 Task: Open Card Competitive Analysis Research in Board Idea Generation to Workspace Content Creation and add a team member Softage.1@softage.net, a label Purple, a checklist Customer Feedback, an attachment from your google drive, a color Purple and finally, add a card description 'Review and approve expense reports' and a comment 'This item presents an opportunity to showcase our skills and expertise, so let us make the most of it.'. Add a start date 'Jan 01, 1900' with a due date 'Jan 08, 1900'. Open Card Social Media Campaign Planning in Board Brand Recognition Strategies to Workspace Content Creation and add a team member Softage.1@softage.net, a label Yellow, a checklist Predictive Analytics, an attachment from your google drive, a color Yellow and finally, add a card description 'Update website copy for new product launch' and a comment 'Let us make sure we have a clear understanding of the resources and budget available for this task, ensuring that we can execute it effectively.'. Add a start date 'Jan 02, 1900' with a due date 'Jan 09, 1900'. Open Card Brand Awareness Review in Board Public Speaking Coaching to Workspace Content Creation and add a team member Softage.2@softage.net, a label Yellow, a checklist Architecture, an attachment from your google drive, a color Yellow and finally, add a card description 'Brainstorm new marketing campaign ideas' and a comment 'Let us approach this task with a focus on continuous learning and improvement, seeking to iterate and refine our approach over time.'. Add a start date 'Jan 03, 1900' with a due date 'Jan 10, 1900'
Action: Mouse moved to (53, 283)
Screenshot: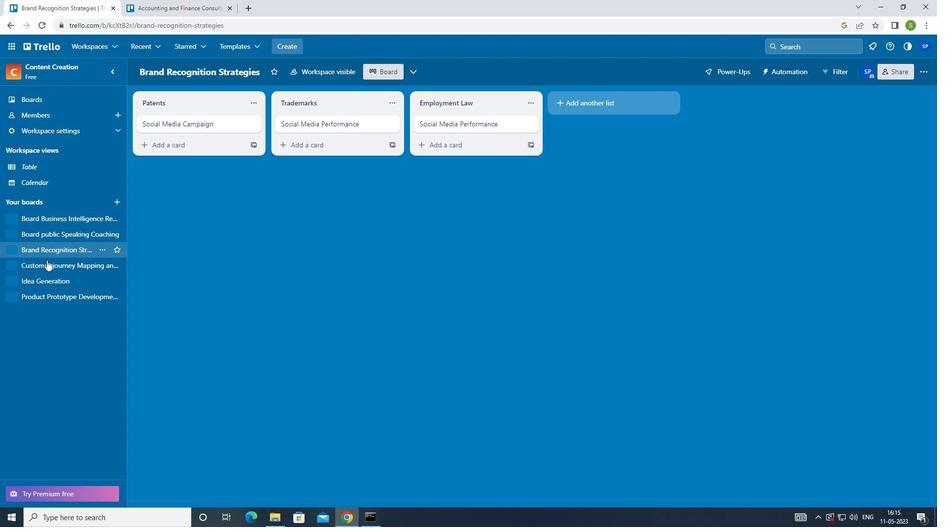 
Action: Mouse pressed left at (53, 283)
Screenshot: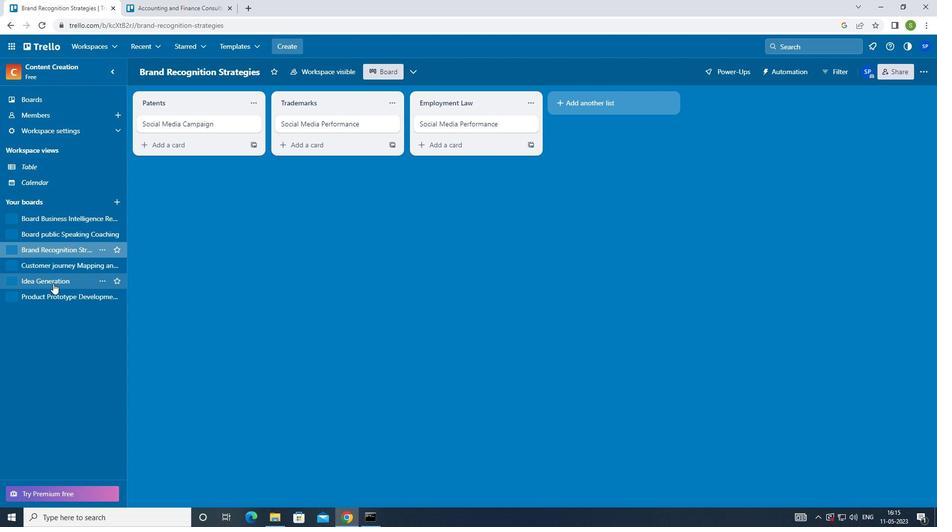
Action: Mouse moved to (203, 124)
Screenshot: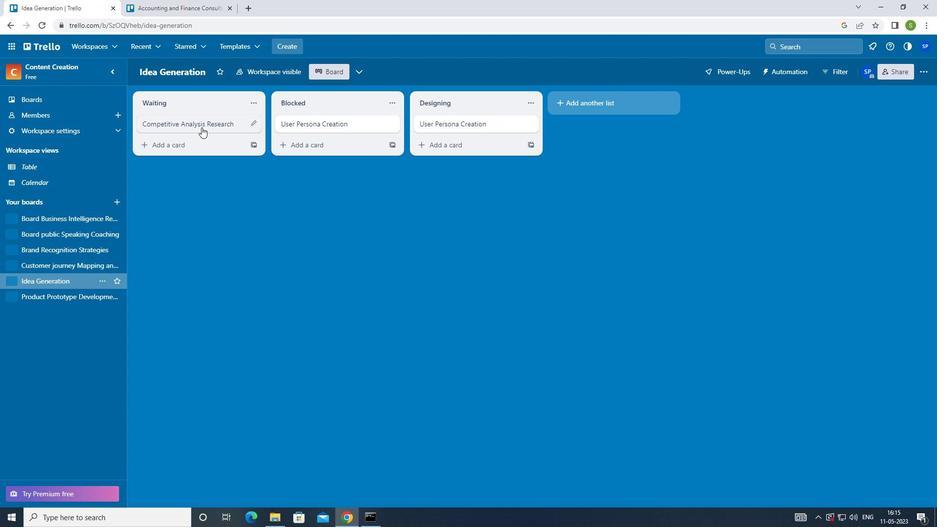 
Action: Mouse pressed left at (203, 124)
Screenshot: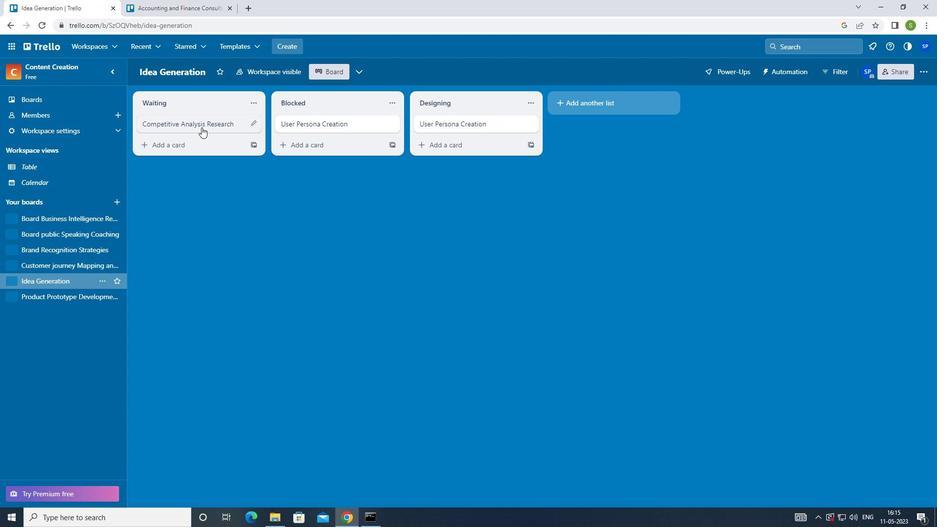 
Action: Mouse moved to (599, 126)
Screenshot: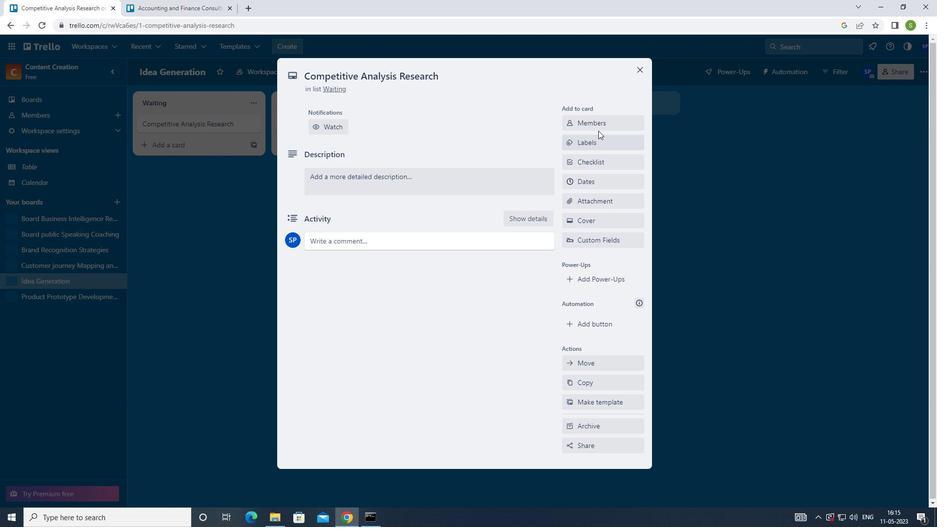 
Action: Mouse pressed left at (599, 126)
Screenshot: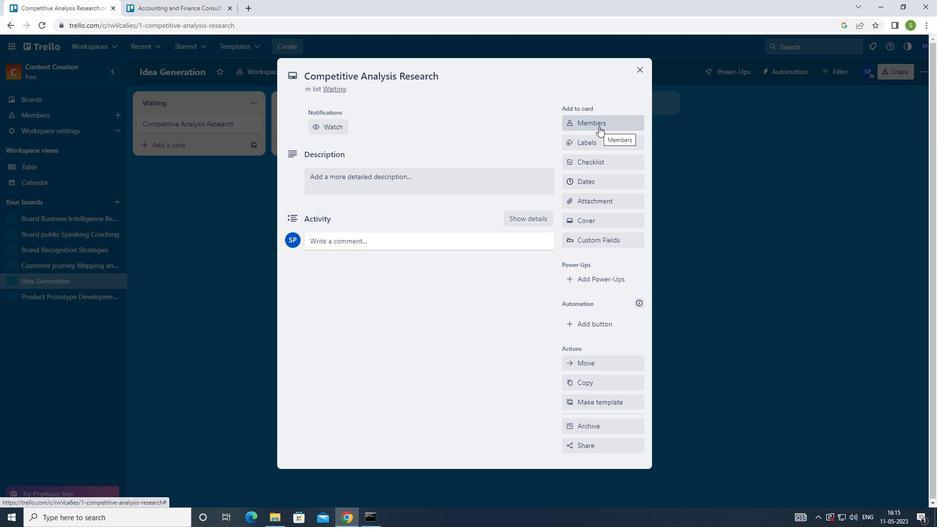 
Action: Mouse moved to (595, 167)
Screenshot: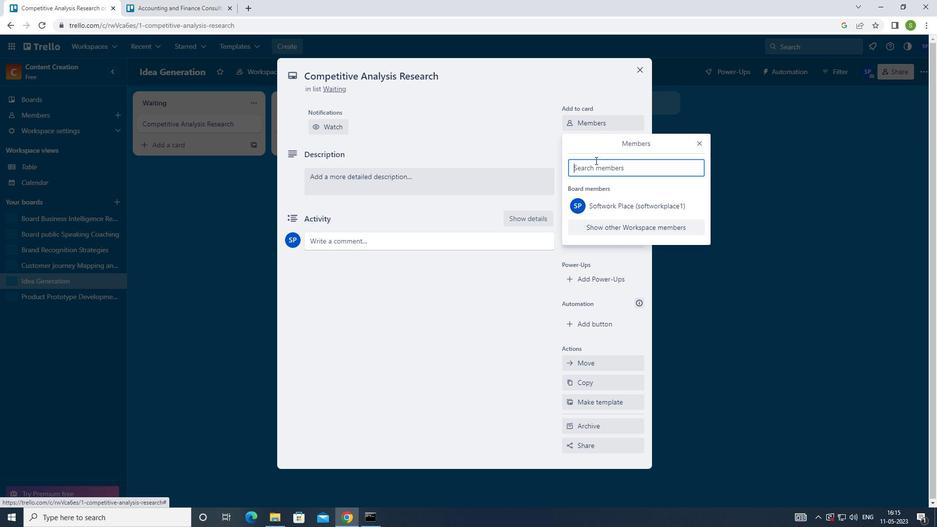 
Action: Mouse pressed left at (595, 167)
Screenshot: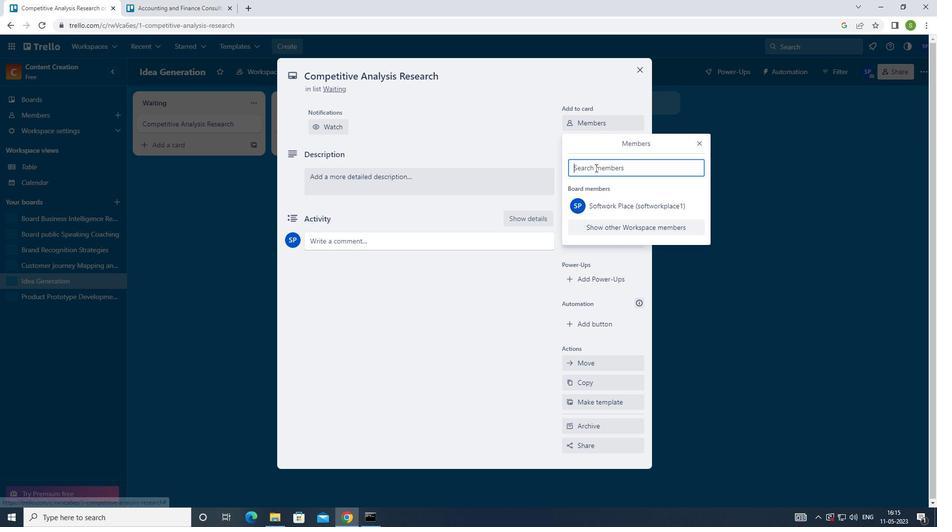 
Action: Key pressed <Key.shift>SOFTAGE.1<Key.shift>@SOFTAGE.NET
Screenshot: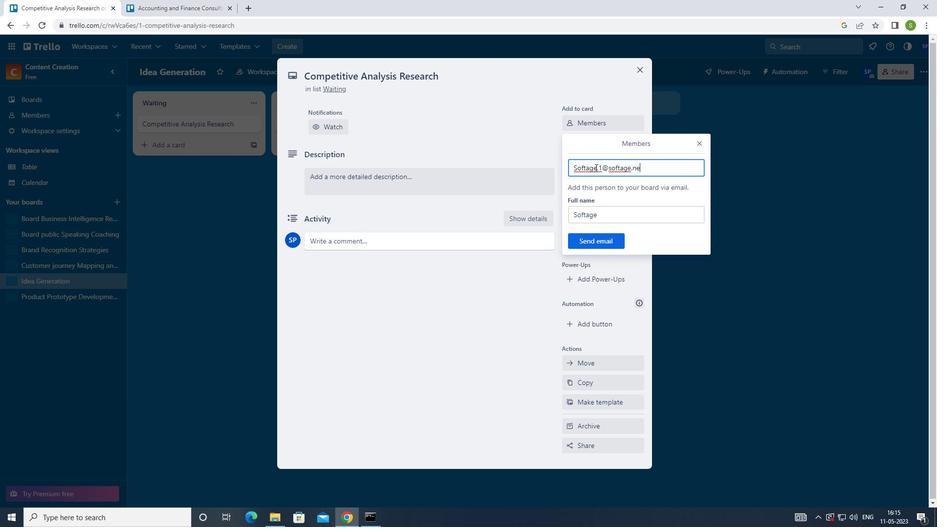 
Action: Mouse moved to (599, 239)
Screenshot: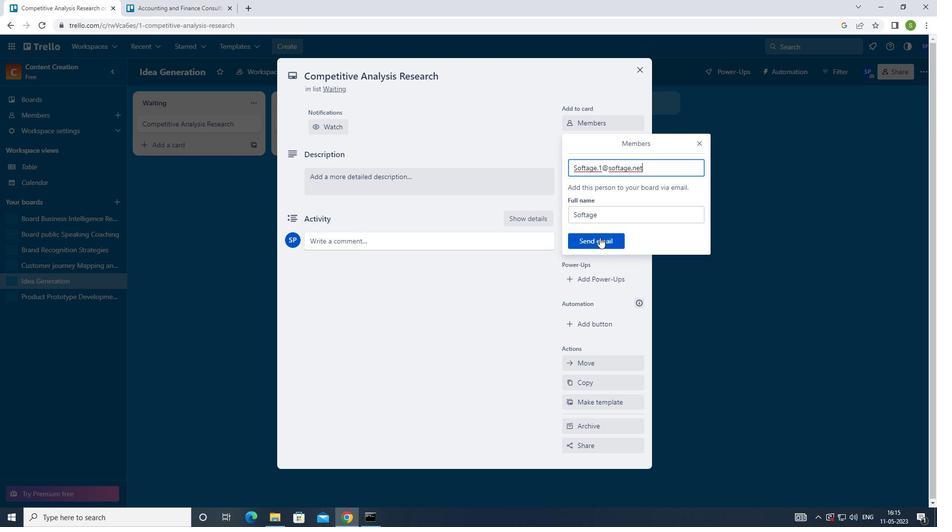 
Action: Mouse pressed left at (599, 239)
Screenshot: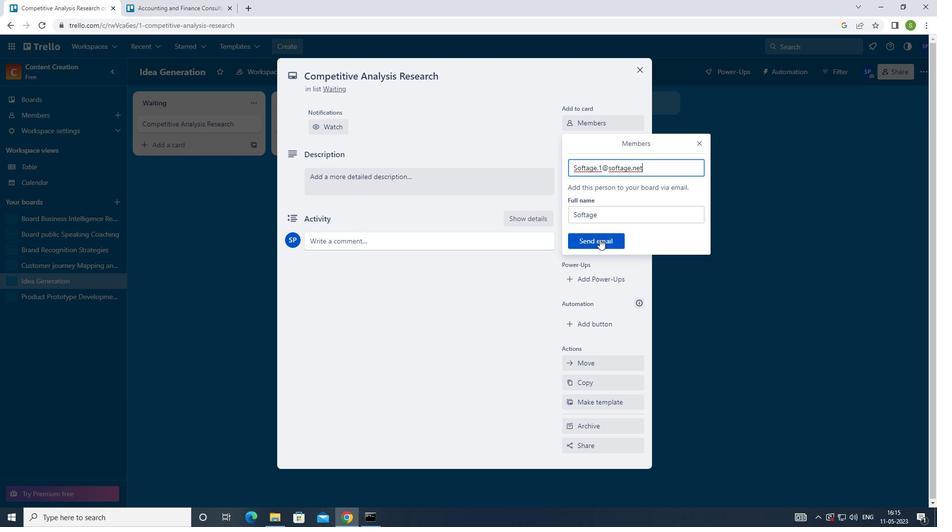 
Action: Mouse moved to (594, 181)
Screenshot: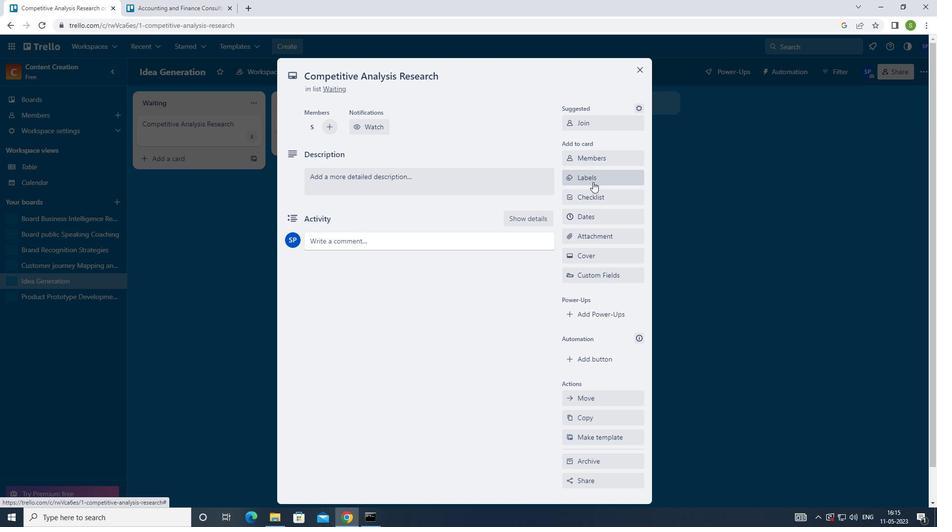 
Action: Mouse pressed left at (594, 181)
Screenshot: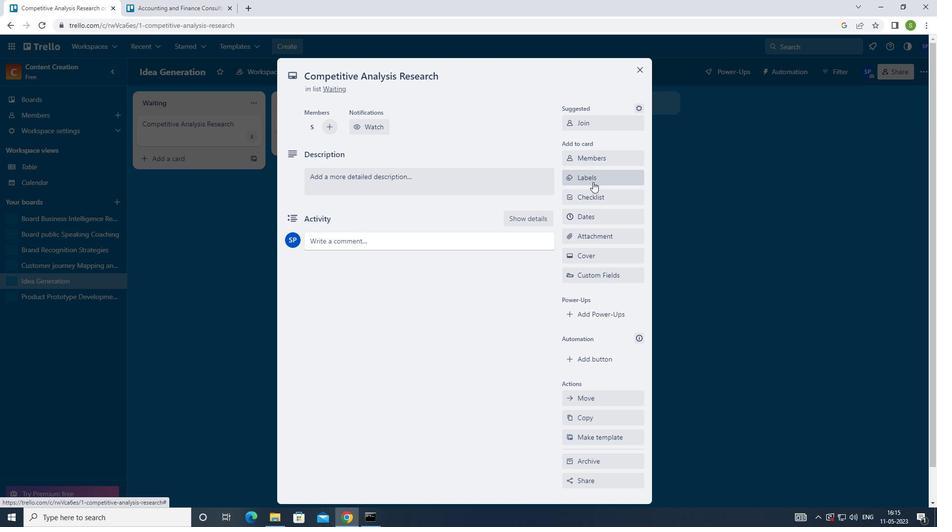 
Action: Mouse moved to (613, 326)
Screenshot: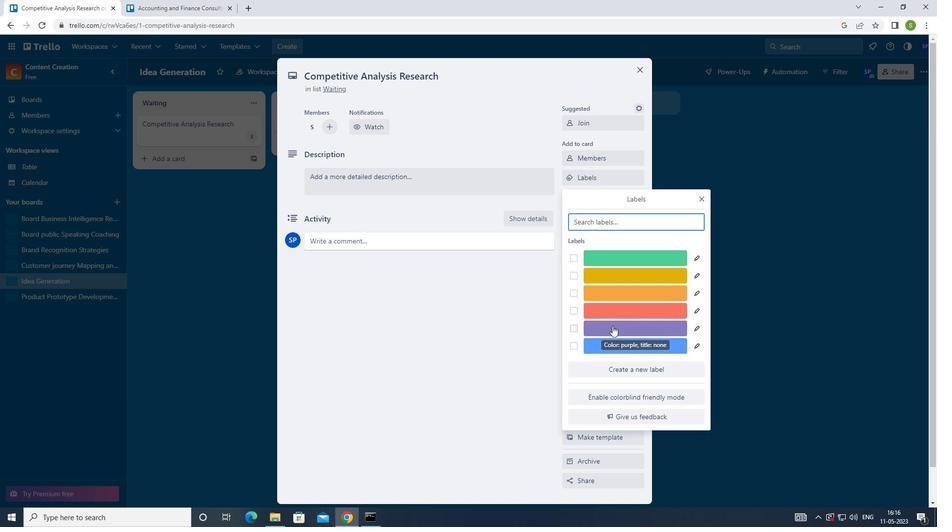 
Action: Mouse pressed left at (613, 326)
Screenshot: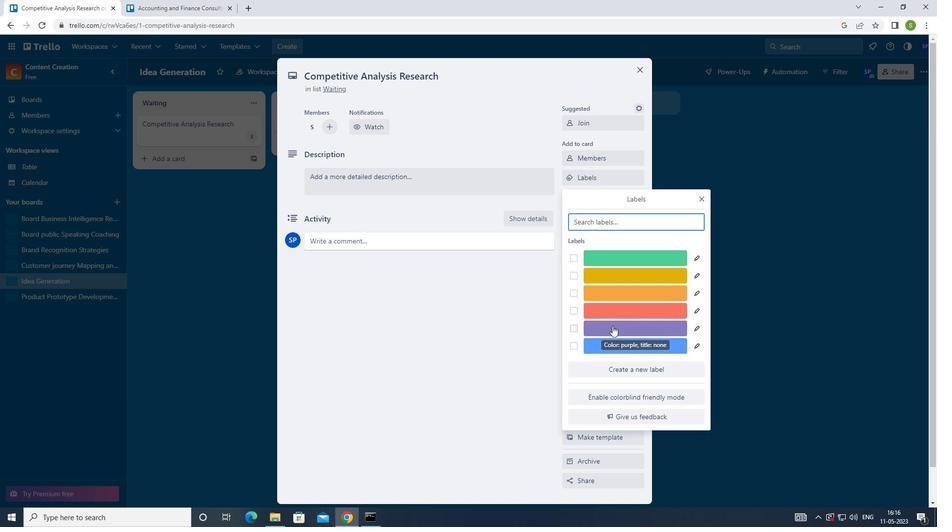 
Action: Mouse moved to (616, 370)
Screenshot: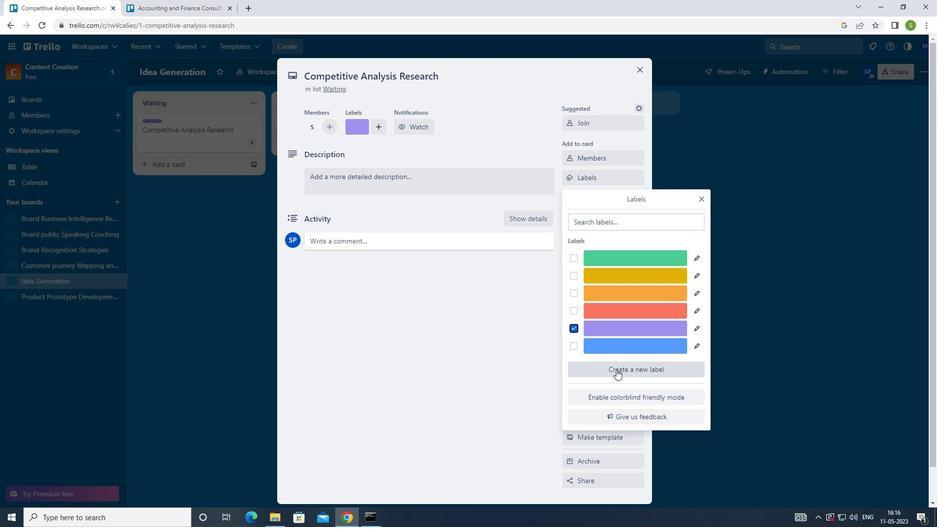 
Action: Mouse pressed left at (616, 370)
Screenshot: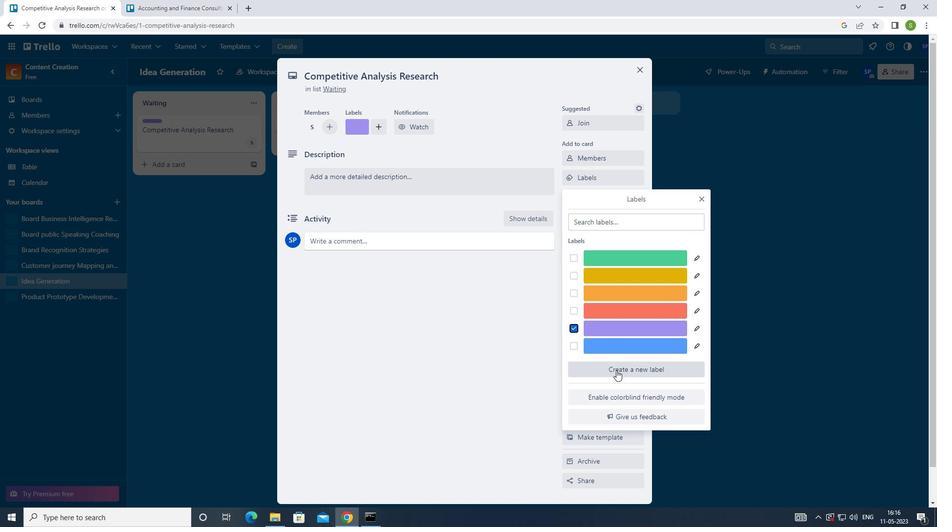 
Action: Mouse moved to (687, 355)
Screenshot: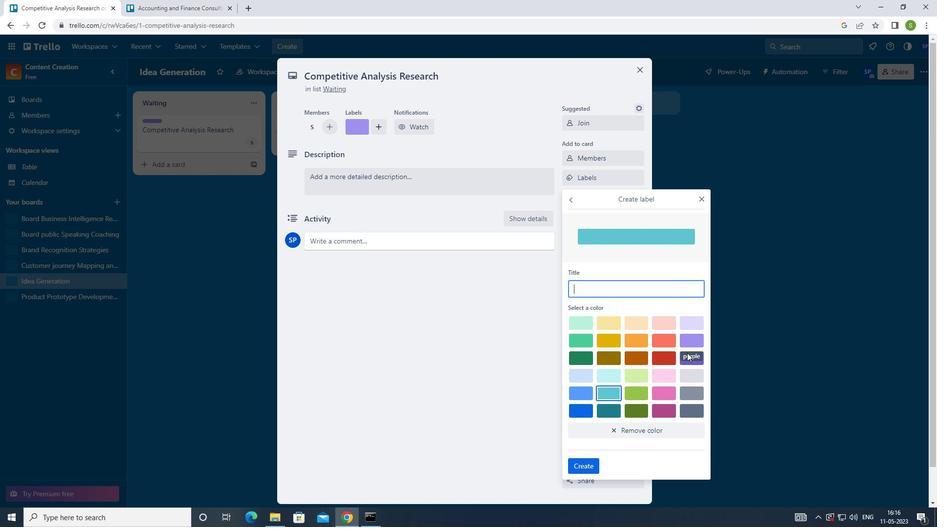 
Action: Mouse pressed left at (687, 355)
Screenshot: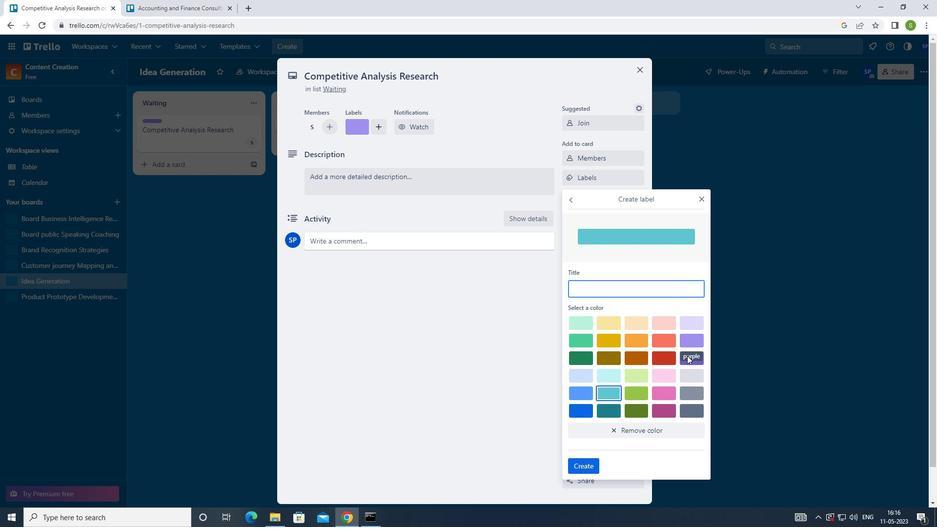 
Action: Mouse moved to (582, 463)
Screenshot: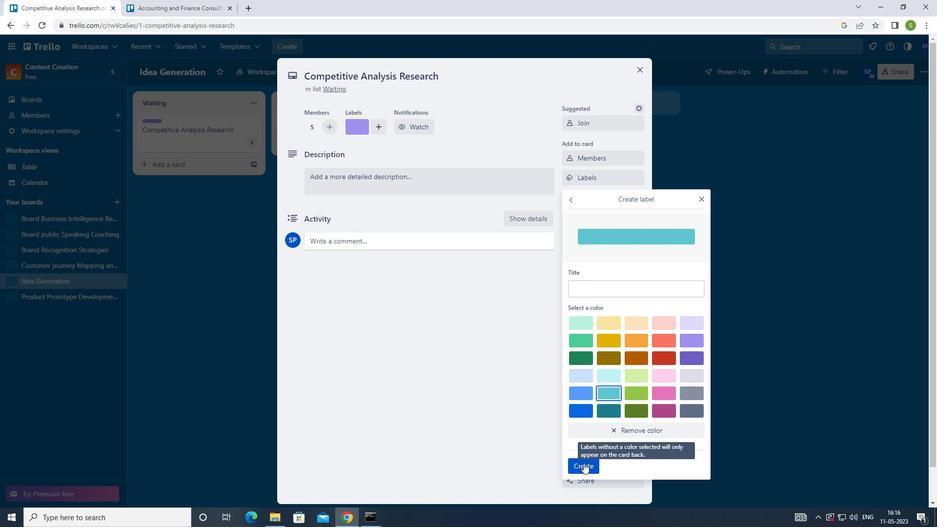 
Action: Mouse pressed left at (582, 463)
Screenshot: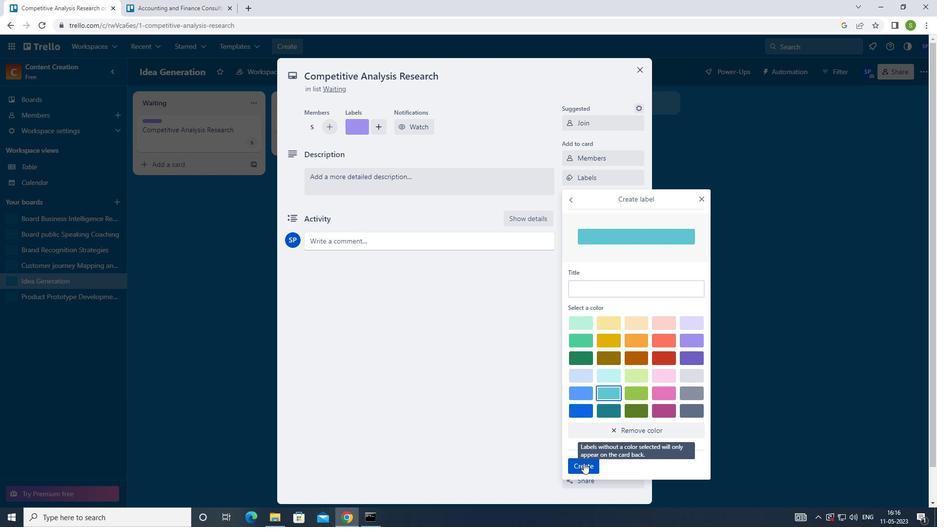 
Action: Mouse moved to (573, 362)
Screenshot: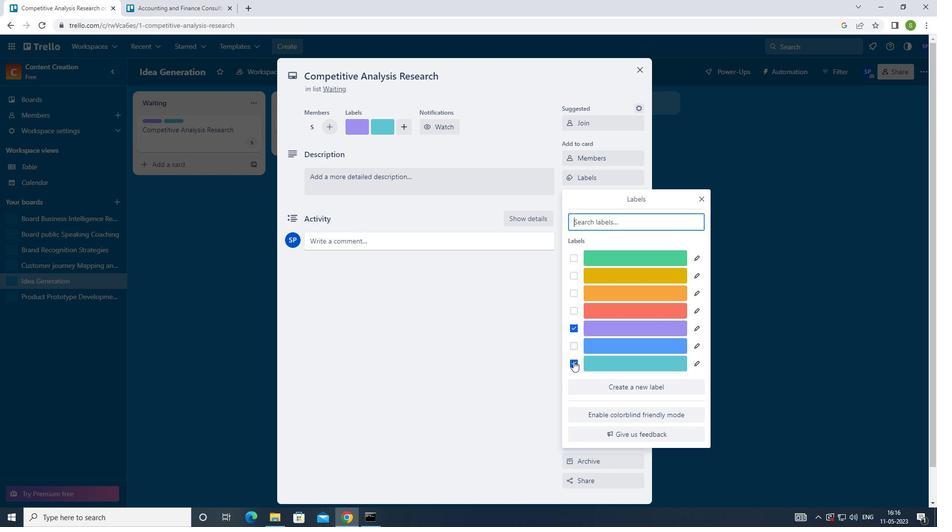 
Action: Mouse pressed left at (573, 362)
Screenshot: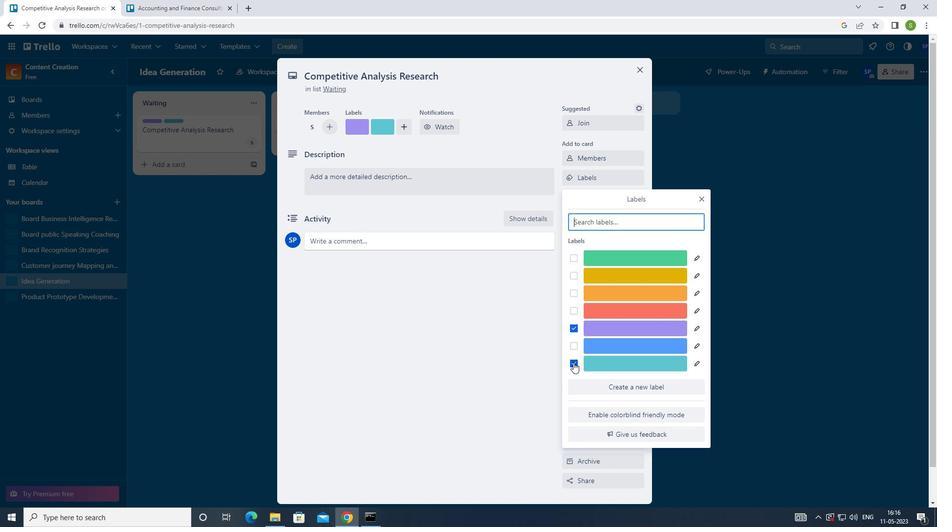 
Action: Mouse moved to (701, 196)
Screenshot: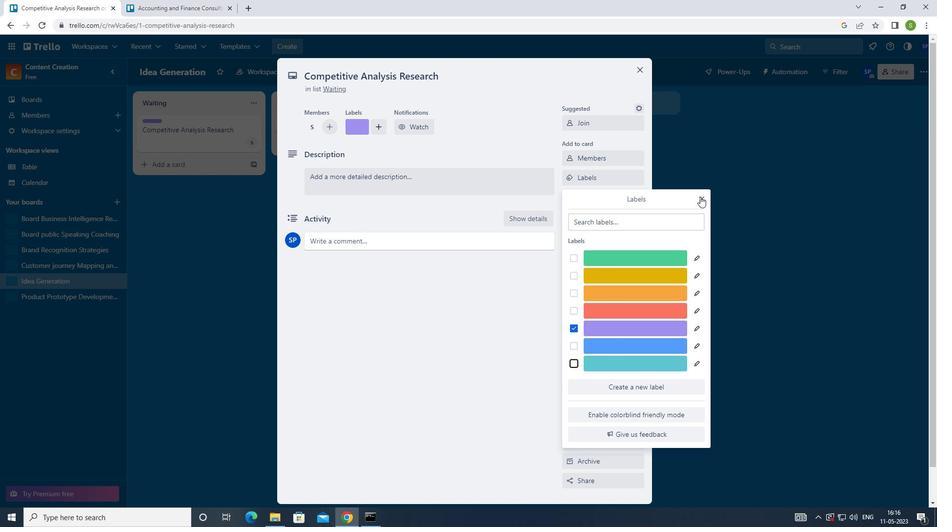 
Action: Mouse pressed left at (701, 196)
Screenshot: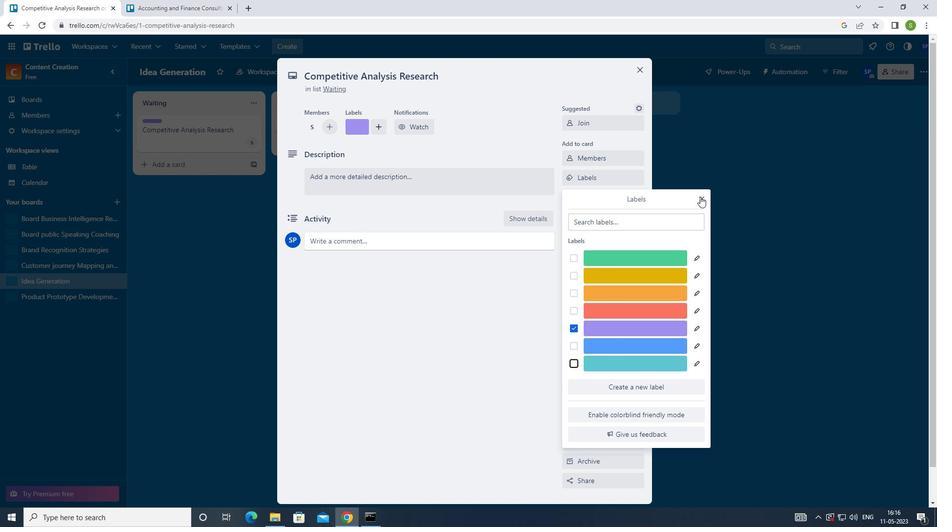 
Action: Mouse moved to (605, 202)
Screenshot: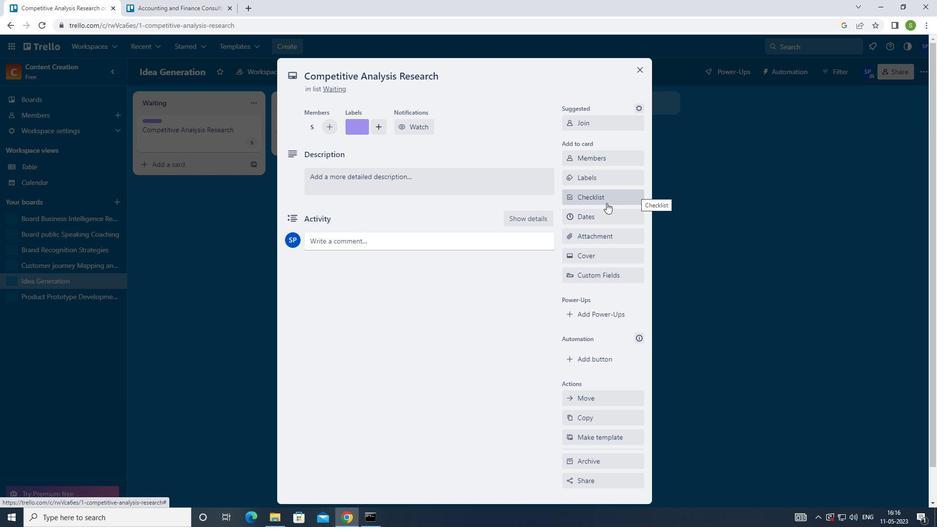 
Action: Mouse pressed left at (605, 202)
Screenshot: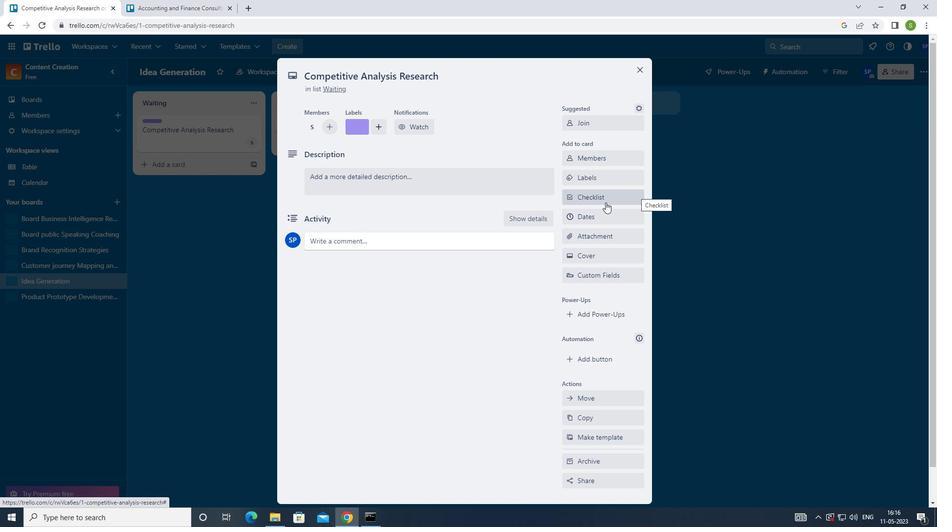
Action: Mouse moved to (608, 252)
Screenshot: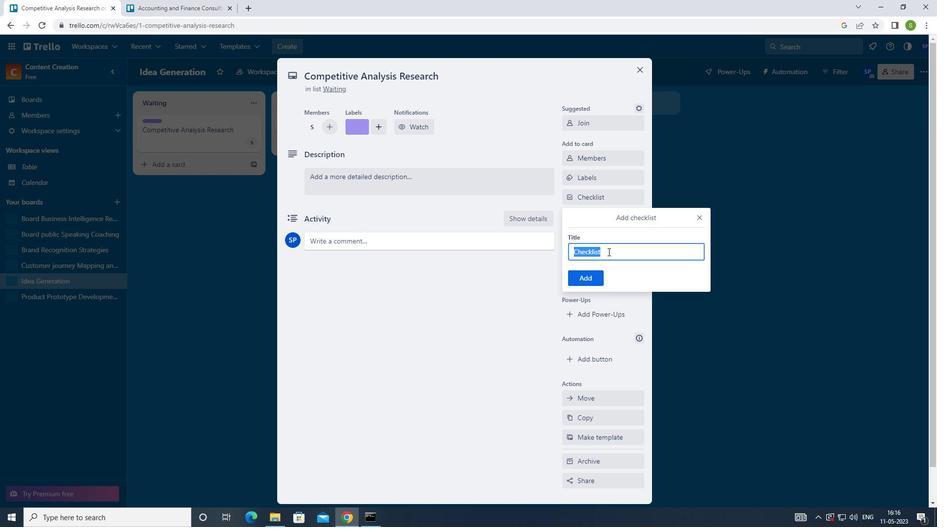 
Action: Key pressed <Key.shift>CUSTOMER<Key.space><Key.shift>FEEDBACK
Screenshot: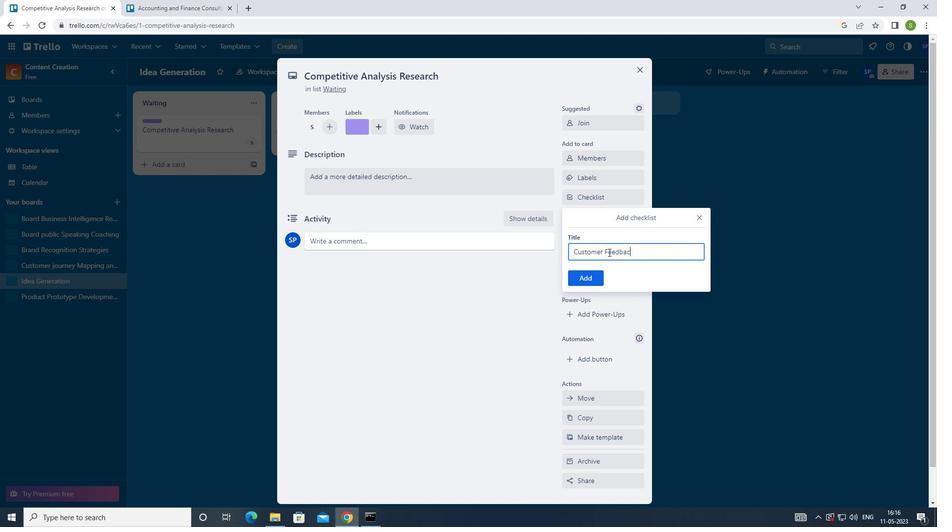 
Action: Mouse moved to (593, 279)
Screenshot: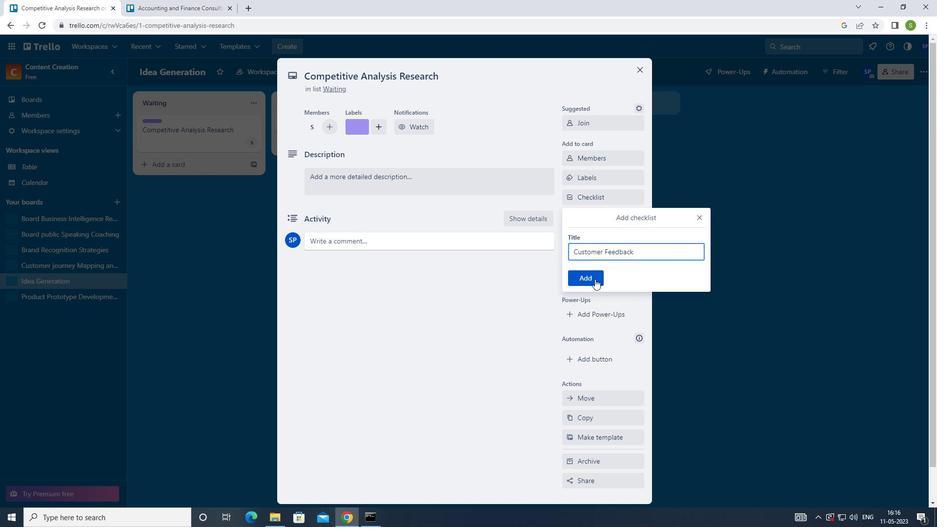 
Action: Mouse pressed left at (593, 279)
Screenshot: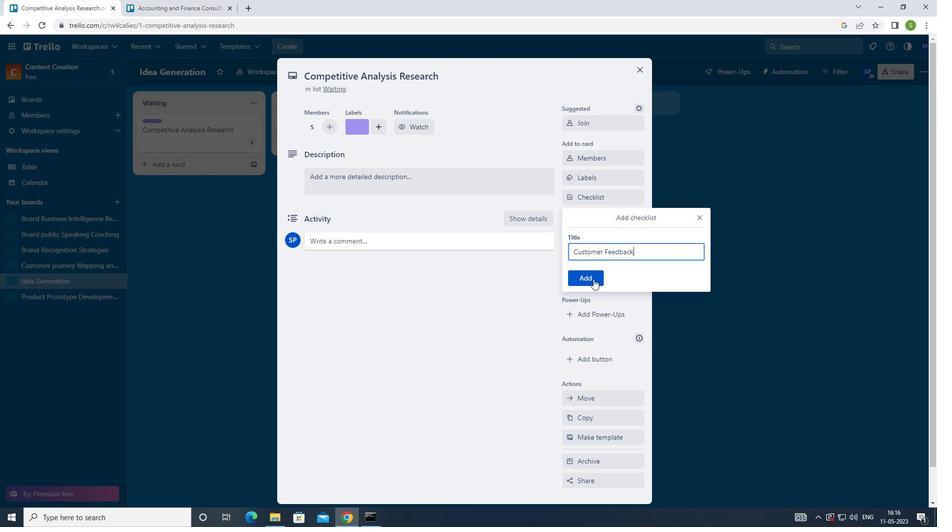 
Action: Mouse moved to (592, 234)
Screenshot: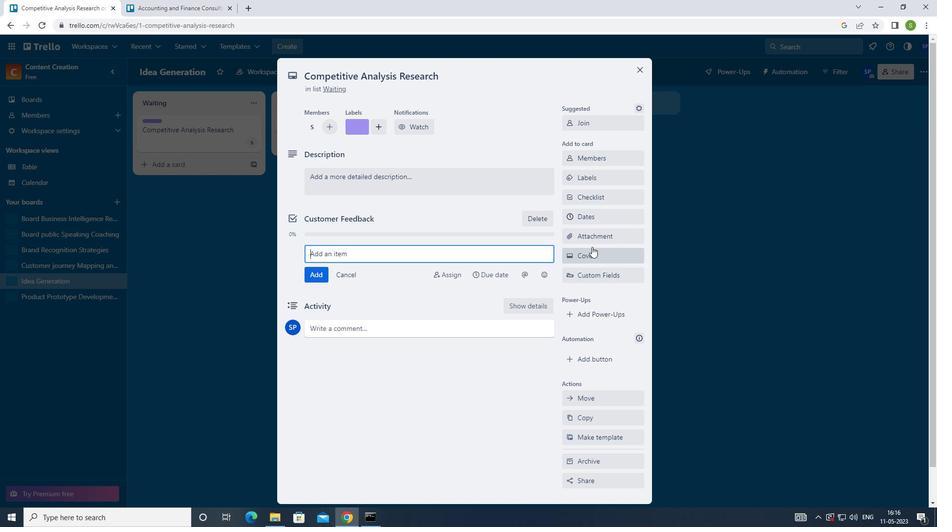 
Action: Mouse pressed left at (592, 234)
Screenshot: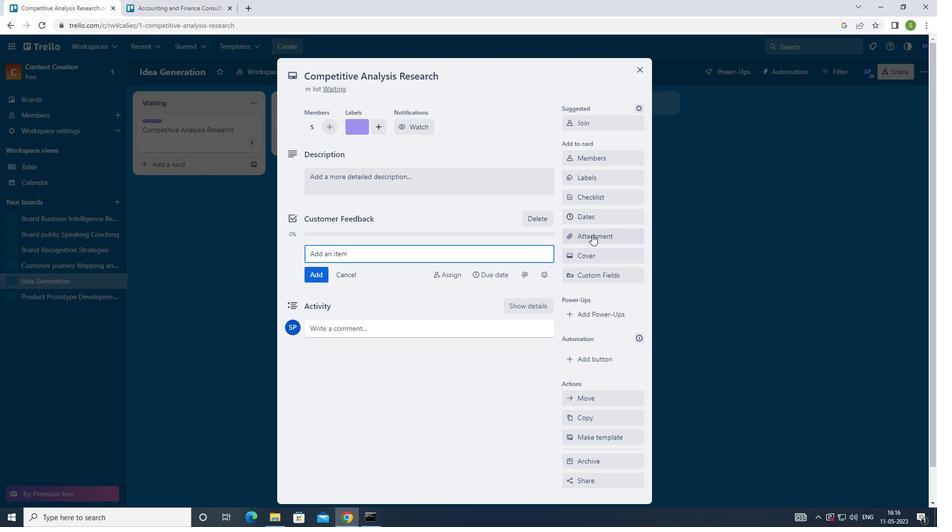 
Action: Mouse moved to (595, 311)
Screenshot: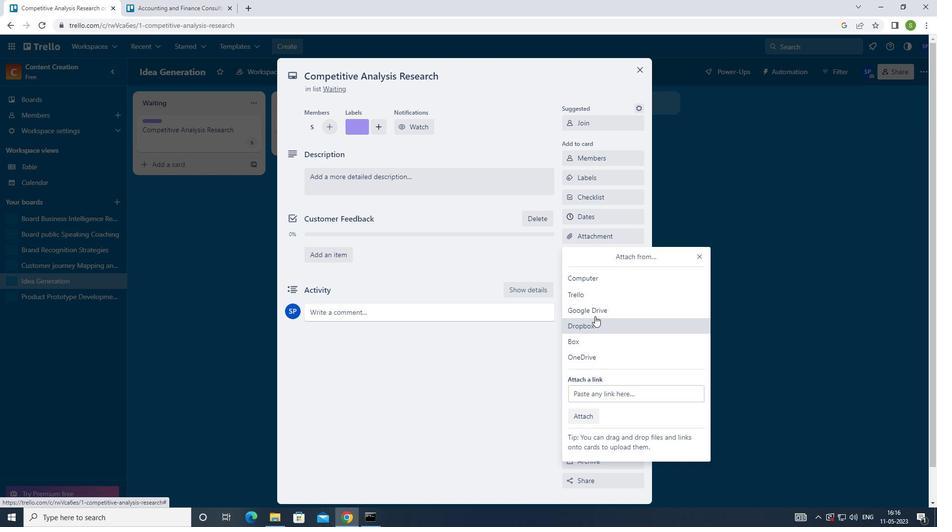 
Action: Mouse pressed left at (595, 311)
Screenshot: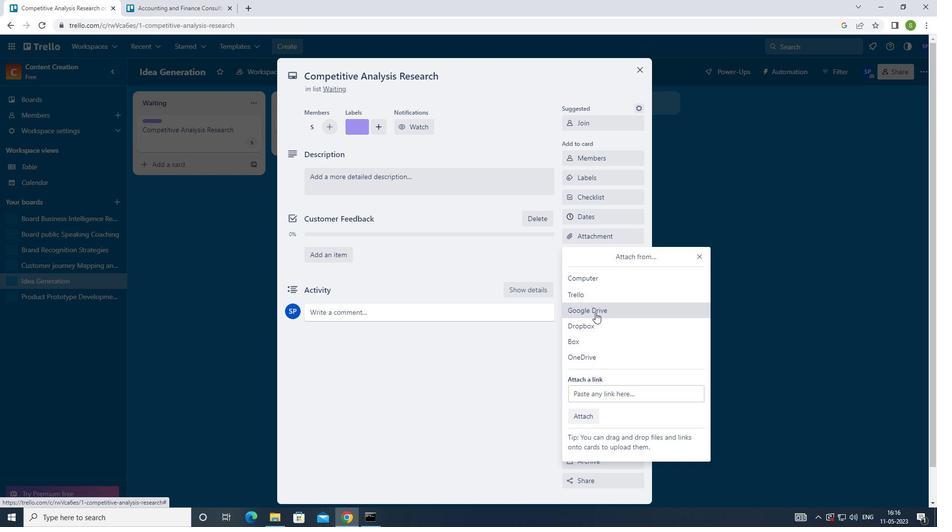 
Action: Mouse moved to (714, 127)
Screenshot: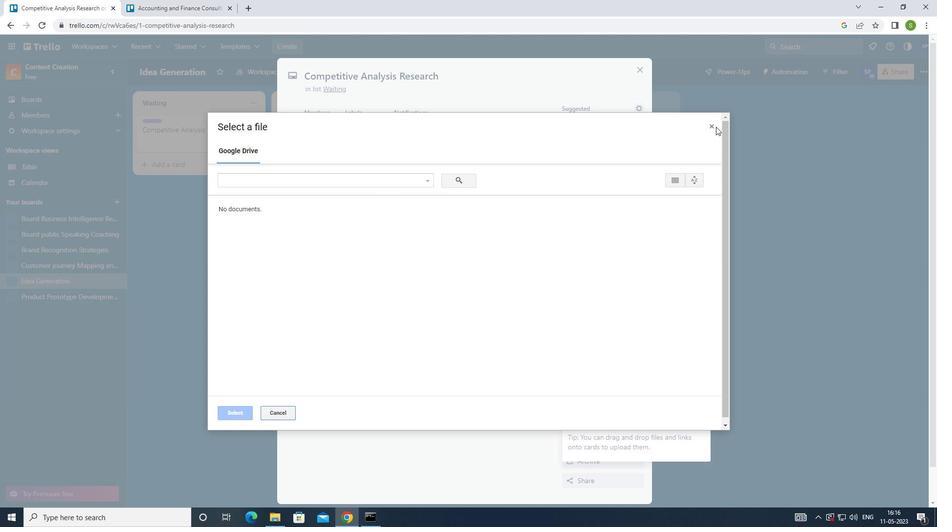 
Action: Mouse pressed left at (714, 127)
Screenshot: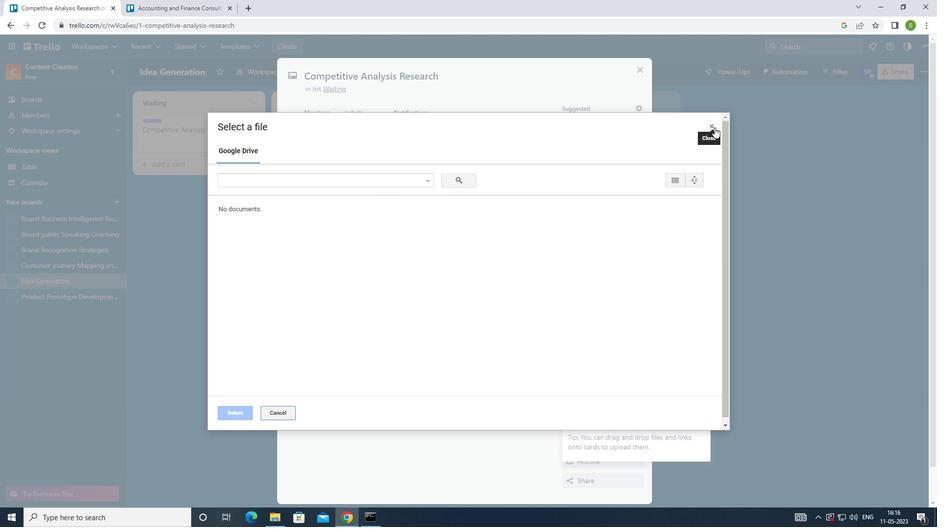 
Action: Mouse moved to (700, 258)
Screenshot: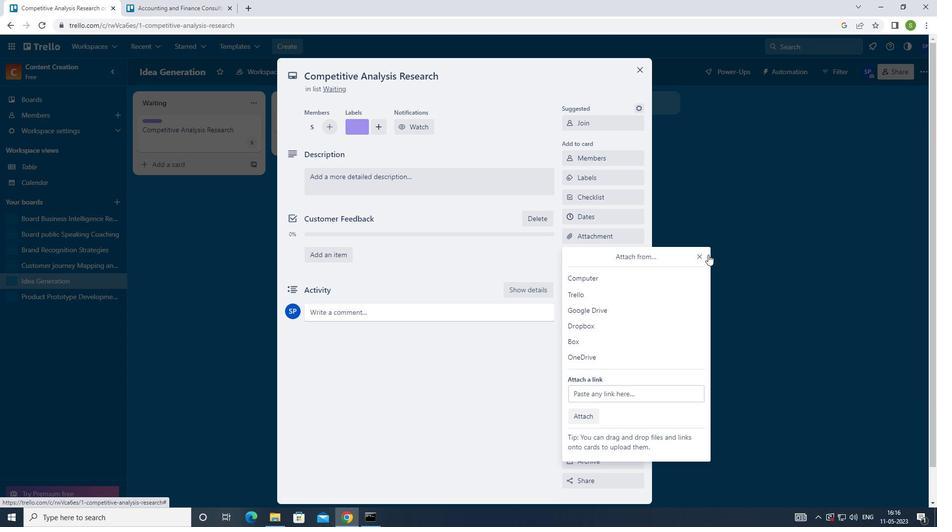 
Action: Mouse pressed left at (700, 258)
Screenshot: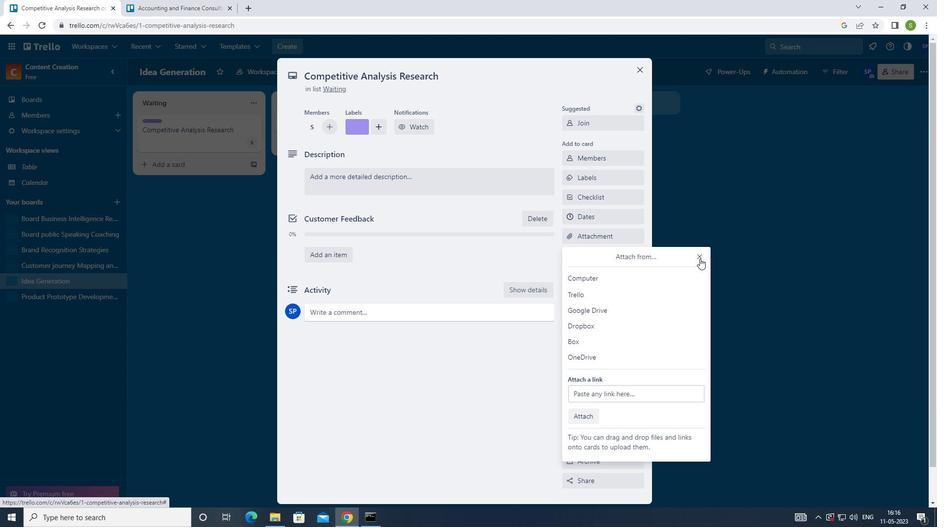 
Action: Mouse moved to (418, 179)
Screenshot: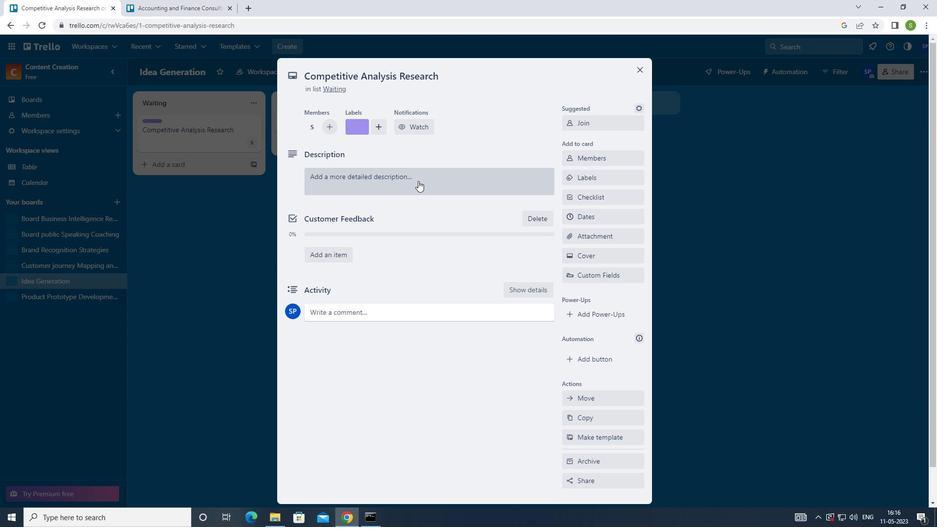 
Action: Mouse pressed left at (418, 179)
Screenshot: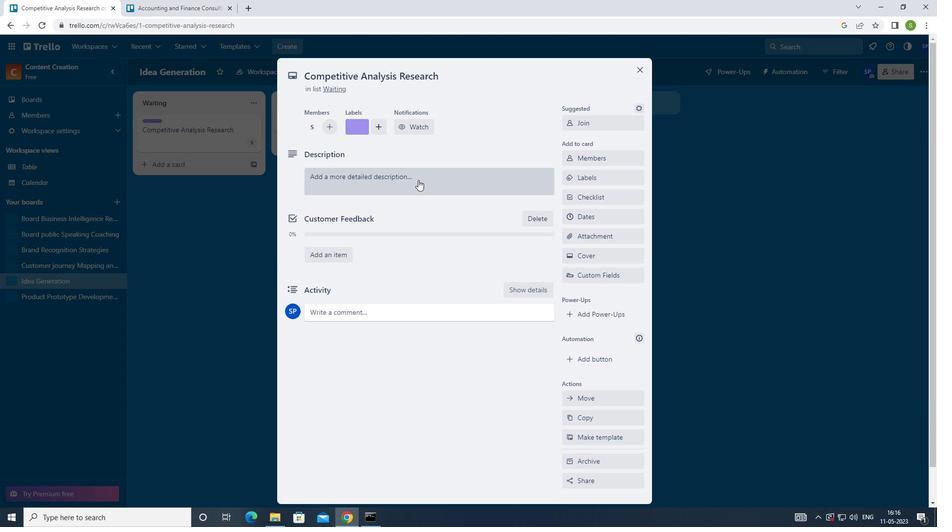 
Action: Mouse moved to (427, 229)
Screenshot: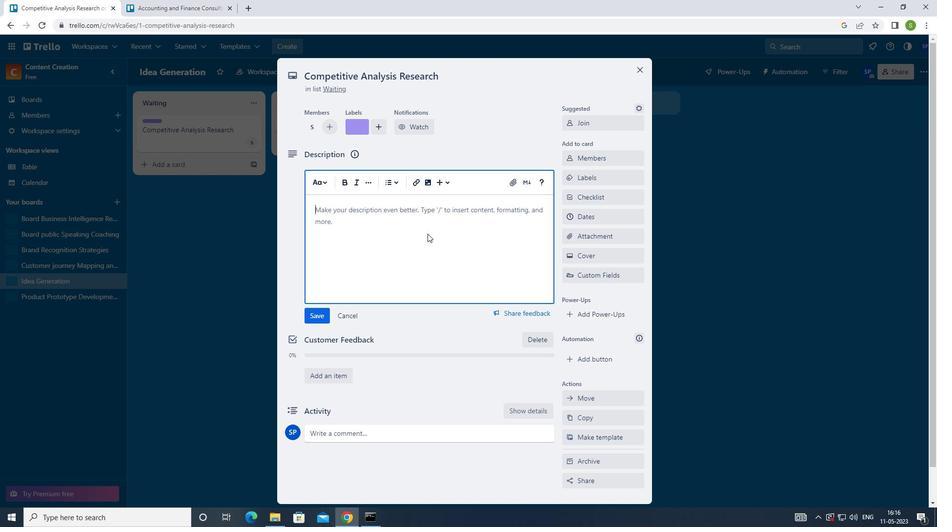 
Action: Key pressed <Key.shift><Key.shift><Key.shift>REVIEW<Key.space>AND<Key.space>APPROVE<Key.space>EXPENC<Key.backspace>SE<Key.space>REPORT
Screenshot: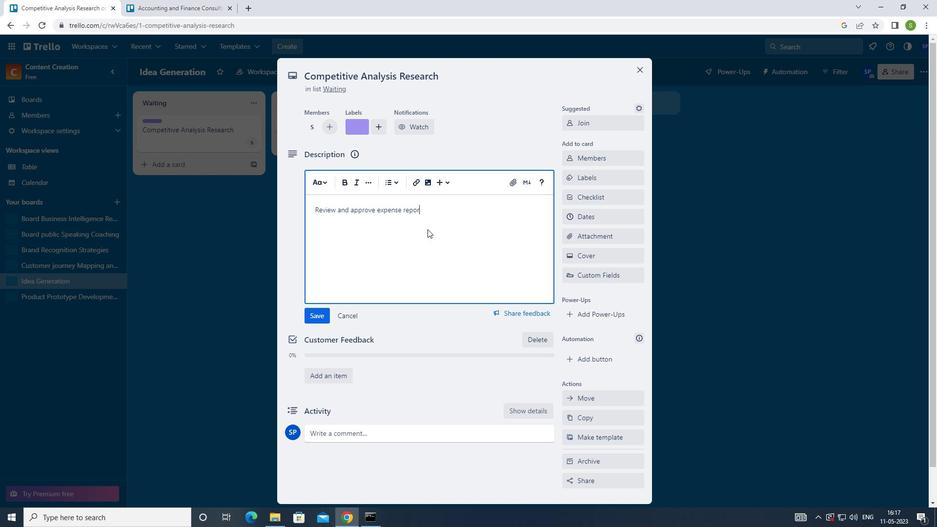
Action: Mouse moved to (392, 433)
Screenshot: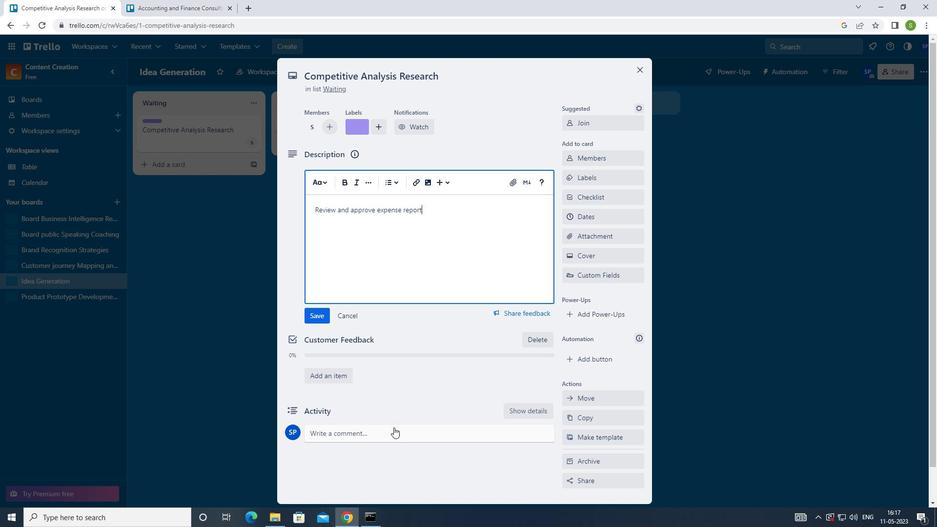 
Action: Mouse pressed left at (392, 433)
Screenshot: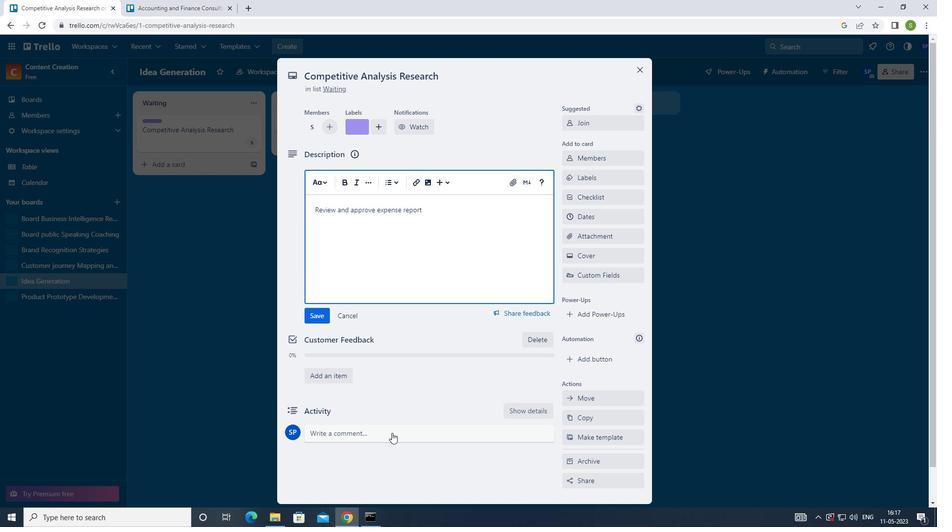 
Action: Mouse moved to (315, 309)
Screenshot: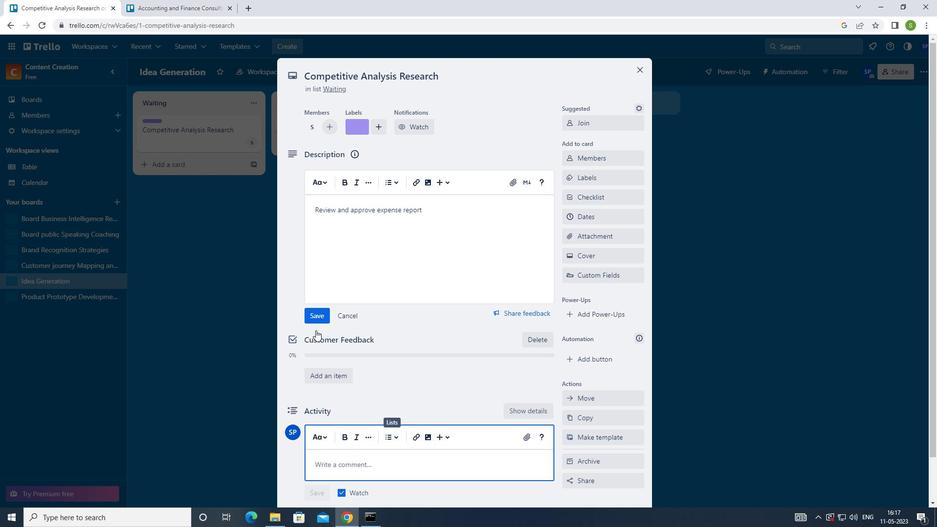 
Action: Mouse pressed left at (315, 309)
Screenshot: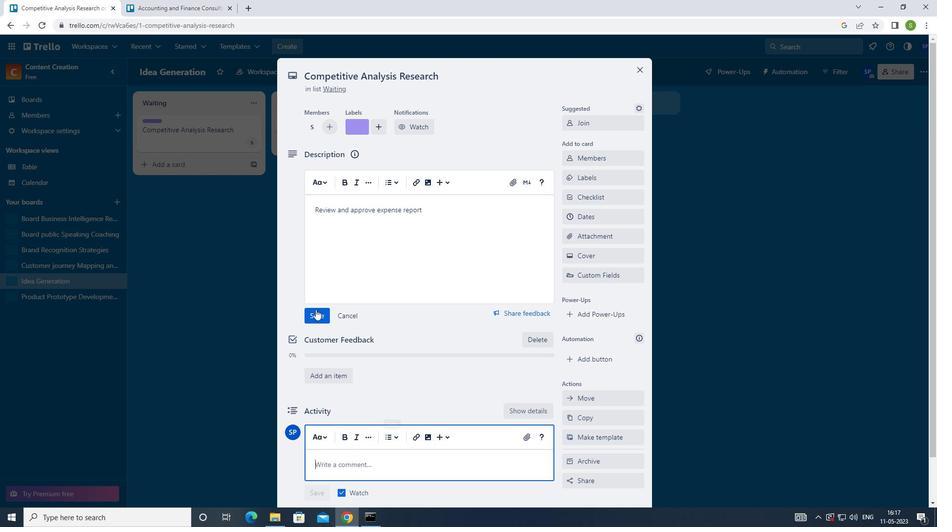 
Action: Mouse moved to (375, 330)
Screenshot: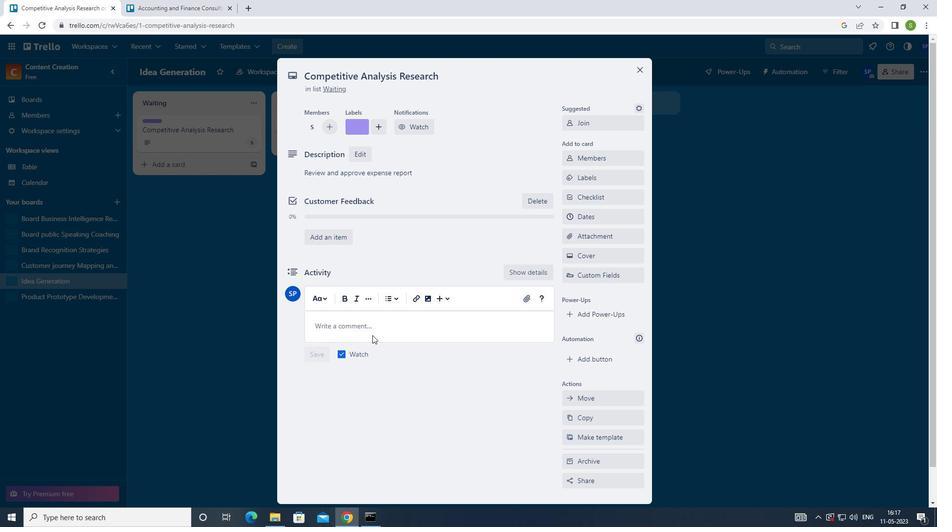 
Action: Mouse pressed left at (375, 330)
Screenshot: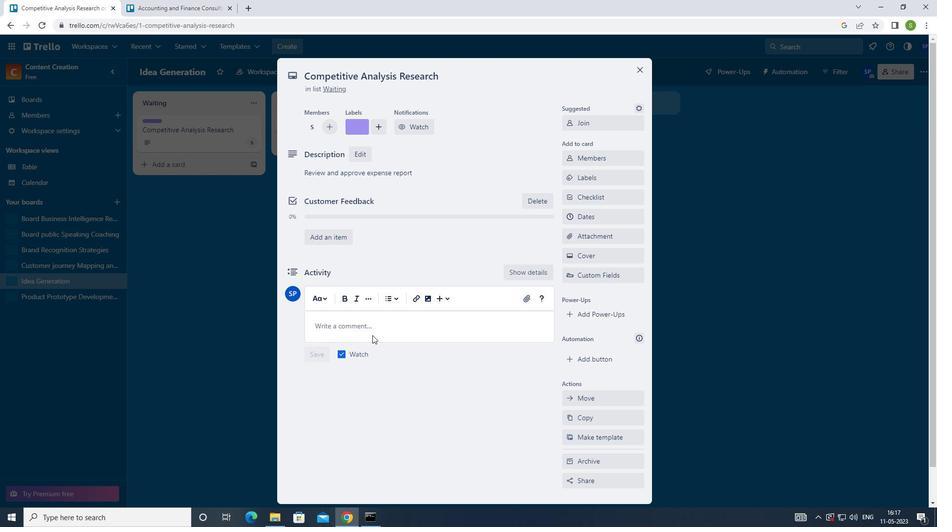 
Action: Mouse moved to (380, 327)
Screenshot: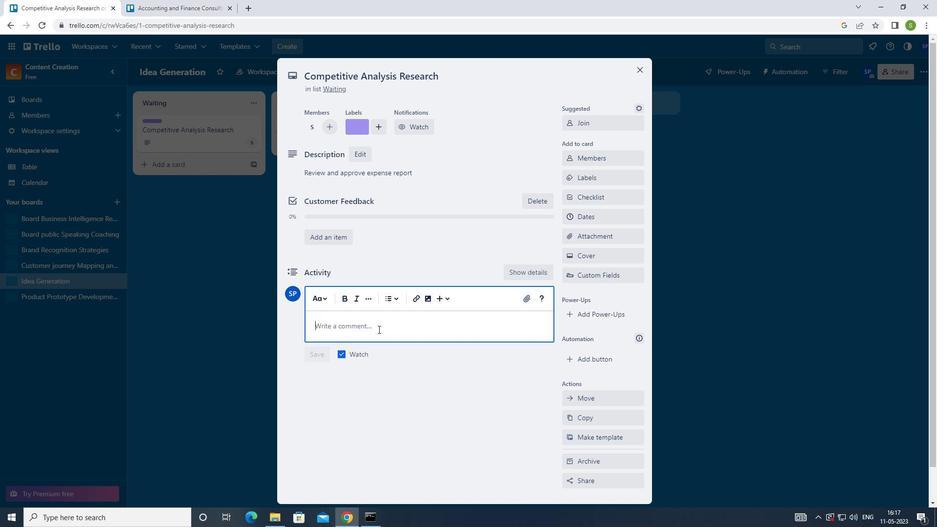 
Action: Key pressed <Key.shift>THIS<Key.space>ITEM<Key.space>PRESENT<Key.space>AN<Key.space>OPPORTUNITY<Key.space>TO<Key.space>SHOWCASE<Key.space>OUR<Key.space>SKILLS<Key.space>AND<Key.space>EXPERTISE,<Key.space>SO<Key.space>LET<Key.space>US<Key.space>MAKE<Key.space>THE<Key.space>MOST<Key.space>OF<Key.space>IT.
Screenshot: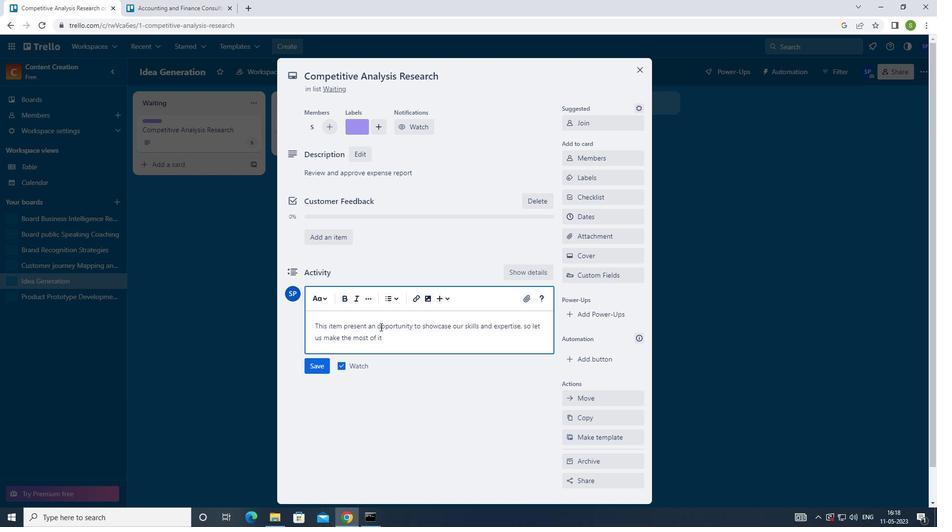 
Action: Mouse moved to (314, 368)
Screenshot: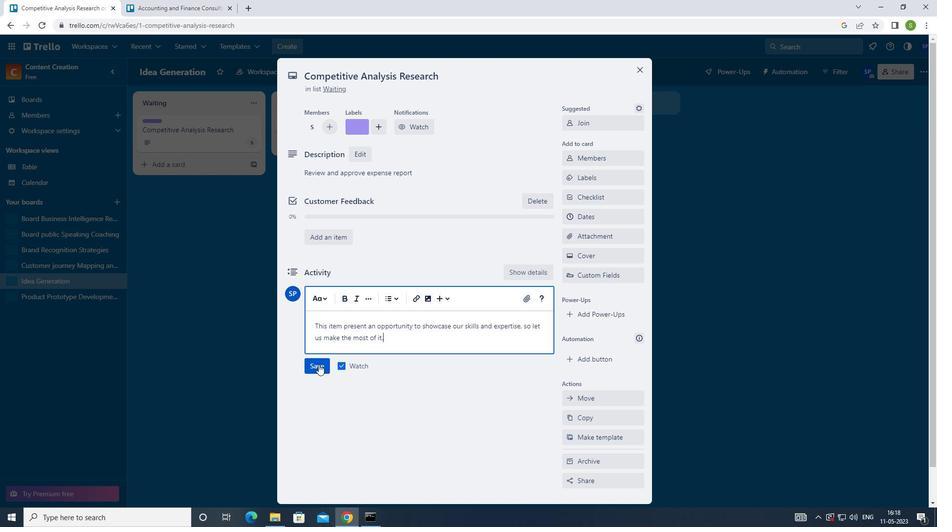 
Action: Mouse pressed left at (314, 368)
Screenshot: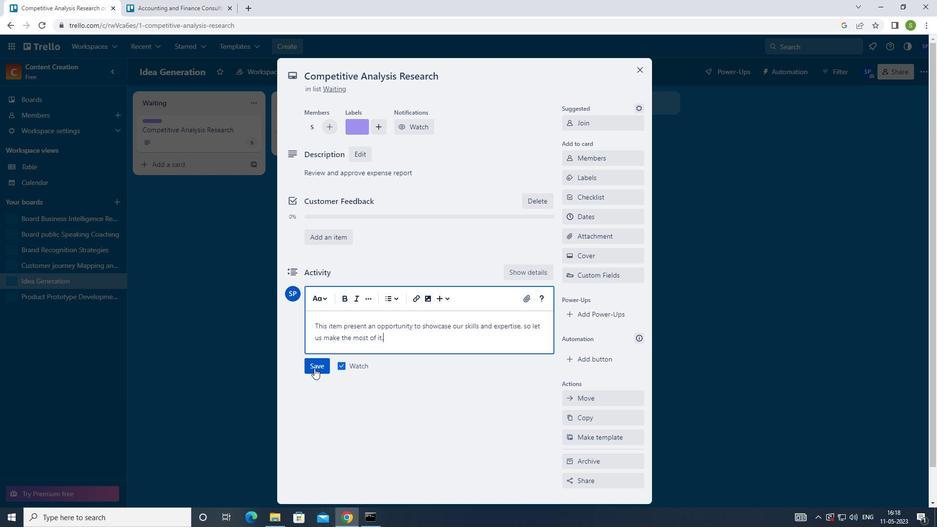 
Action: Mouse moved to (597, 215)
Screenshot: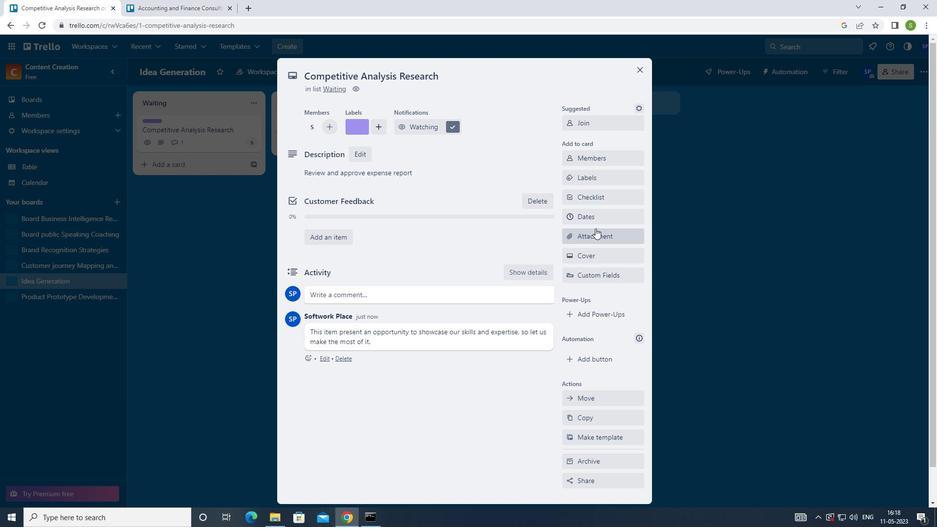 
Action: Mouse pressed left at (597, 215)
Screenshot: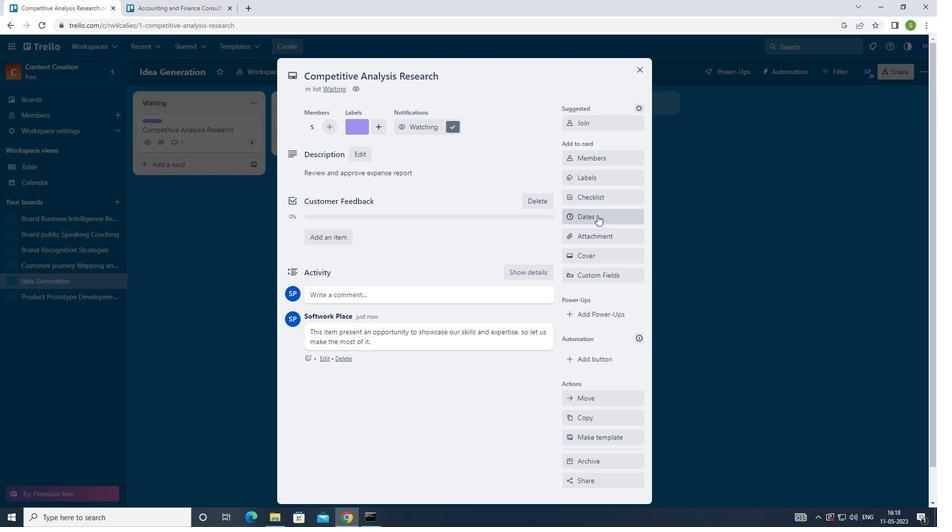 
Action: Mouse moved to (572, 252)
Screenshot: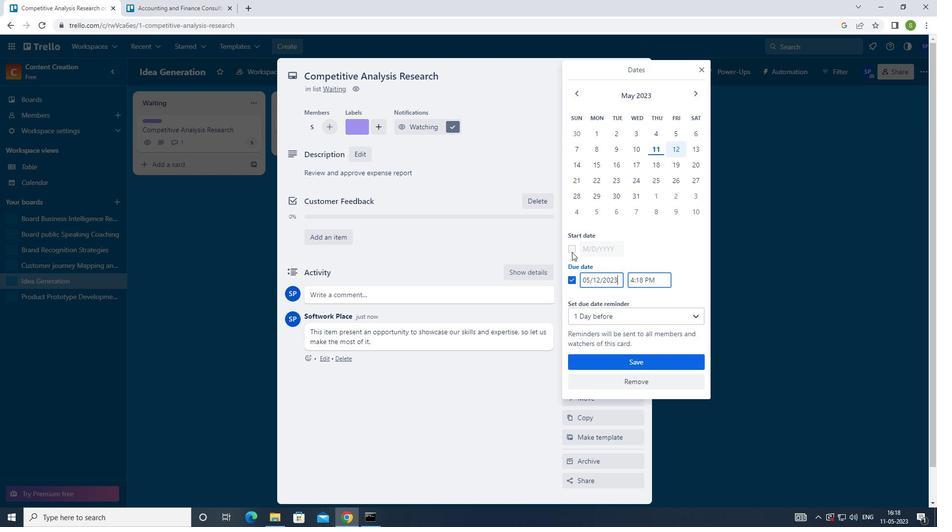 
Action: Mouse pressed left at (572, 252)
Screenshot: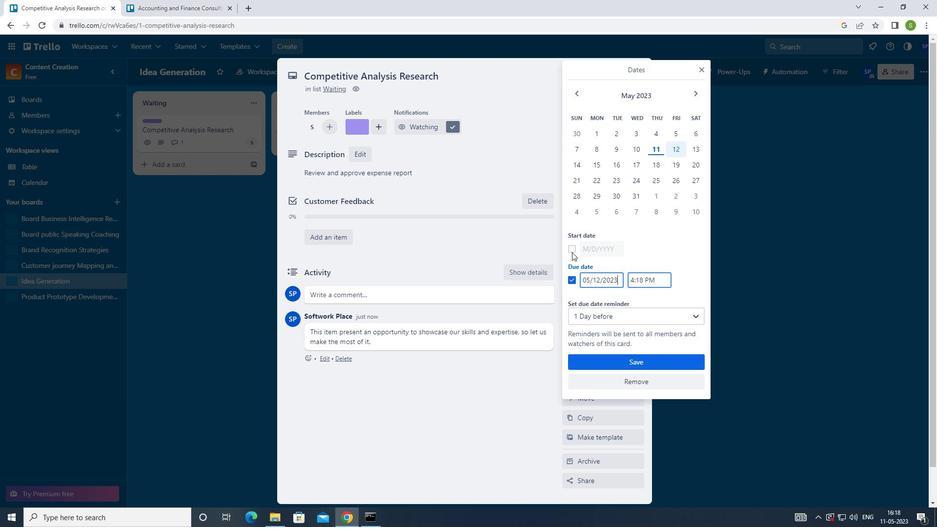 
Action: Mouse moved to (589, 248)
Screenshot: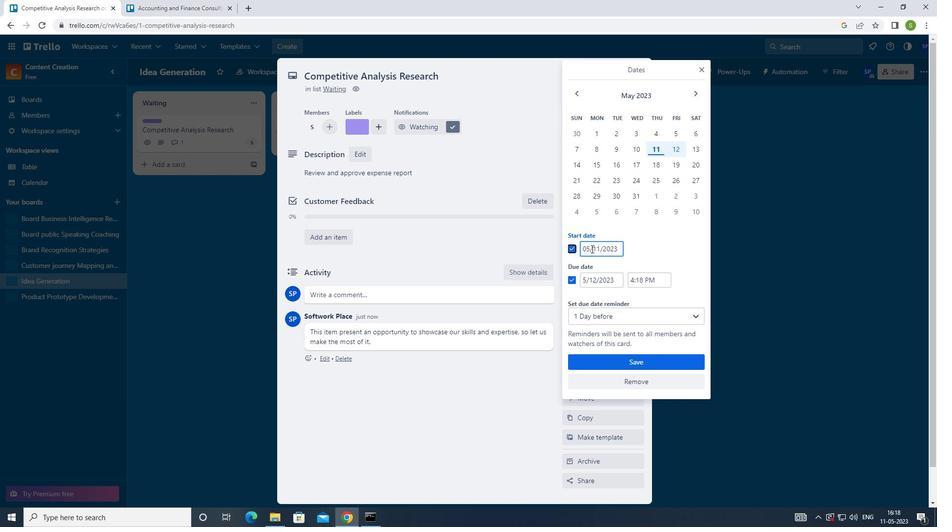 
Action: Mouse pressed left at (589, 248)
Screenshot: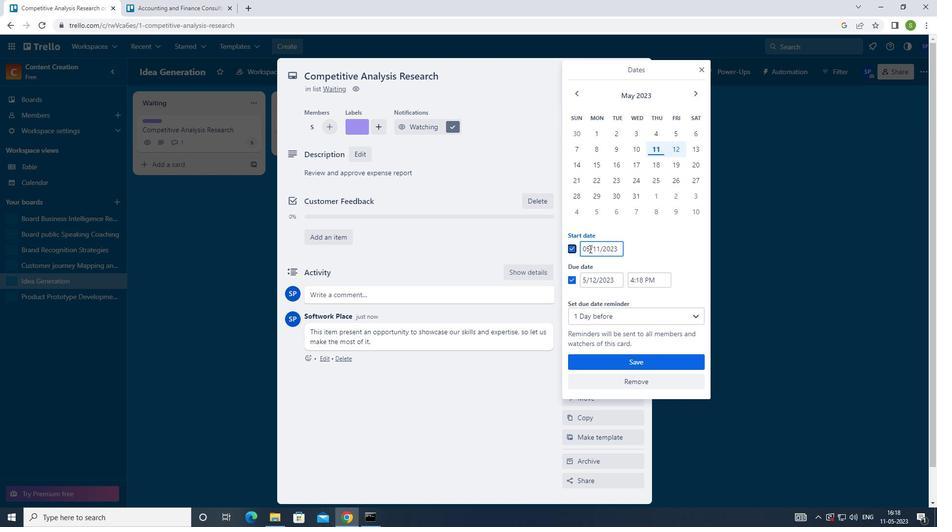 
Action: Key pressed <Key.left><Key.backspace>01<Key.right><Key.right><Key.backspace>0<Key.right><Key.right><Key.right><Key.right><Key.right><Key.right><Key.backspace><Key.backspace><Key.backspace><Key.backspace>1900
Screenshot: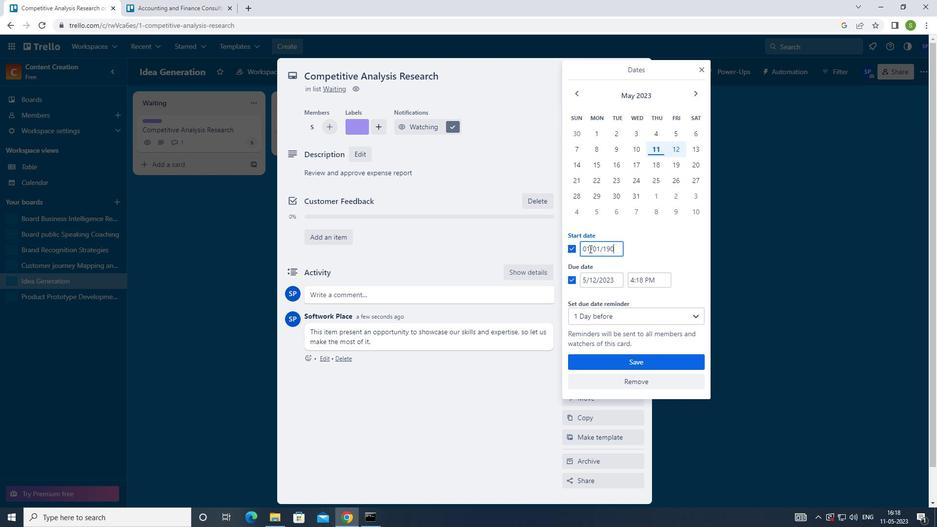 
Action: Mouse moved to (612, 280)
Screenshot: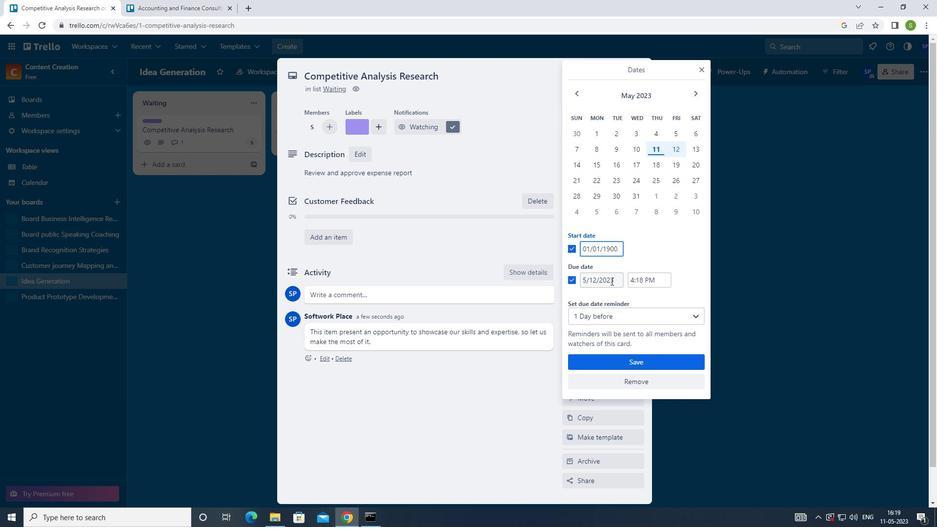 
Action: Mouse pressed left at (612, 280)
Screenshot: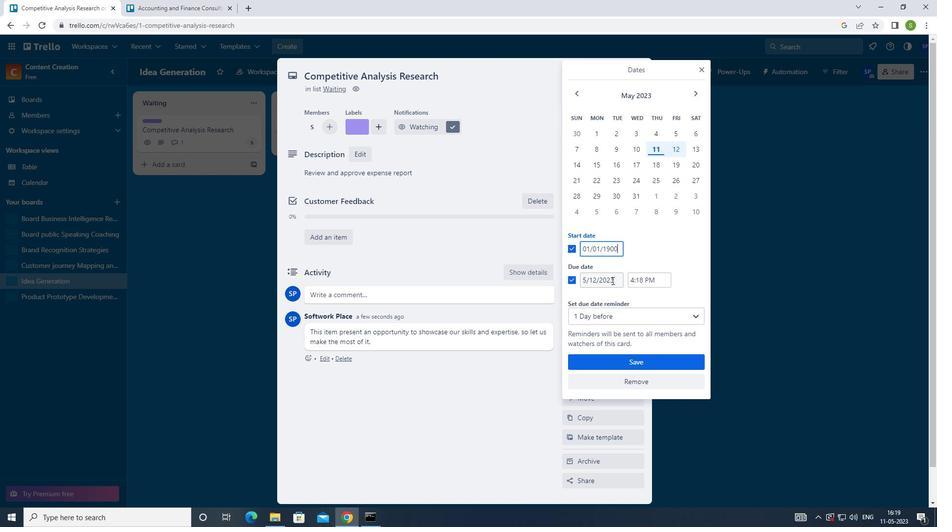 
Action: Mouse moved to (616, 280)
Screenshot: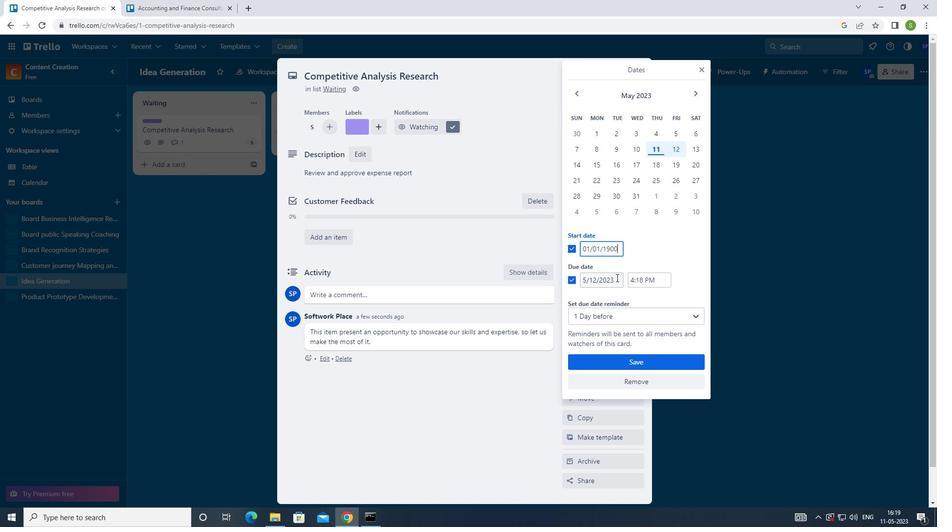 
Action: Mouse pressed left at (616, 280)
Screenshot: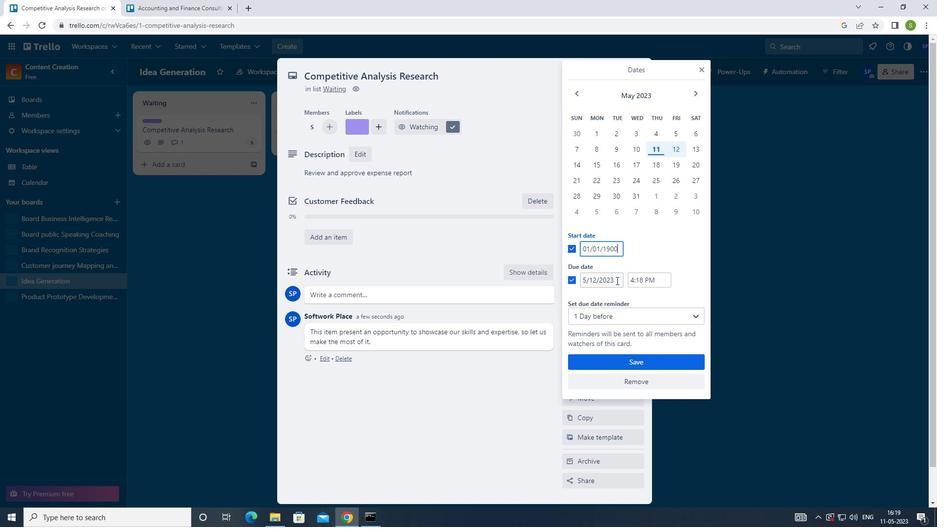 
Action: Key pressed <Key.backspace><Key.backspace><Key.backspace><Key.backspace><Key.backspace><Key.backspace><Key.backspace><Key.backspace><Key.backspace><Key.backspace><Key.backspace><Key.backspace><Key.backspace><Key.backspace>01/08/1900
Screenshot: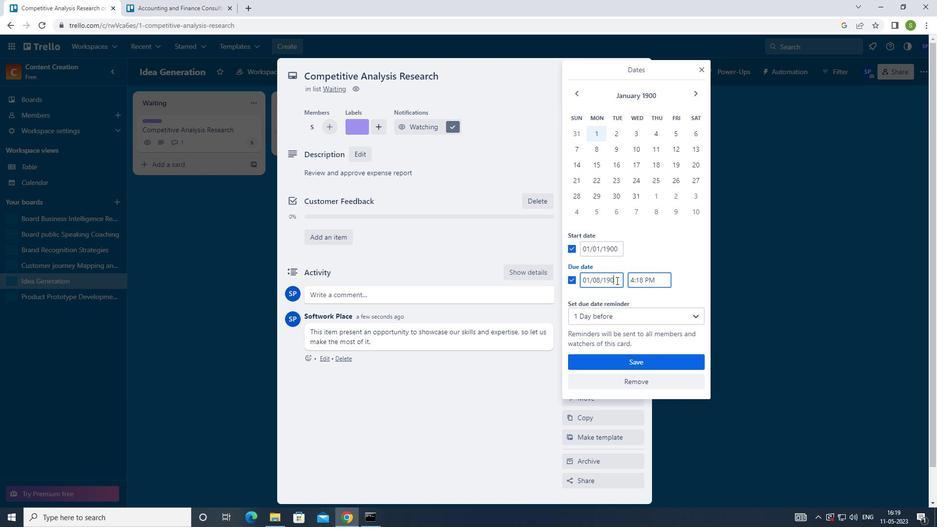 
Action: Mouse moved to (618, 363)
Screenshot: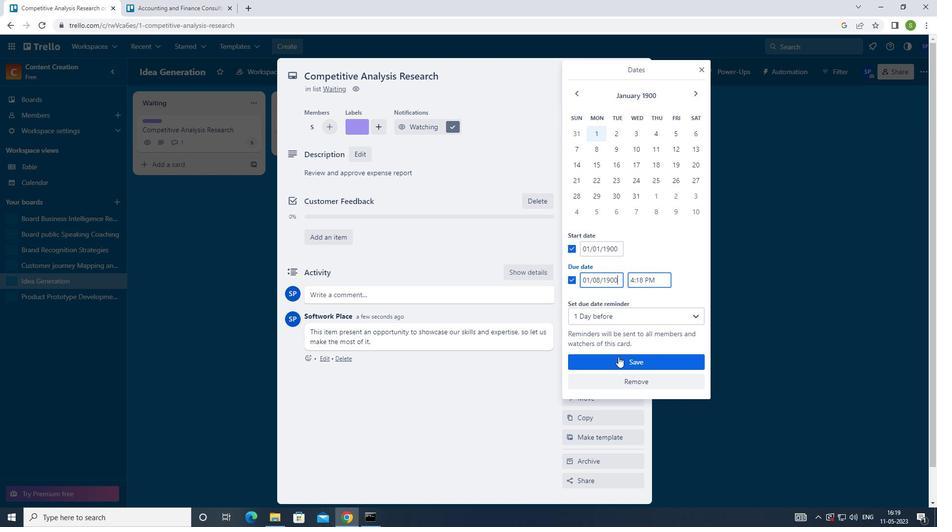 
Action: Mouse pressed left at (618, 363)
Screenshot: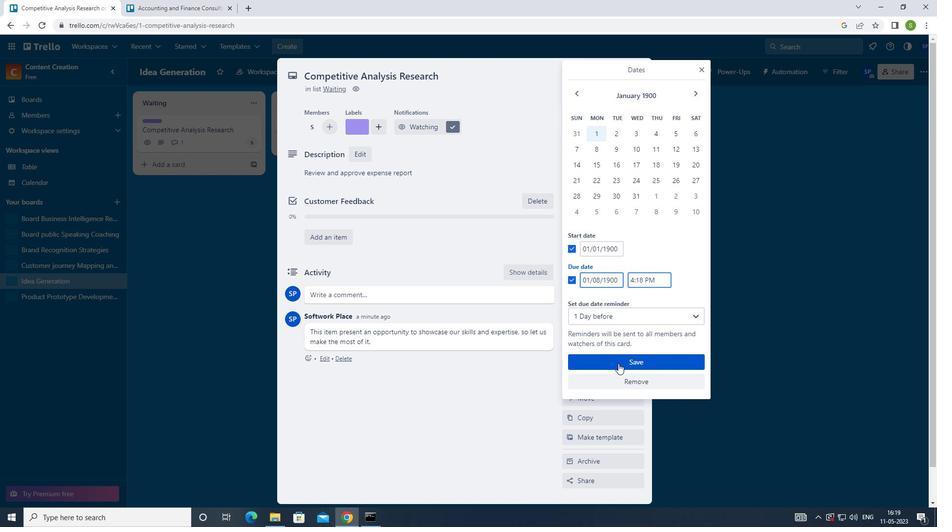 
Action: Mouse moved to (635, 70)
Screenshot: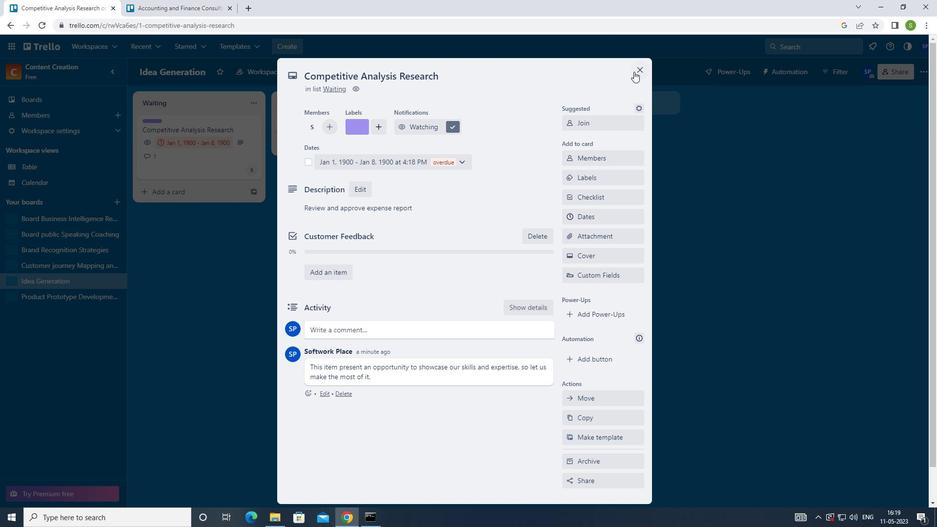 
Action: Mouse pressed left at (635, 70)
Screenshot: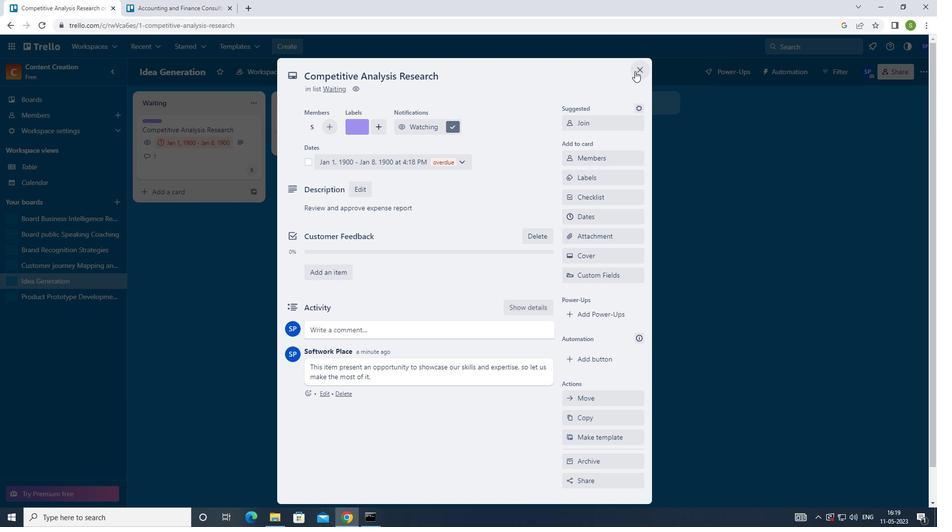 
Action: Mouse moved to (43, 249)
Screenshot: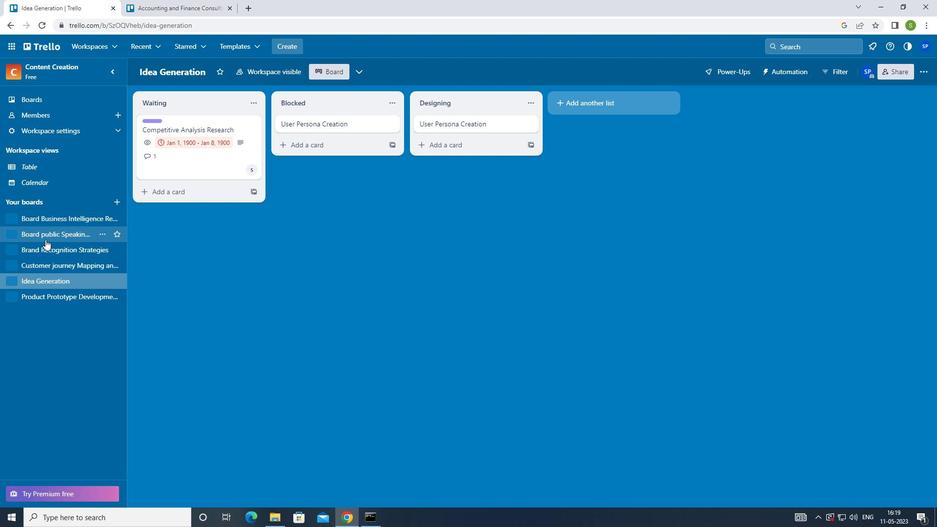 
Action: Mouse pressed left at (43, 249)
Screenshot: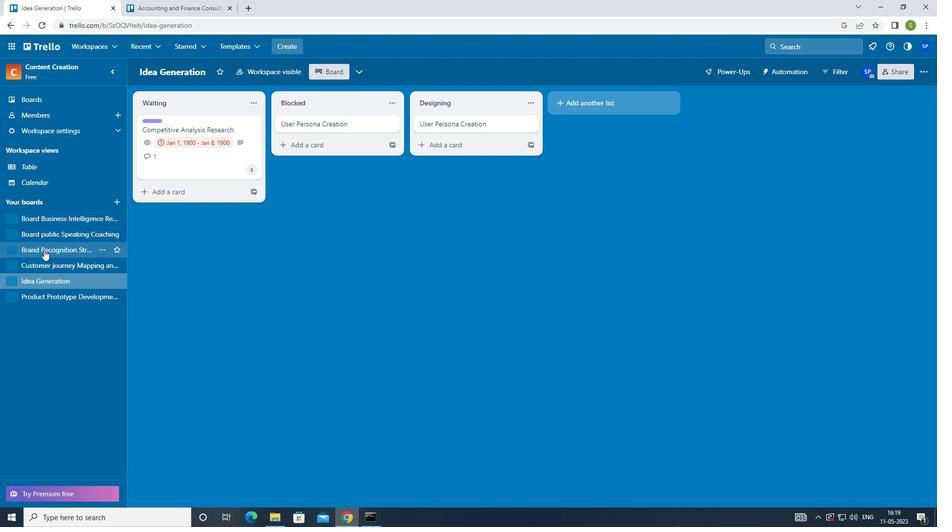 
Action: Mouse moved to (172, 124)
Screenshot: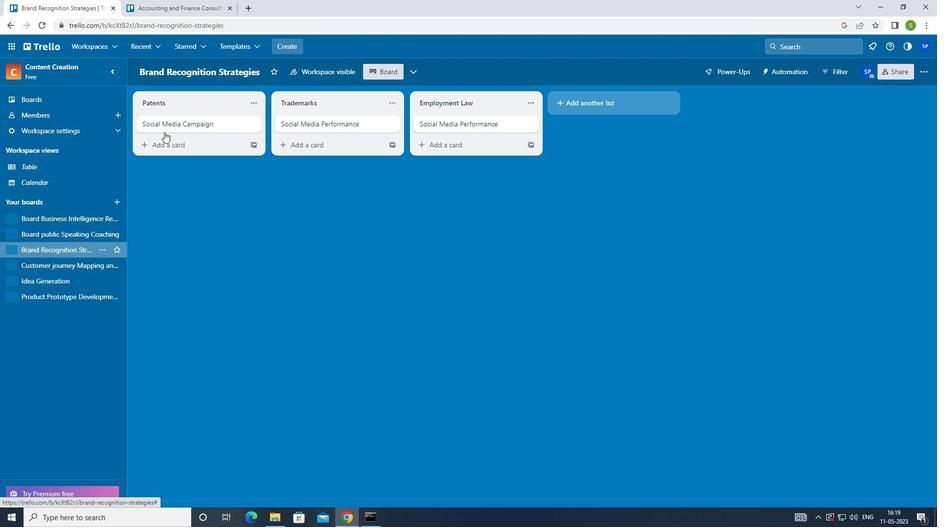 
Action: Mouse pressed left at (172, 124)
Screenshot: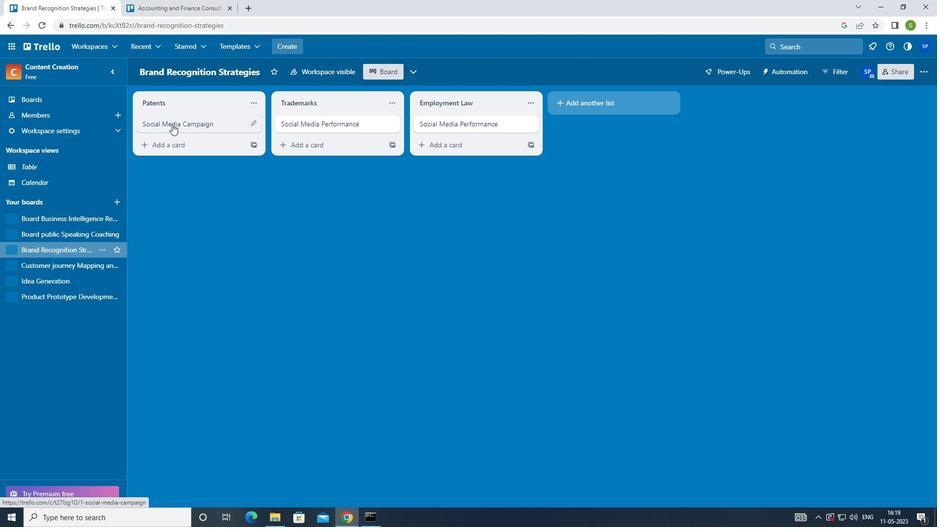 
Action: Mouse moved to (590, 116)
Screenshot: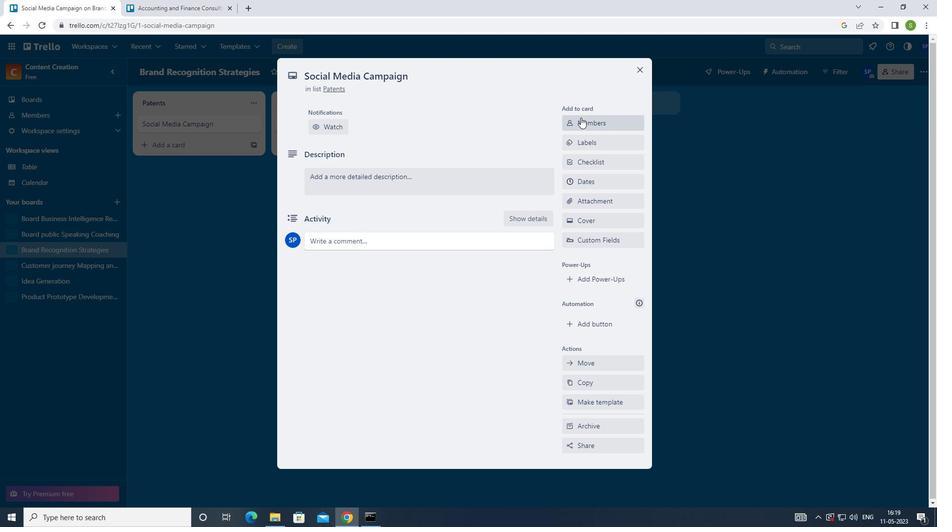 
Action: Mouse pressed left at (590, 116)
Screenshot: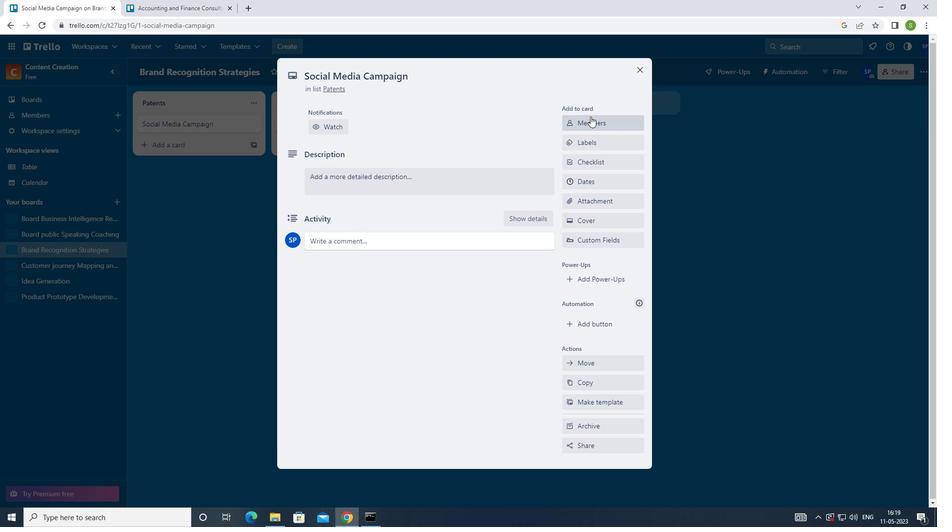 
Action: Mouse moved to (597, 172)
Screenshot: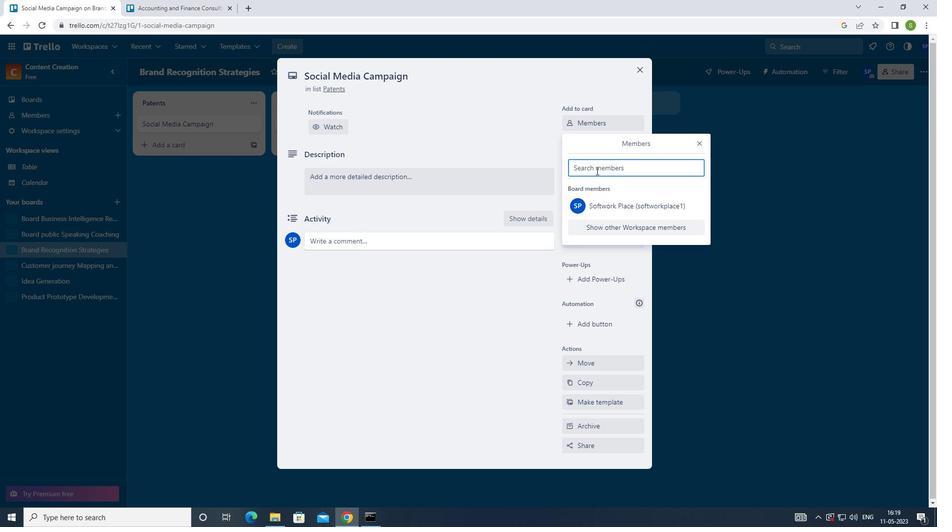 
Action: Key pressed <Key.shift>SOFTAGE.1<Key.shift>@SOFTAGE.NET
Screenshot: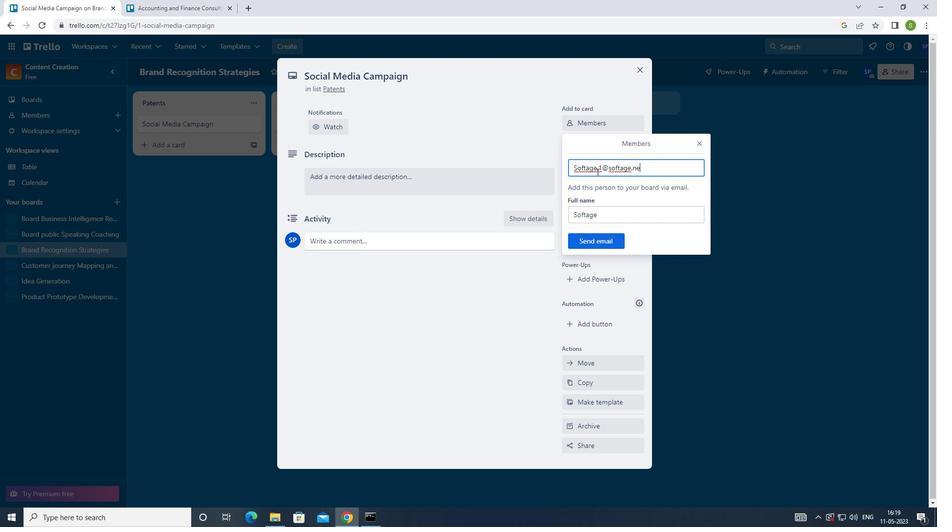 
Action: Mouse moved to (595, 238)
Screenshot: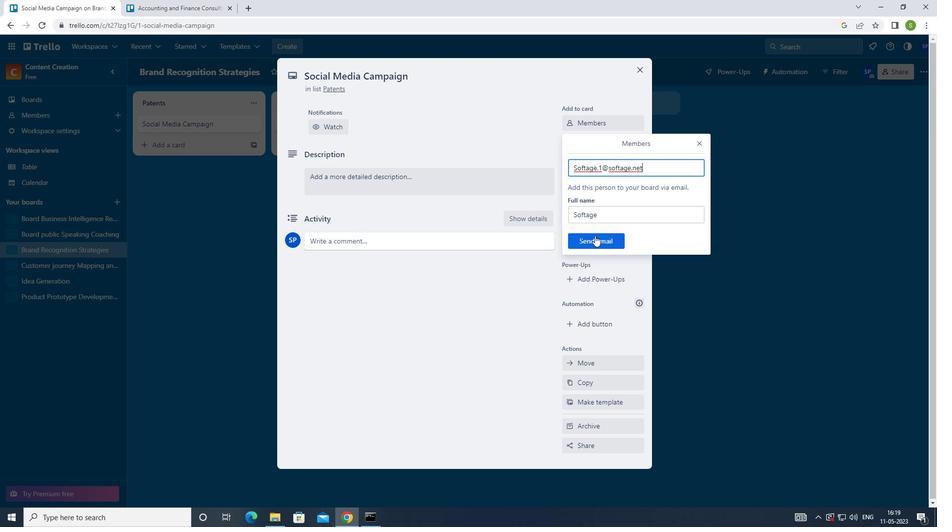 
Action: Mouse pressed left at (595, 238)
Screenshot: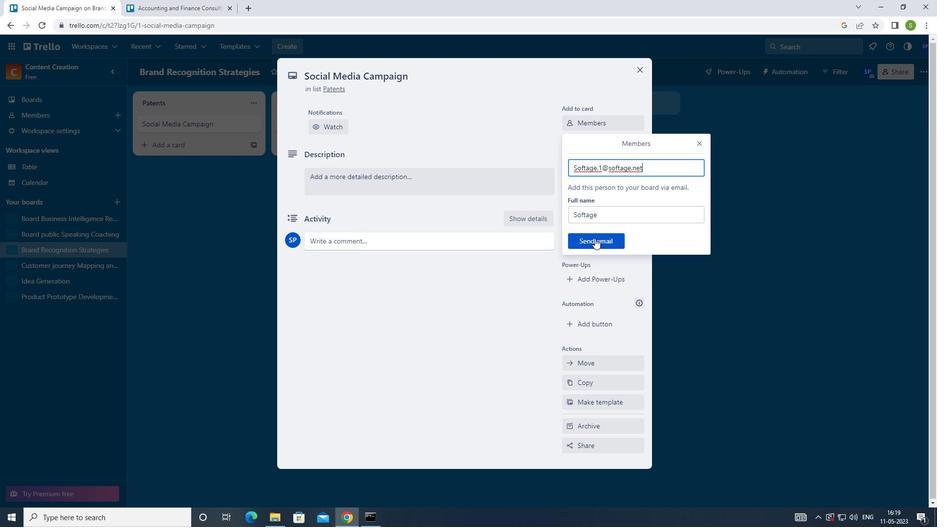 
Action: Mouse moved to (587, 171)
Screenshot: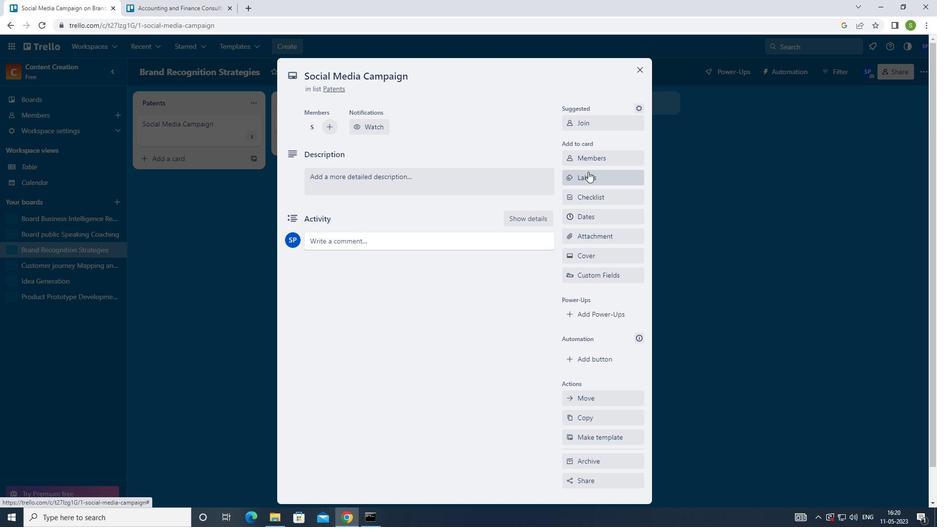 
Action: Mouse pressed left at (587, 171)
Screenshot: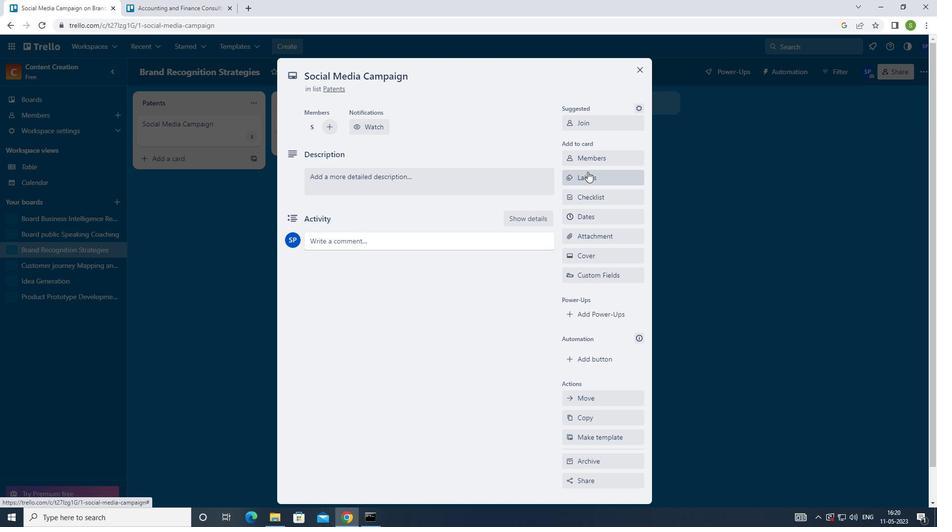 
Action: Mouse moved to (607, 367)
Screenshot: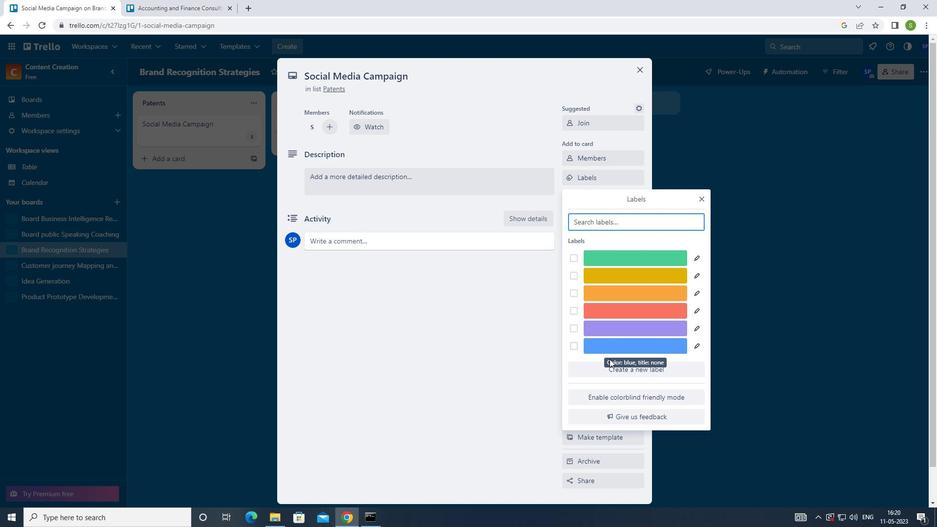 
Action: Mouse pressed left at (607, 367)
Screenshot: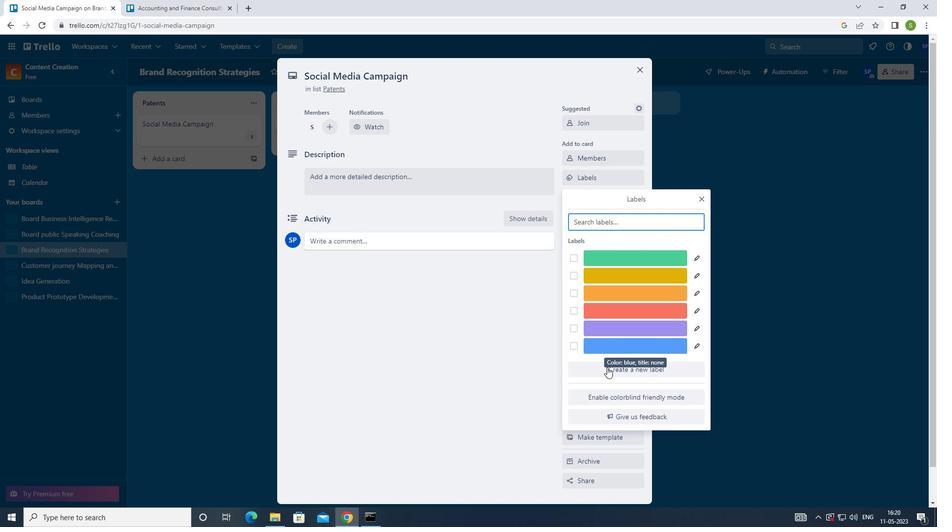 
Action: Mouse moved to (616, 342)
Screenshot: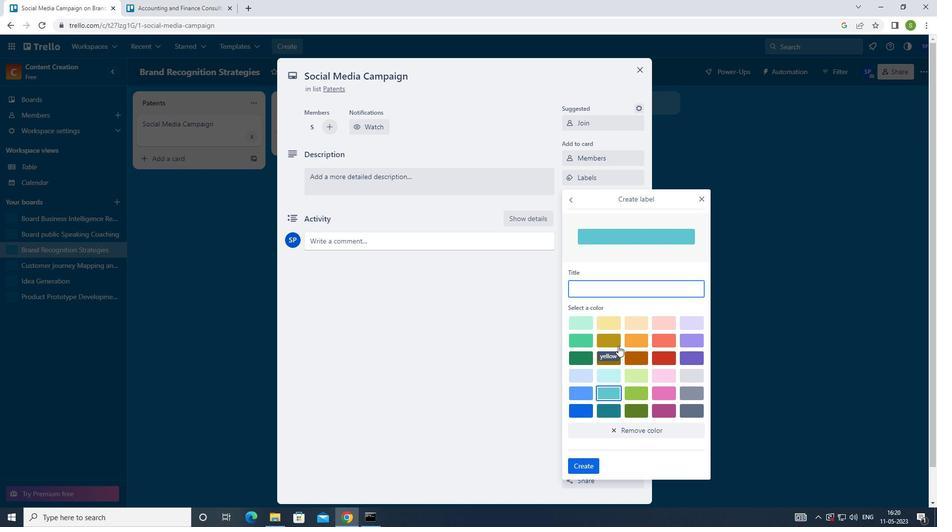 
Action: Mouse pressed left at (616, 342)
Screenshot: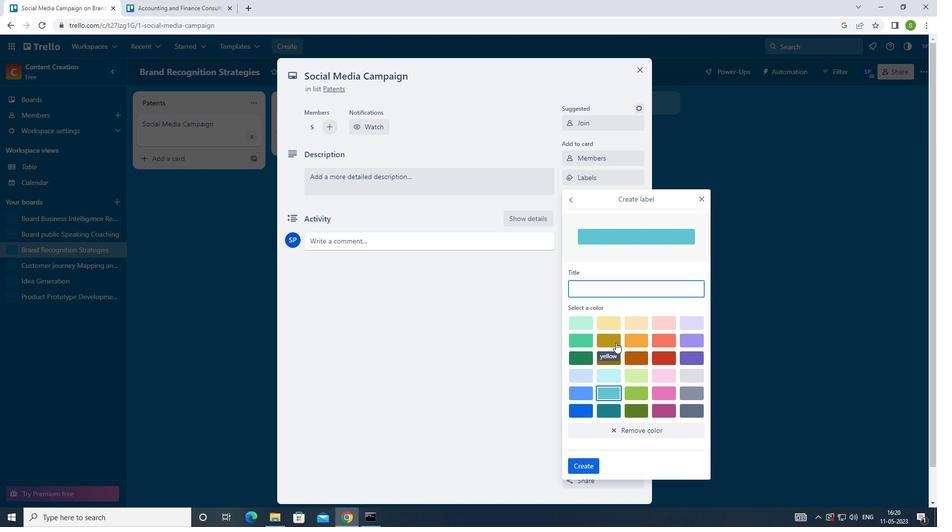 
Action: Mouse moved to (588, 469)
Screenshot: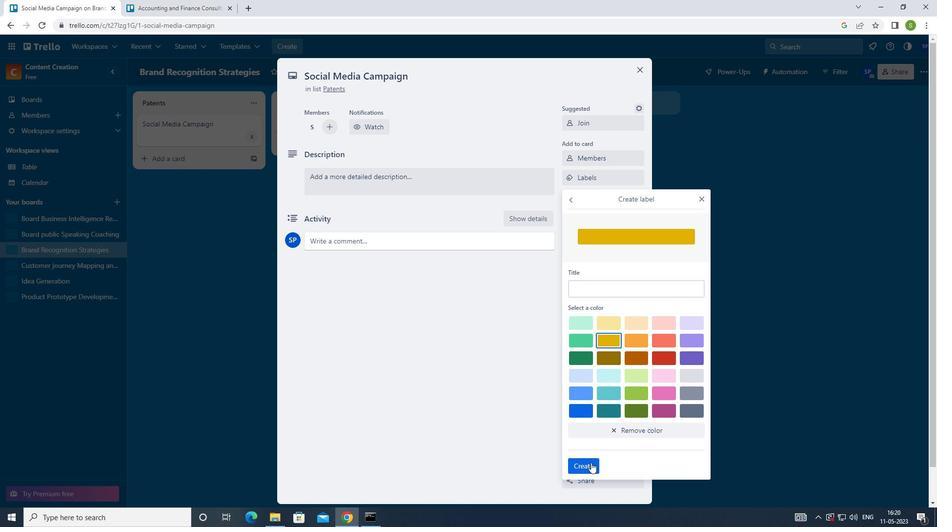
Action: Mouse pressed left at (588, 469)
Screenshot: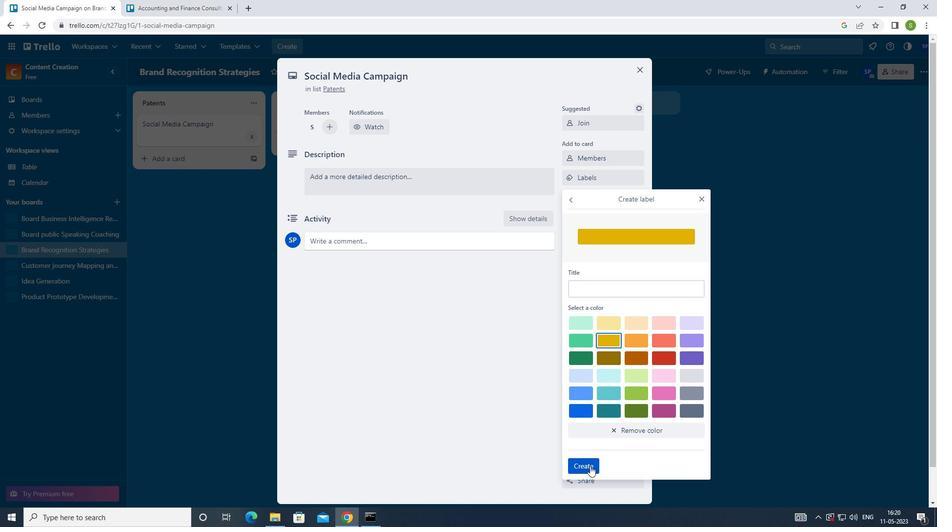 
Action: Mouse moved to (699, 195)
Screenshot: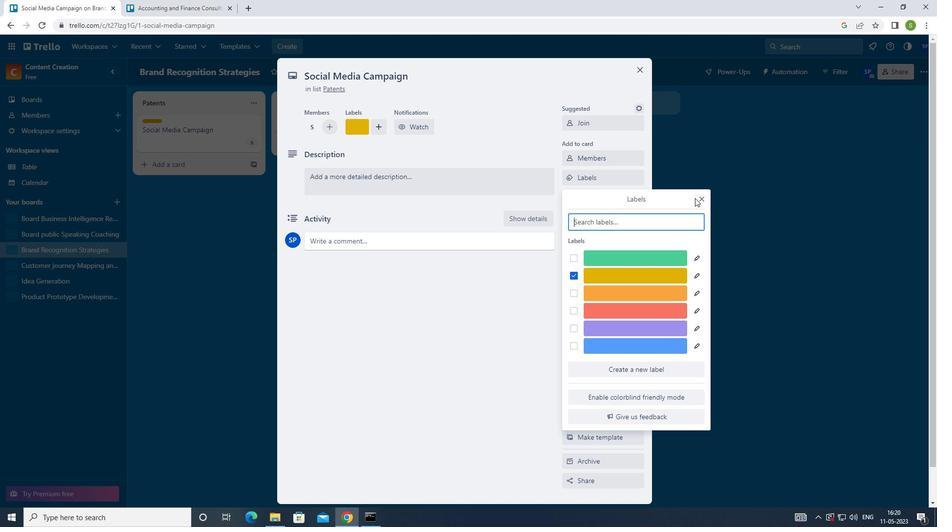 
Action: Mouse pressed left at (699, 195)
Screenshot: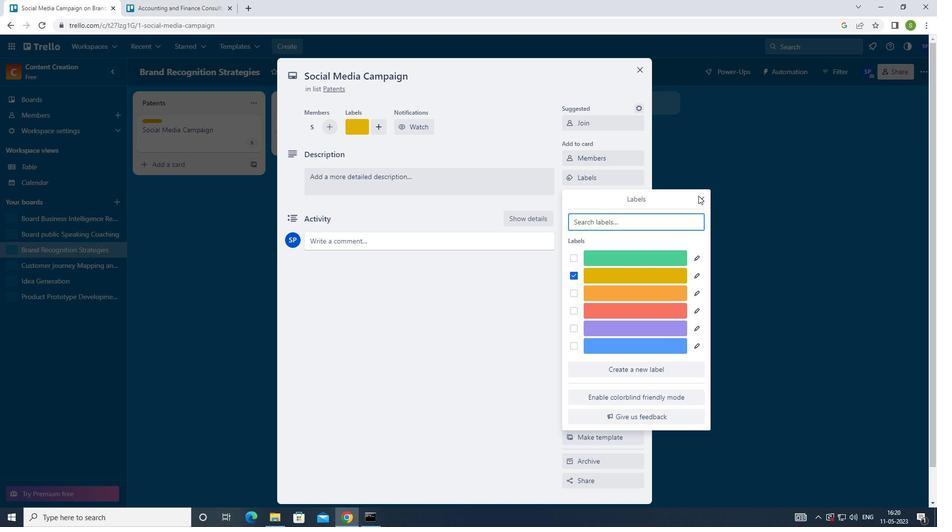 
Action: Mouse moved to (597, 196)
Screenshot: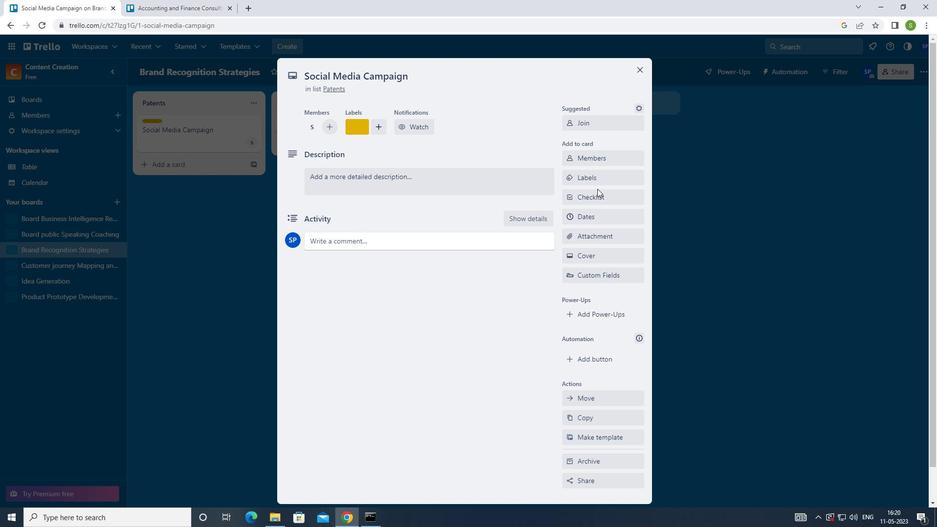 
Action: Mouse pressed left at (597, 196)
Screenshot: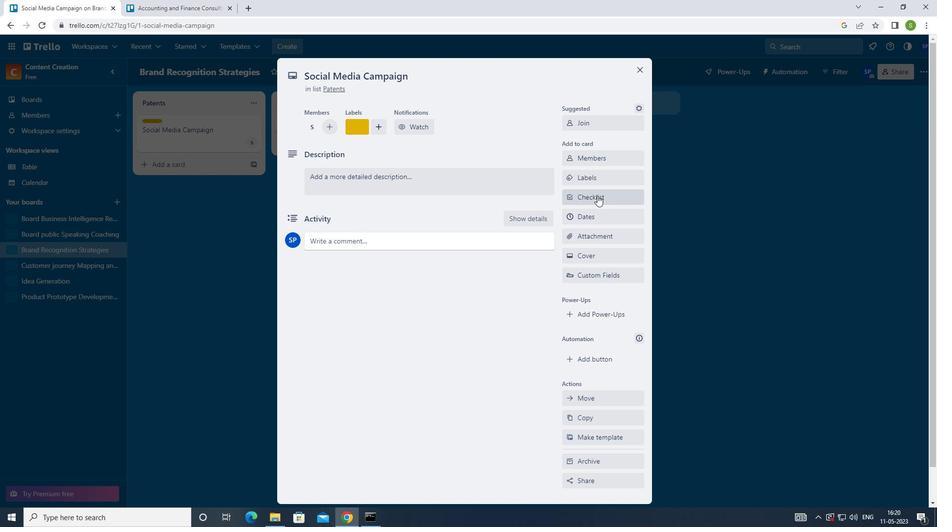 
Action: Mouse moved to (623, 248)
Screenshot: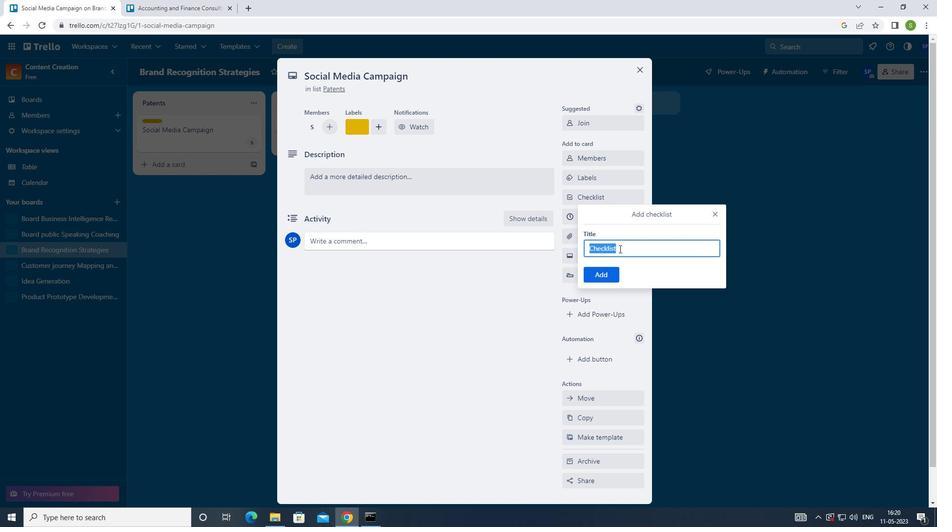 
Action: Key pressed <Key.shift><Key.shift><Key.shift_r>PREDICTIVE<Key.space><Key.shift>ANALYTICS
Screenshot: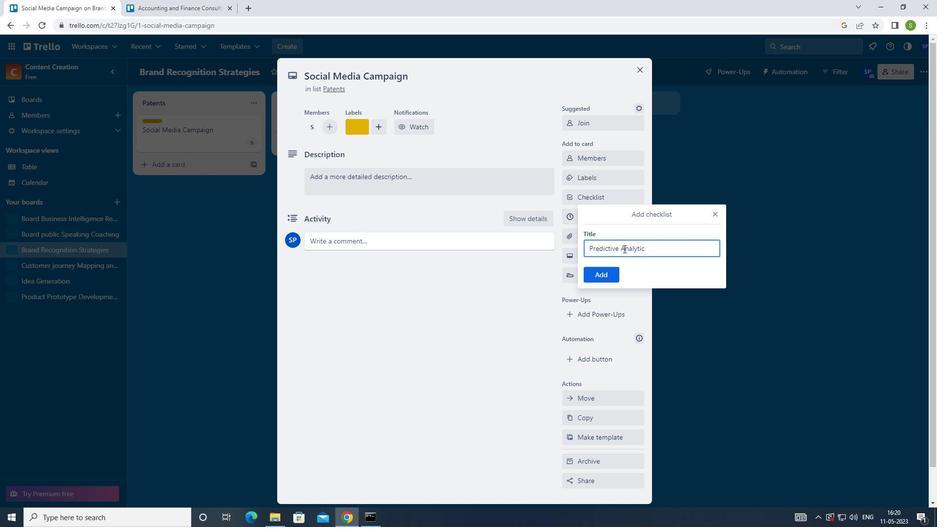 
Action: Mouse moved to (596, 277)
Screenshot: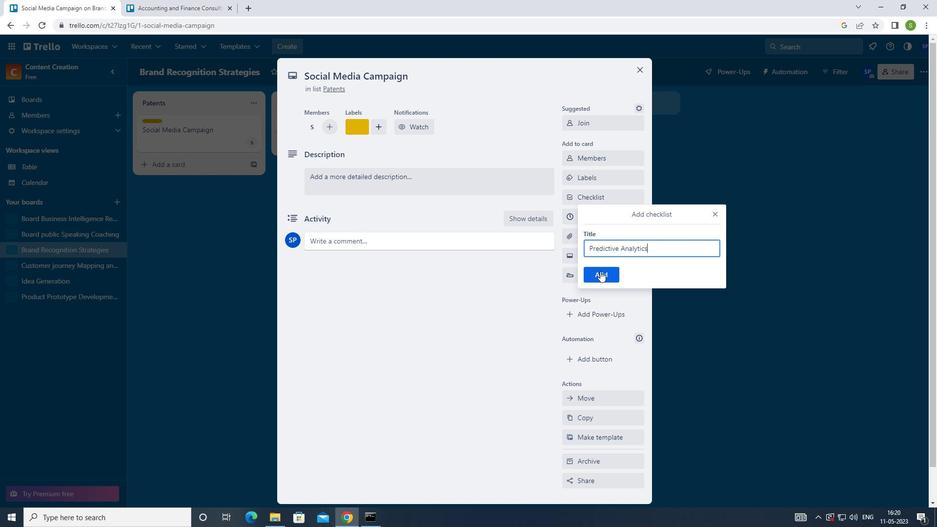 
Action: Mouse pressed left at (596, 277)
Screenshot: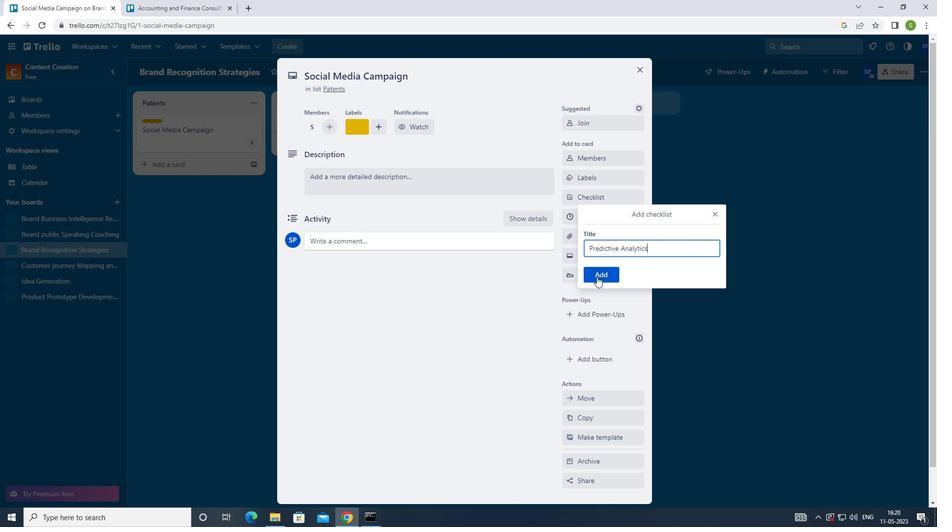 
Action: Mouse moved to (603, 232)
Screenshot: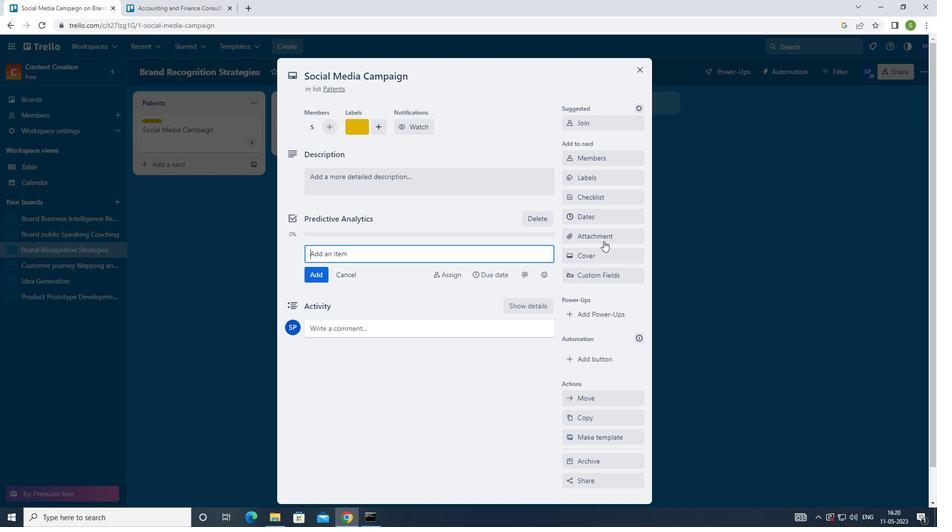 
Action: Mouse pressed left at (603, 232)
Screenshot: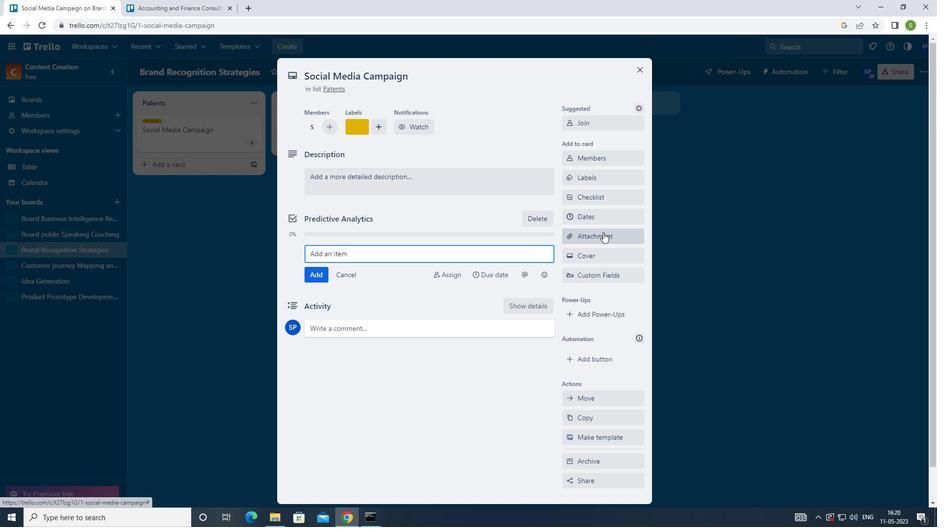 
Action: Mouse moved to (588, 312)
Screenshot: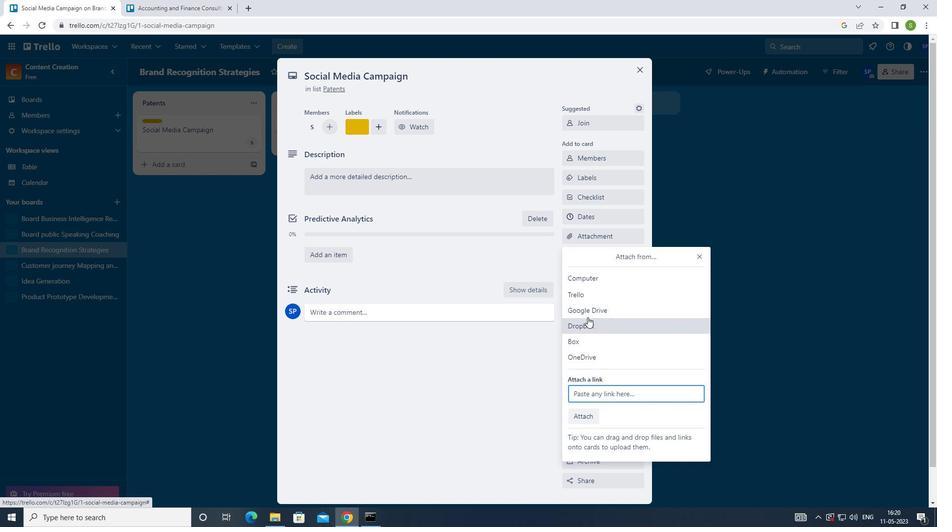 
Action: Mouse pressed left at (588, 312)
Screenshot: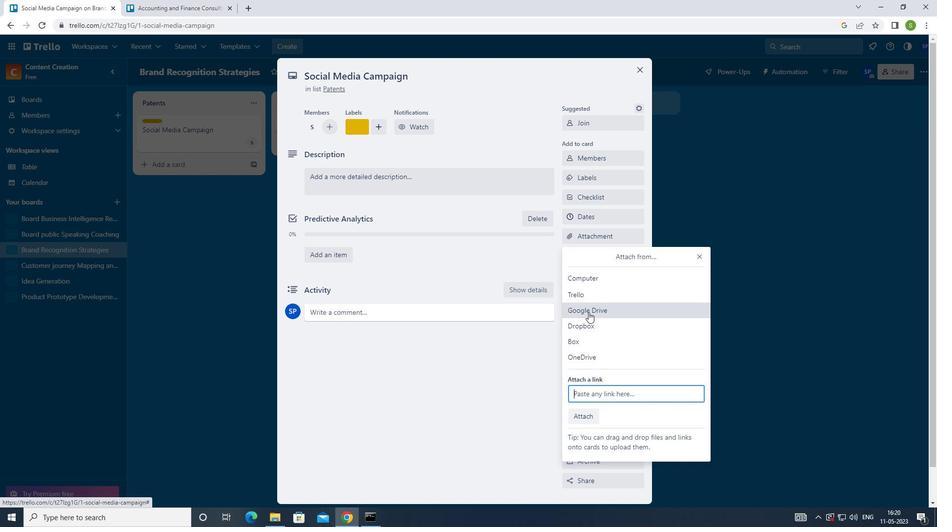 
Action: Mouse moved to (707, 125)
Screenshot: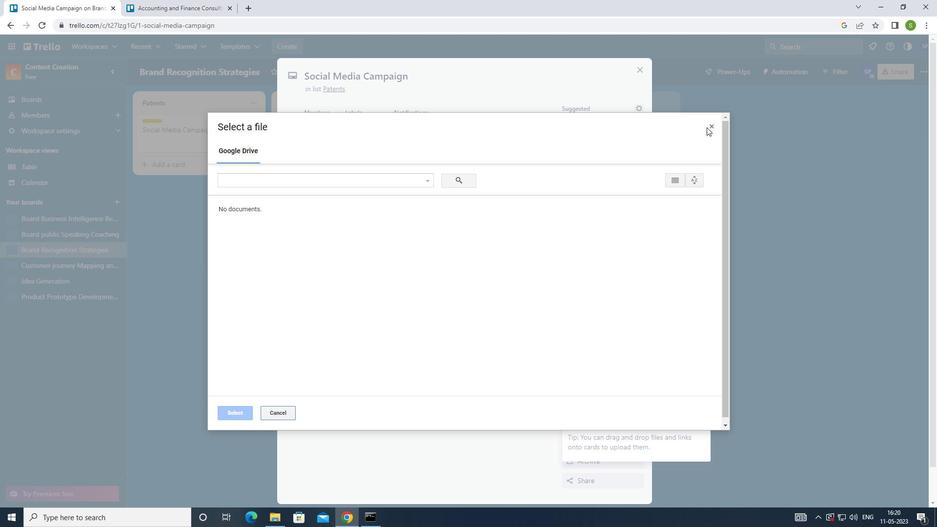 
Action: Mouse pressed left at (707, 125)
Screenshot: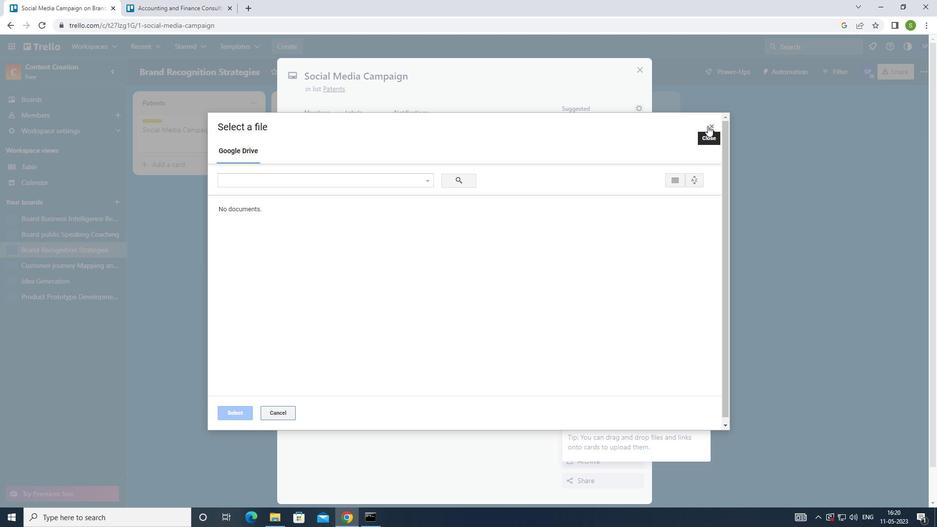 
Action: Mouse moved to (698, 256)
Screenshot: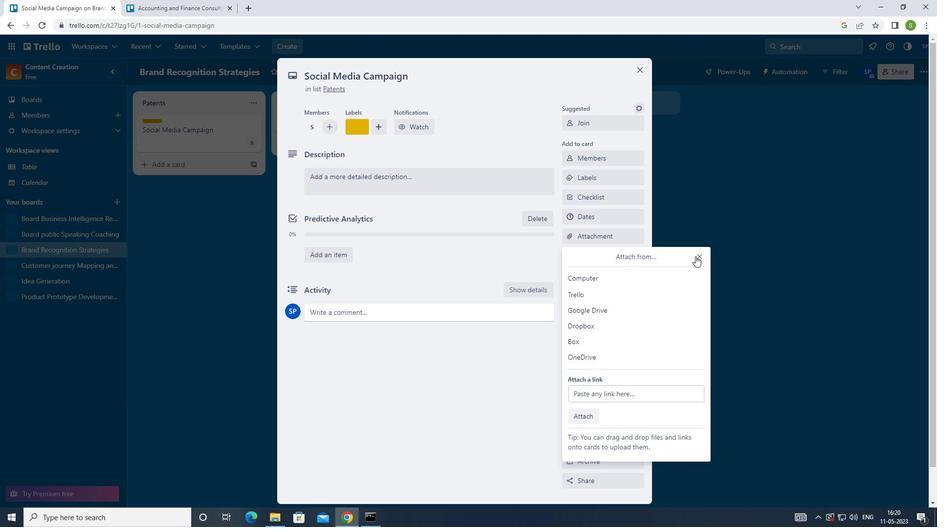 
Action: Mouse pressed left at (698, 256)
Screenshot: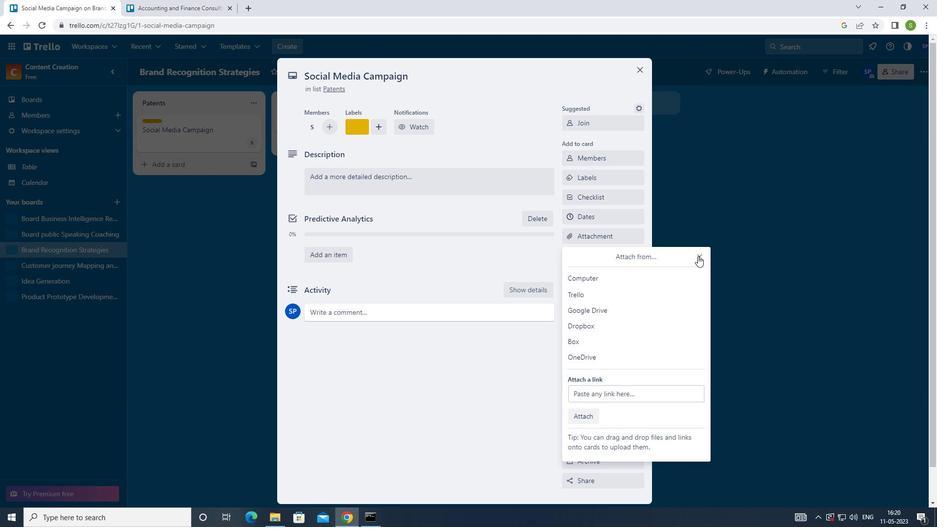 
Action: Mouse moved to (414, 182)
Screenshot: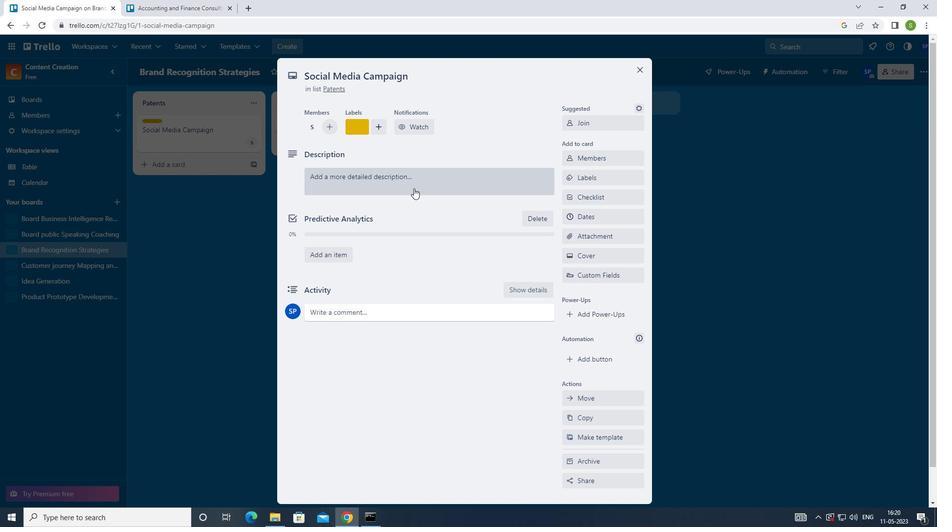 
Action: Mouse pressed left at (414, 182)
Screenshot: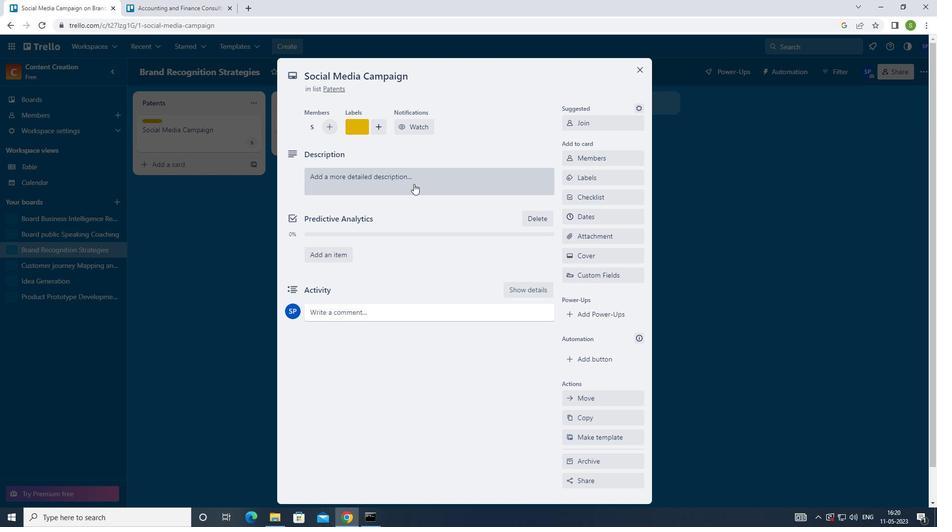 
Action: Mouse moved to (408, 253)
Screenshot: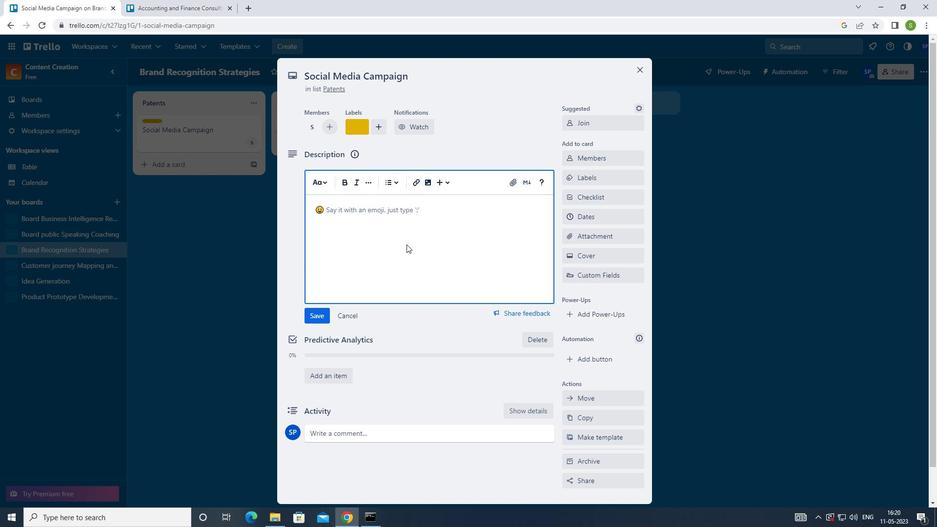 
Action: Key pressed <Key.shift><Key.shift><Key.shift><Key.shift><Key.shift><Key.shift><Key.shift><Key.shift><Key.shift><Key.shift><Key.shift><Key.shift><Key.shift><Key.shift><Key.shift><Key.shift>UPDATE<Key.space>WEBSITE<Key.space>COPY<Key.space>FOR<Key.space>COPY<Key.space>FOR<Key.space>NEW<Key.space>PRODUCT<Key.space>LAUNCH.
Screenshot: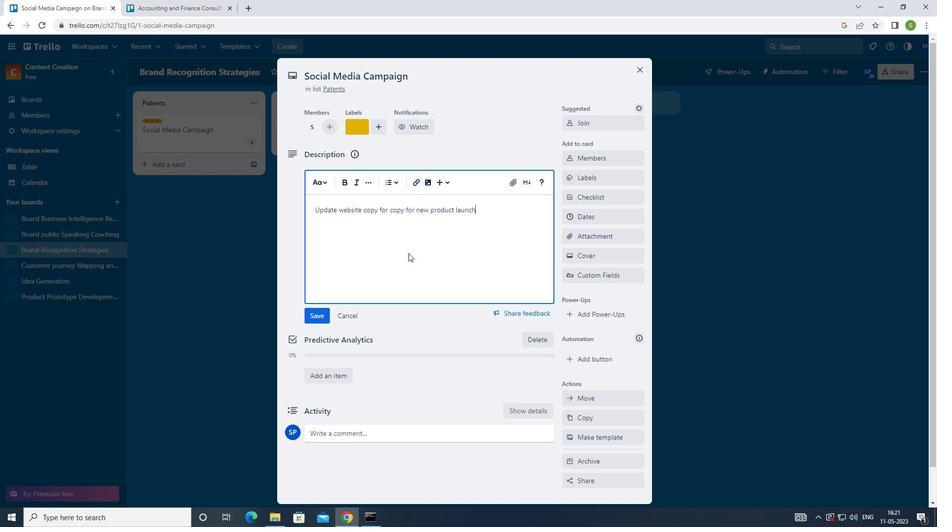 
Action: Mouse moved to (312, 319)
Screenshot: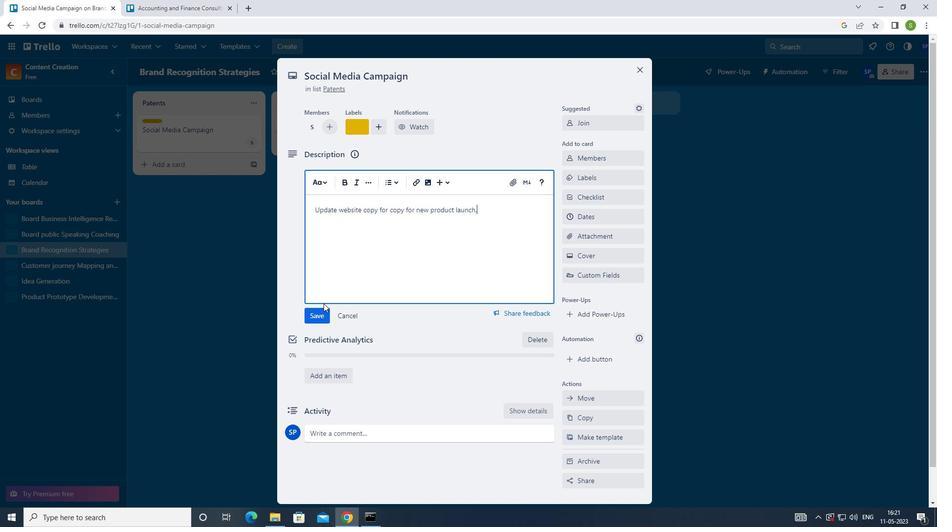 
Action: Mouse pressed left at (312, 319)
Screenshot: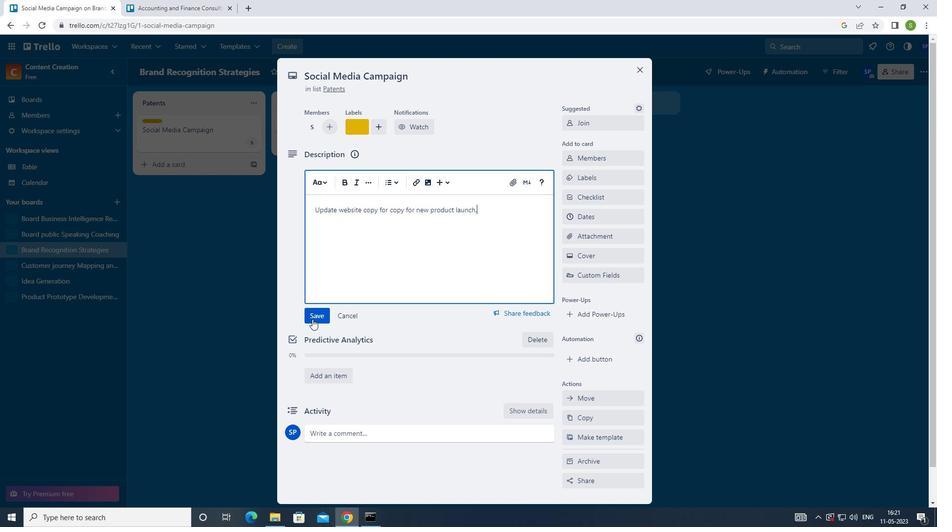 
Action: Mouse moved to (358, 297)
Screenshot: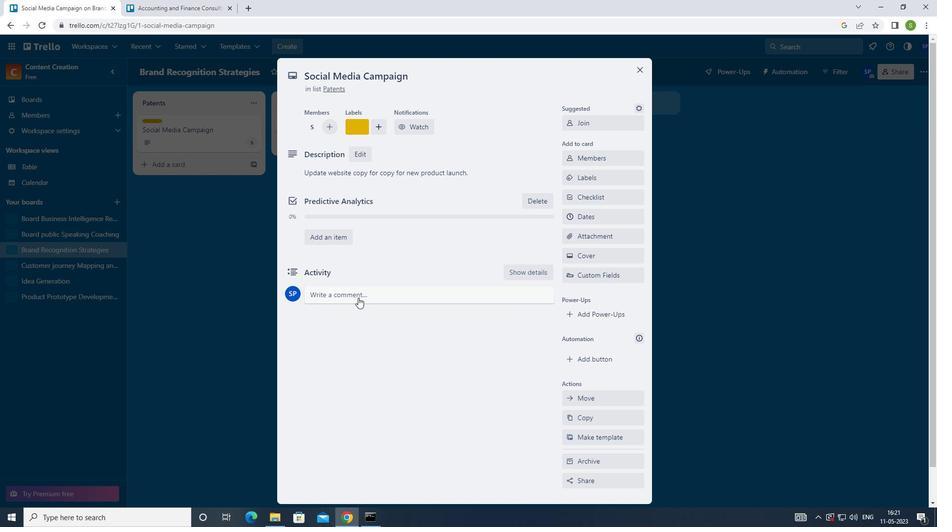 
Action: Mouse pressed left at (358, 297)
Screenshot: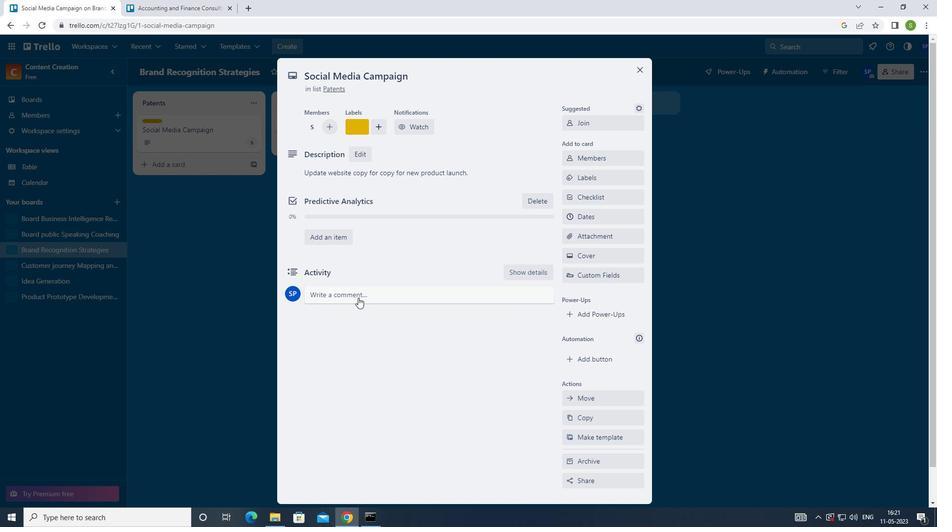 
Action: Mouse moved to (360, 322)
Screenshot: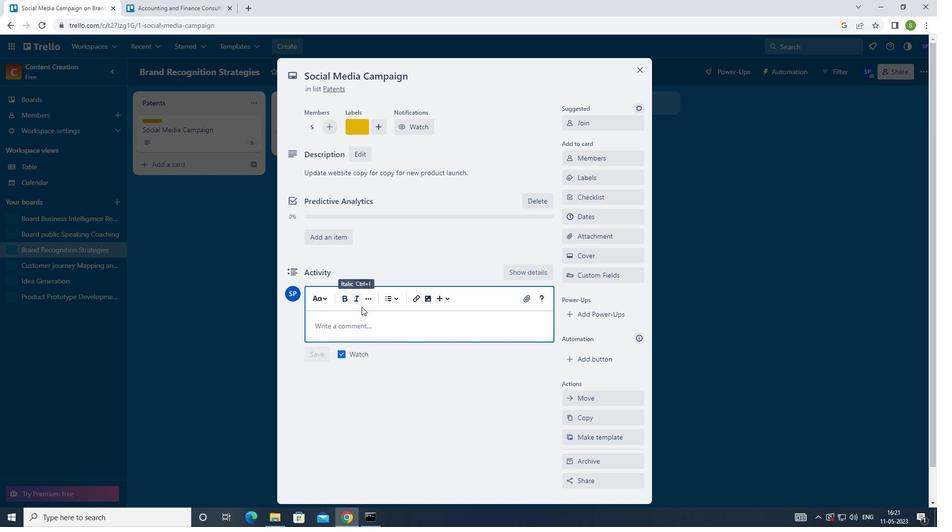 
Action: Key pressed <Key.shift><Key.shift_r>LET<Key.space>US<Key.space>MAKE<Key.space>SURE<Key.space>WE<Key.space>HAVE<Key.space>A<Key.space>CLEAR<Key.space>UNDERSTANDING<Key.space>OF<Key.space>THE<Key.space>RESOURCES<Key.space>ANF<Key.space>BUDGET<Key.space>AVAILAV<Key.backspace>BLE<Key.space>FOR<Key.space>THIS<Key.space>TASK<Key.space>ENSURING<Key.space>THAT<Key.space>WE<Key.space>CAN<Key.space>EXECUTE<Key.space>IT<Key.space>EFFECTIVELY.
Screenshot: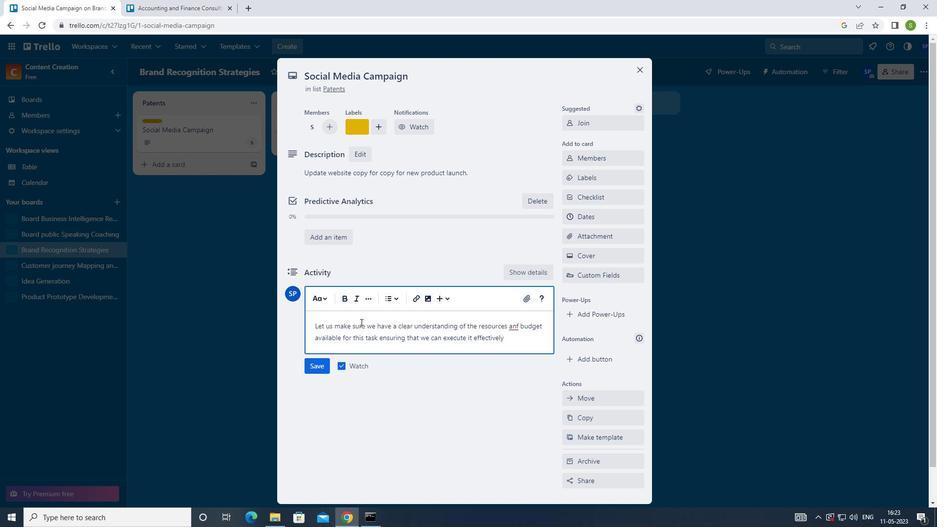 
Action: Mouse moved to (520, 327)
Screenshot: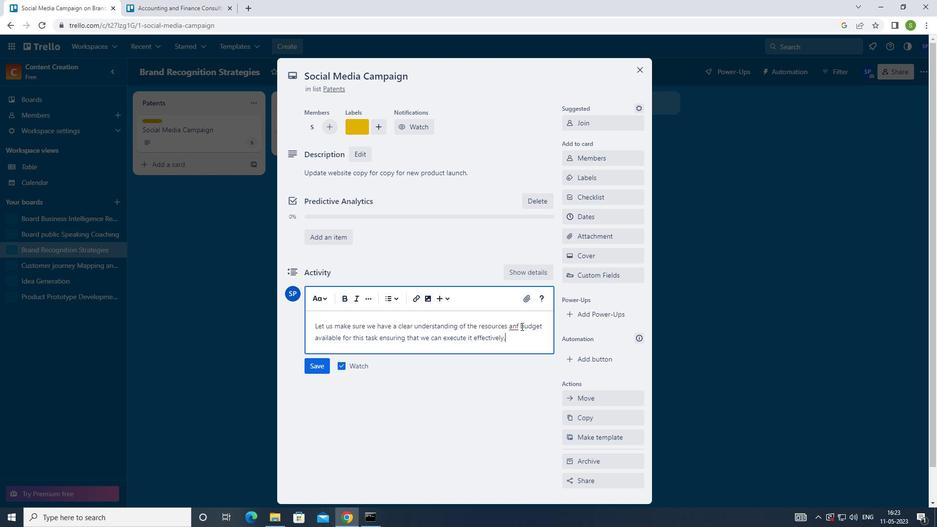 
Action: Mouse pressed left at (520, 327)
Screenshot: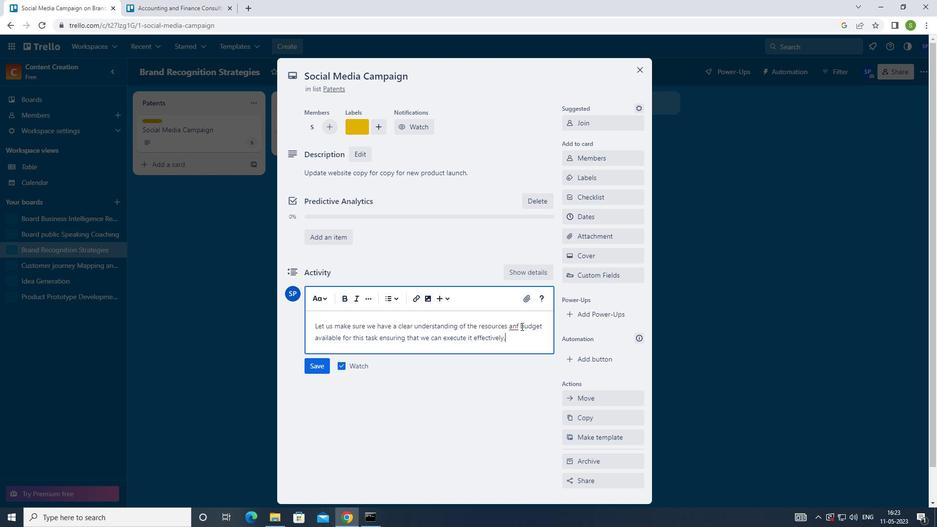 
Action: Mouse moved to (520, 327)
Screenshot: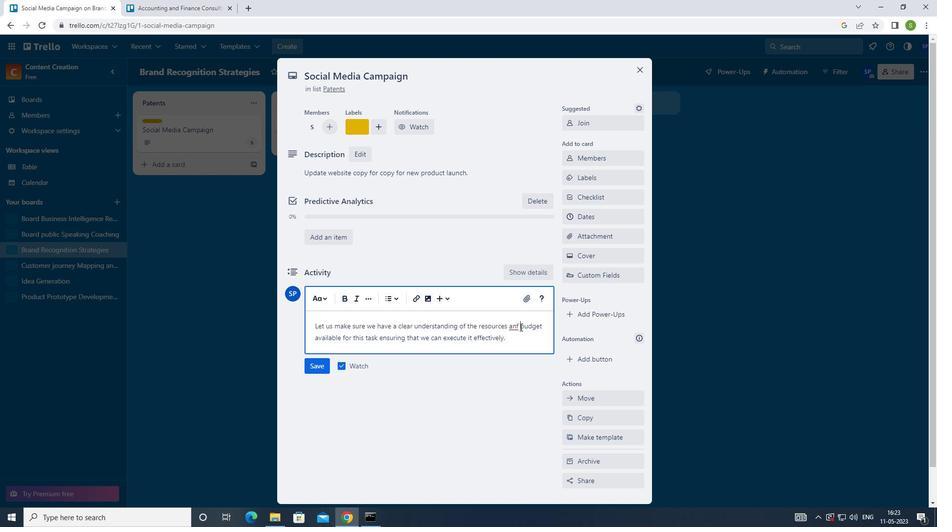 
Action: Key pressed <Key.backspace><Key.backspace>D<Key.space>
Screenshot: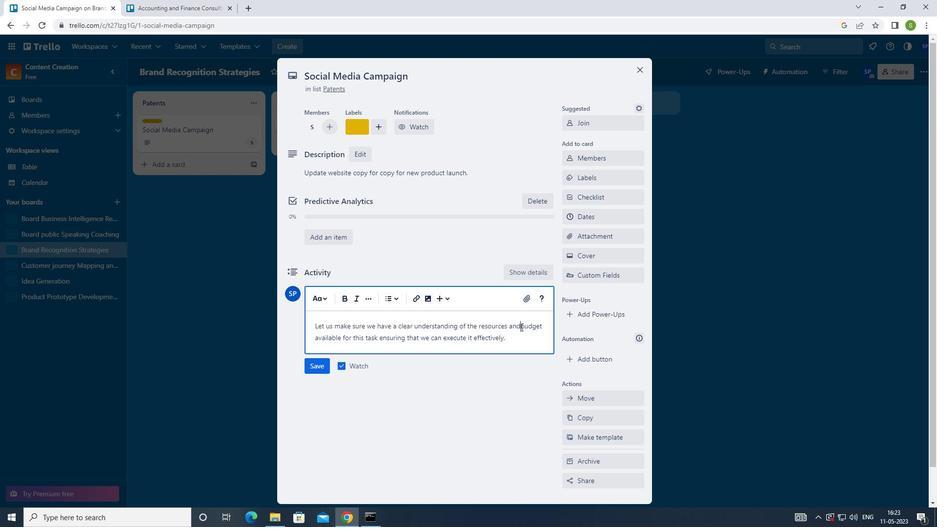 
Action: Mouse moved to (314, 363)
Screenshot: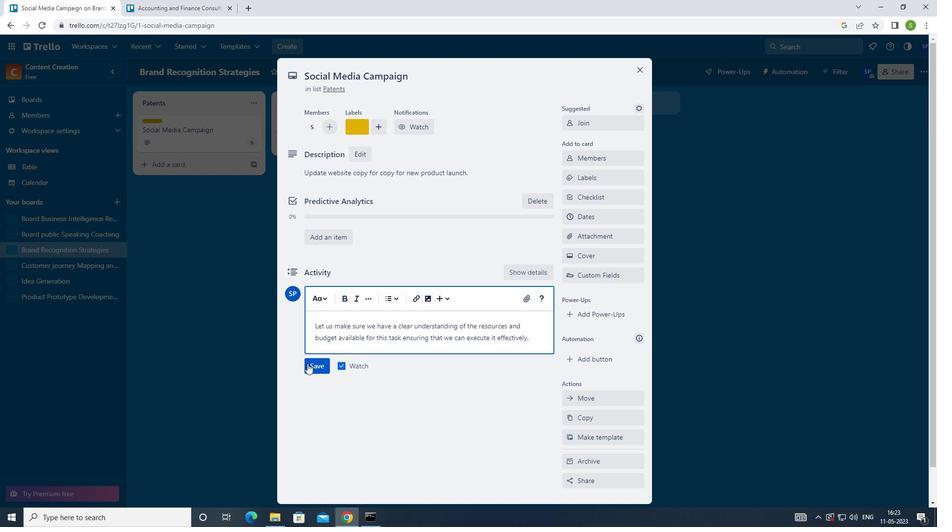 
Action: Mouse pressed left at (314, 363)
Screenshot: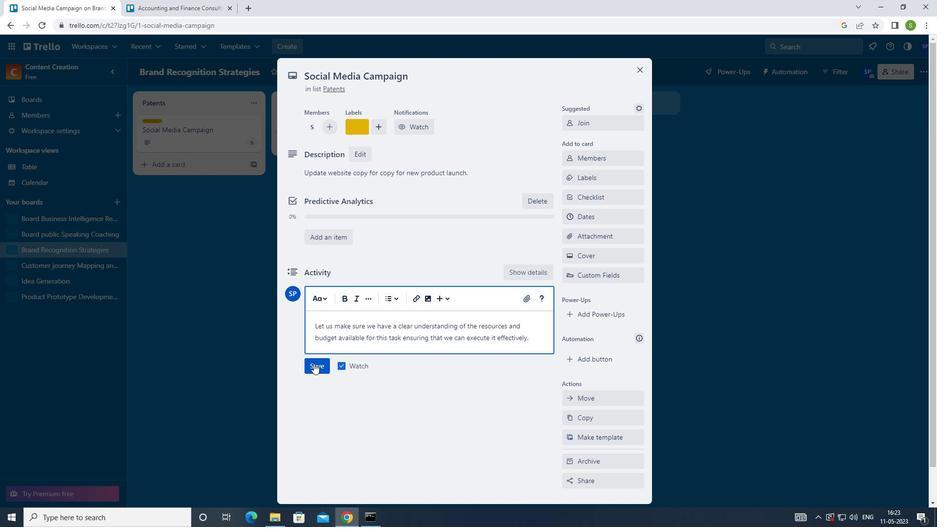
Action: Mouse moved to (587, 218)
Screenshot: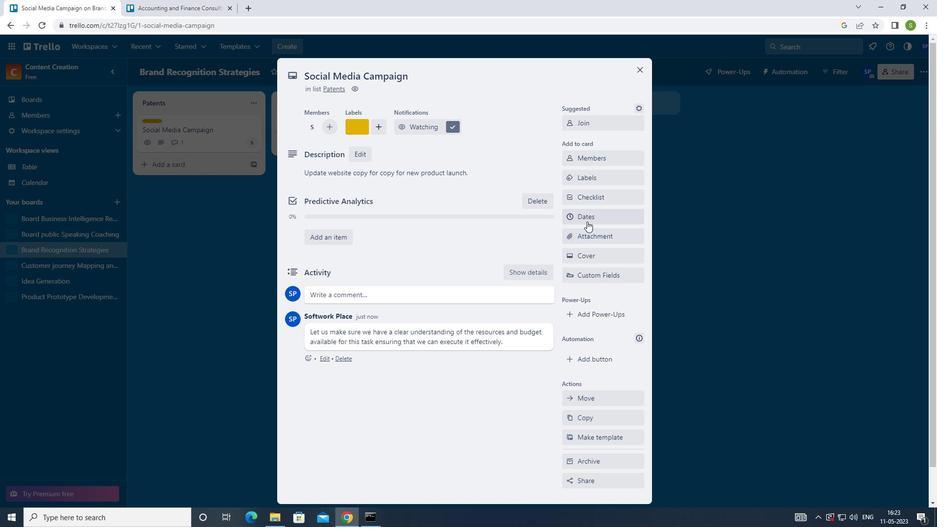 
Action: Mouse pressed left at (587, 218)
Screenshot: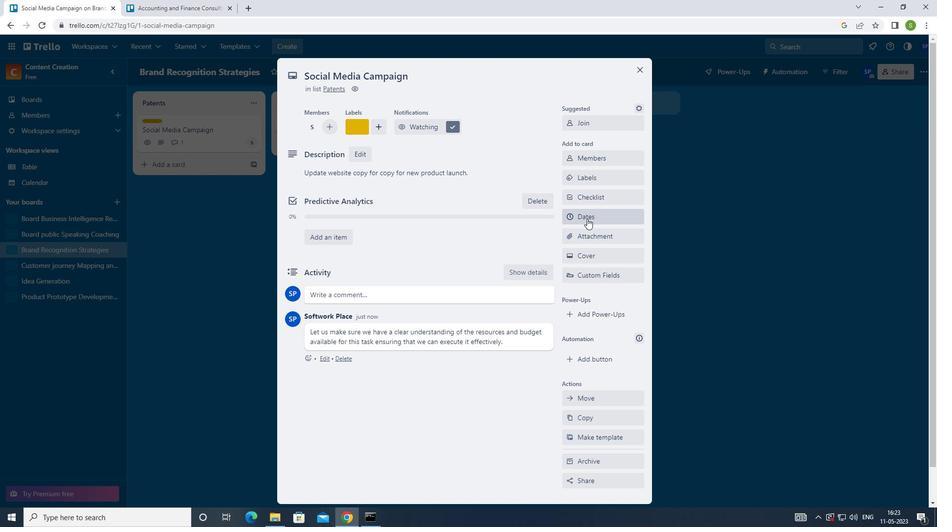 
Action: Mouse moved to (579, 252)
Screenshot: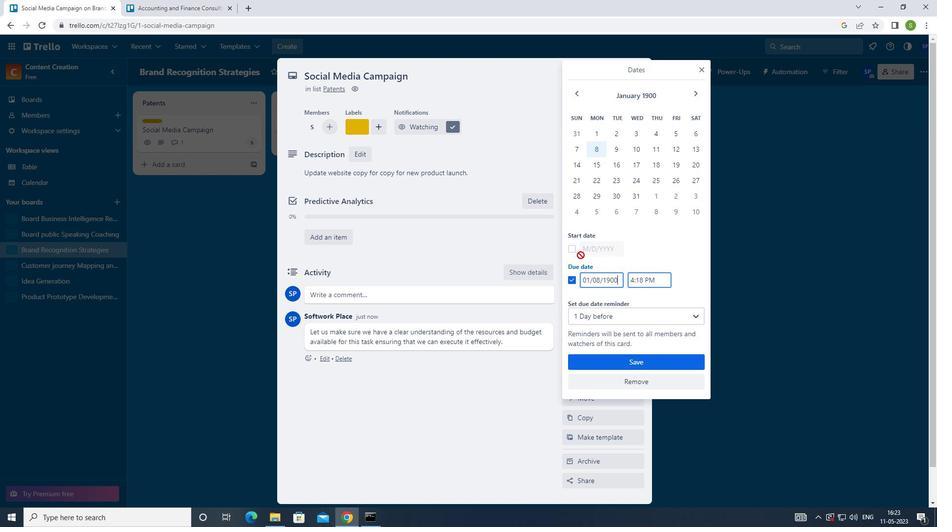 
Action: Mouse pressed left at (579, 252)
Screenshot: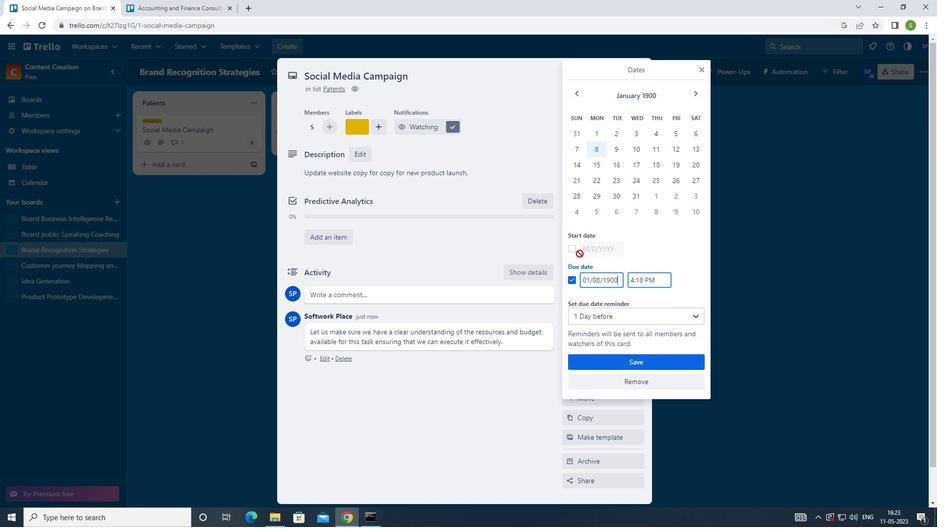 
Action: Mouse moved to (599, 248)
Screenshot: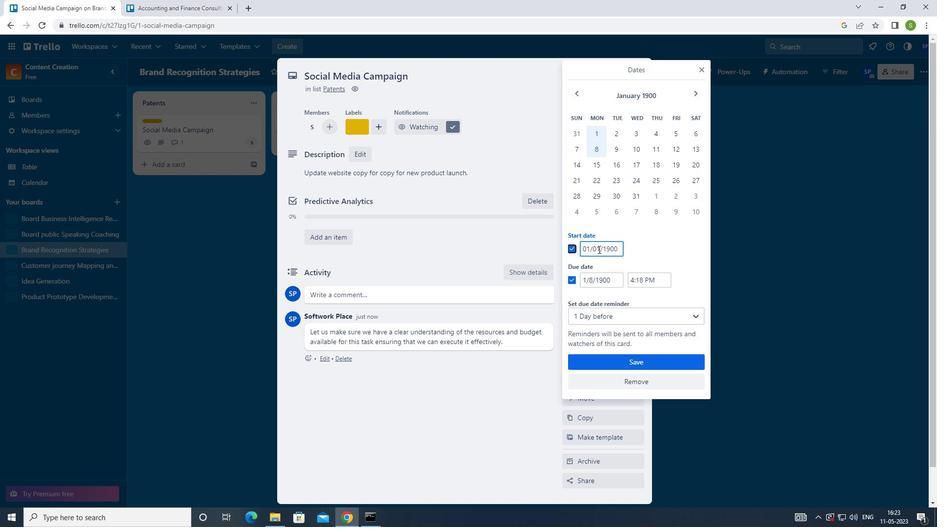 
Action: Mouse pressed left at (599, 248)
Screenshot: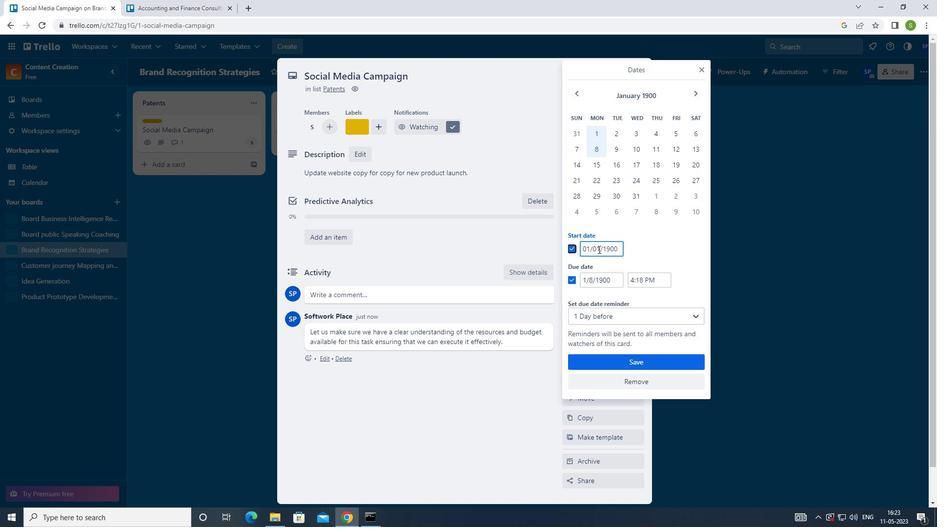 
Action: Mouse moved to (600, 260)
Screenshot: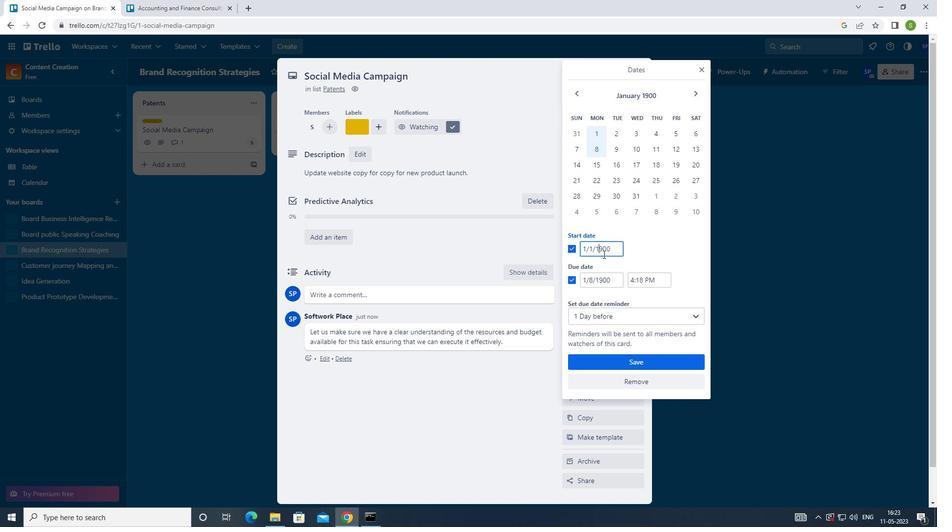 
Action: Key pressed <Key.left><Key.left><Key.backspace>2
Screenshot: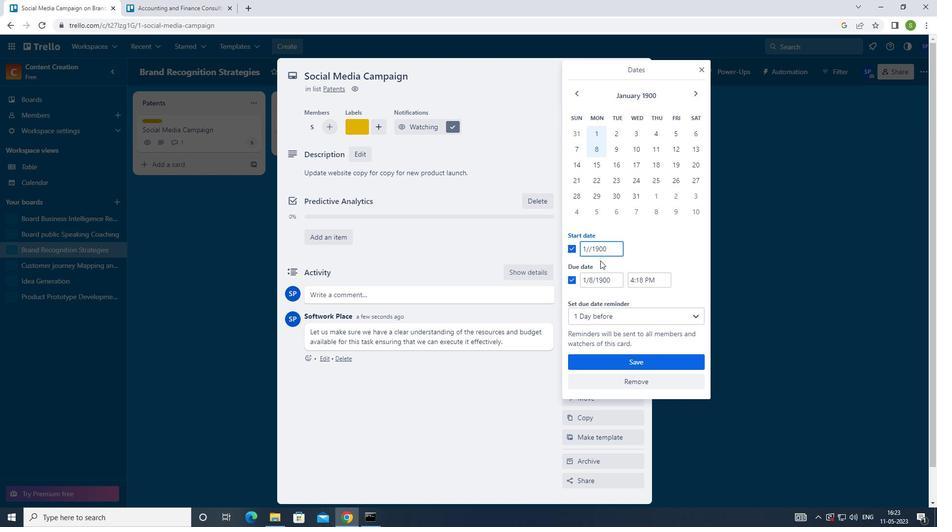 
Action: Mouse moved to (591, 280)
Screenshot: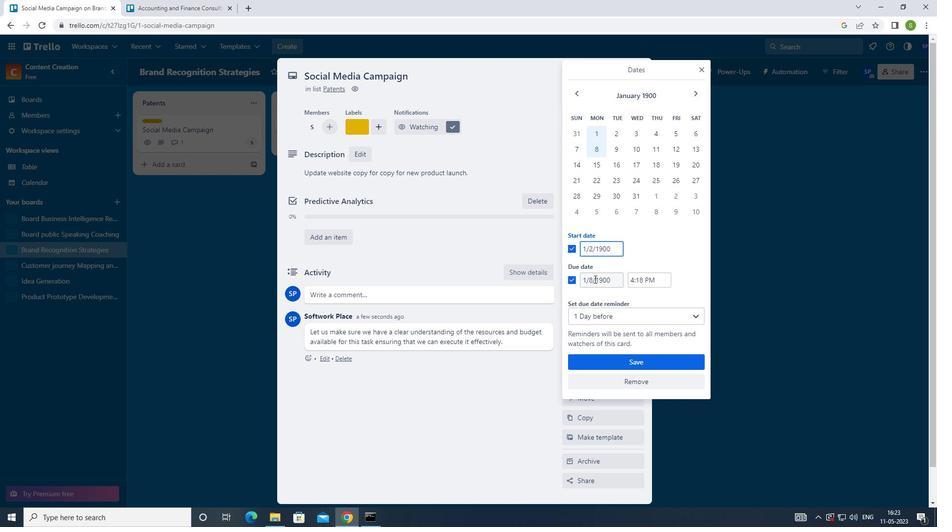 
Action: Mouse pressed left at (591, 280)
Screenshot: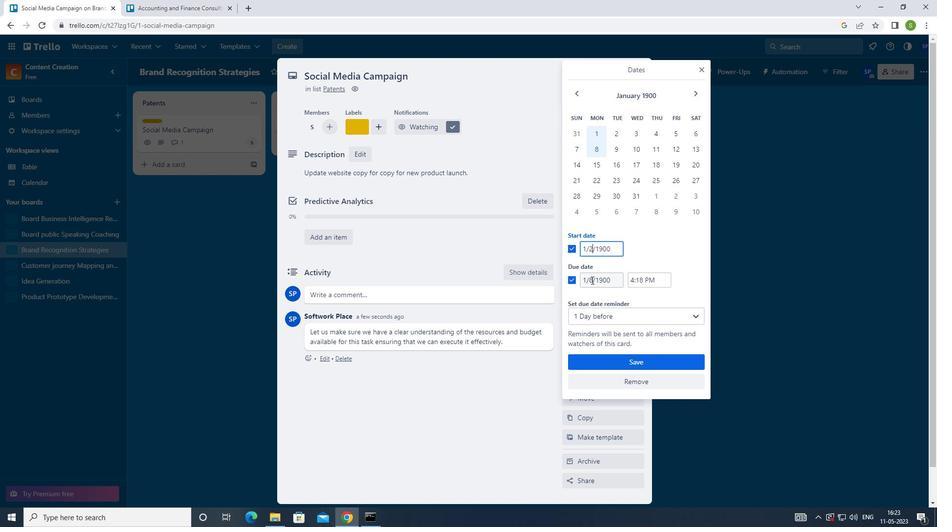 
Action: Mouse moved to (599, 279)
Screenshot: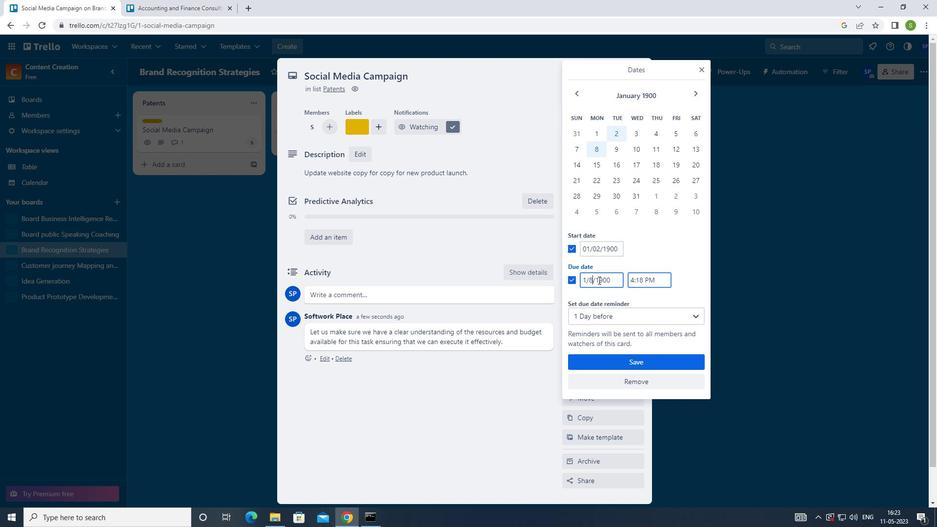 
Action: Key pressed <Key.backspace>9
Screenshot: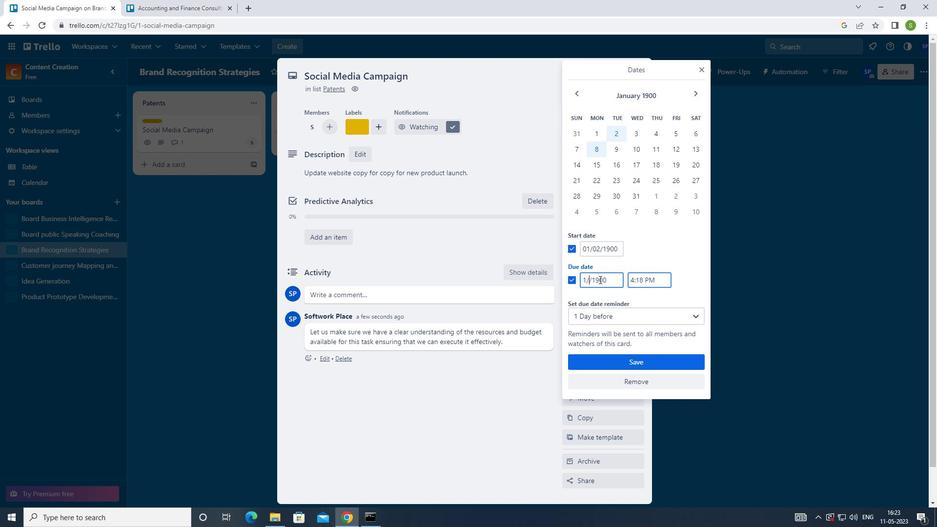 
Action: Mouse moved to (609, 359)
Screenshot: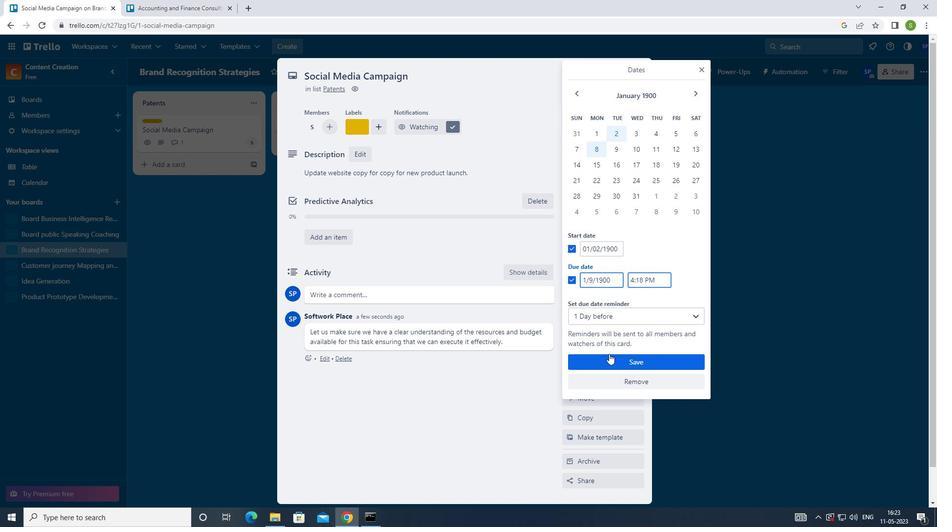 
Action: Mouse pressed left at (609, 359)
Screenshot: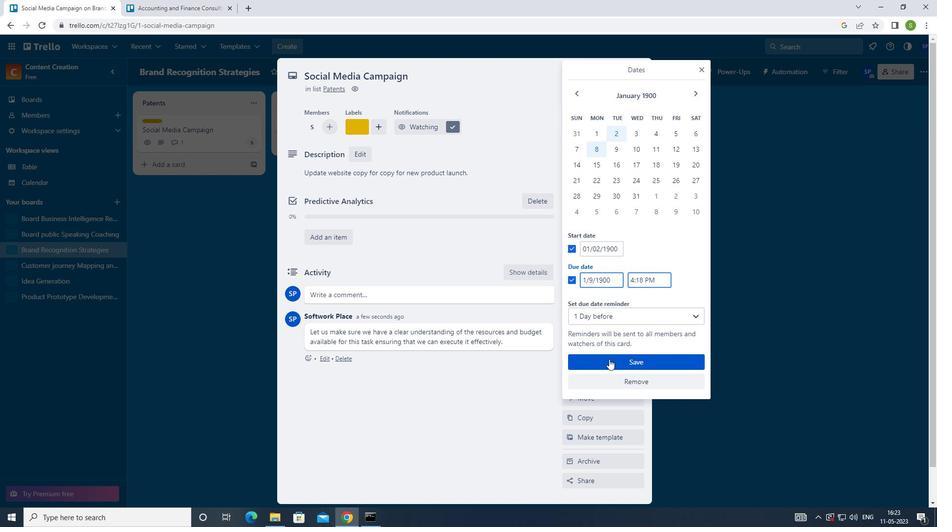 
Action: Mouse moved to (646, 70)
Screenshot: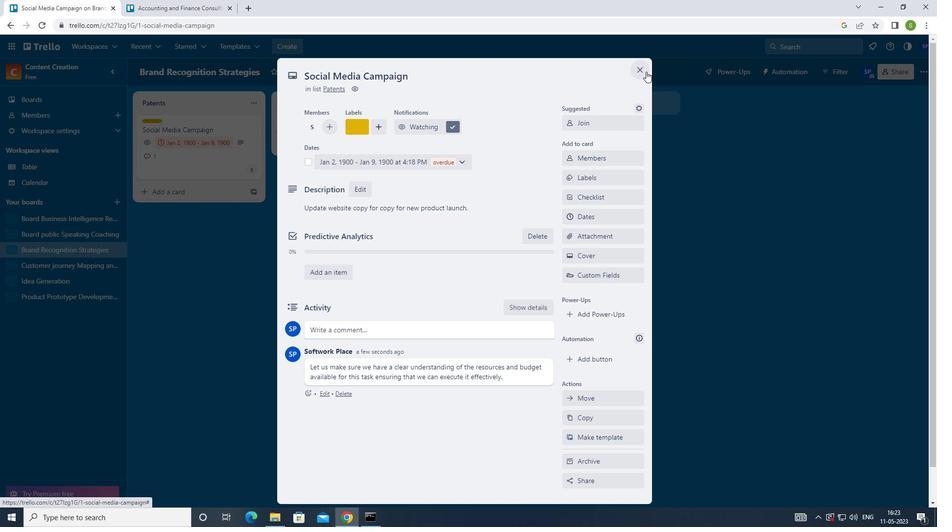 
Action: Mouse pressed left at (646, 70)
Screenshot: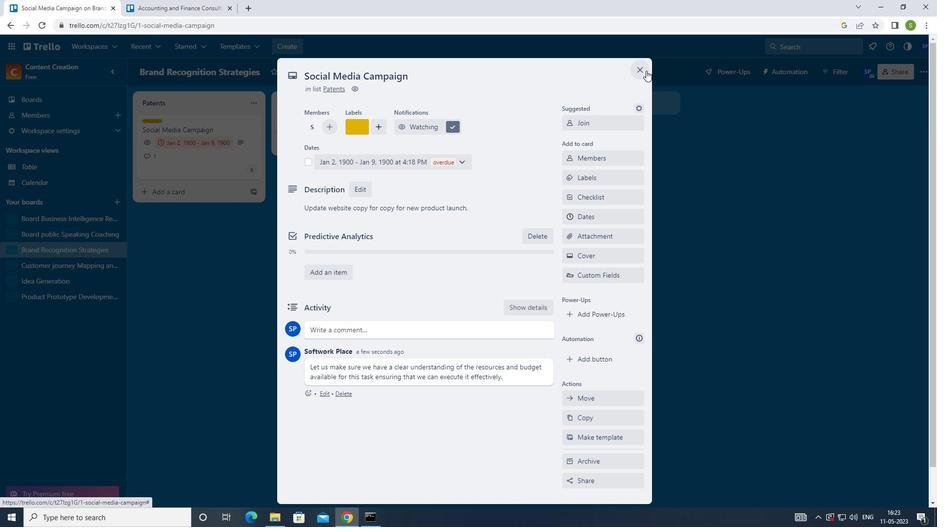 
Action: Mouse moved to (65, 231)
Screenshot: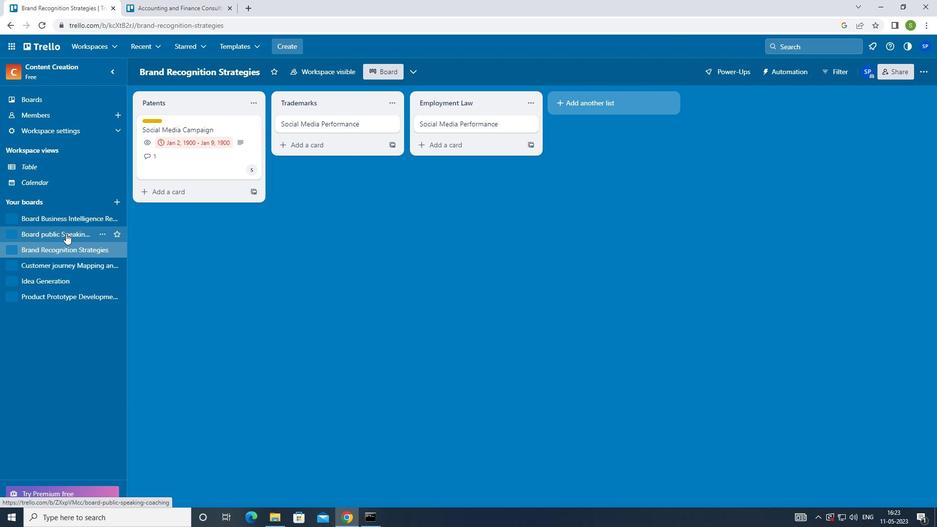 
Action: Mouse pressed left at (65, 231)
Screenshot: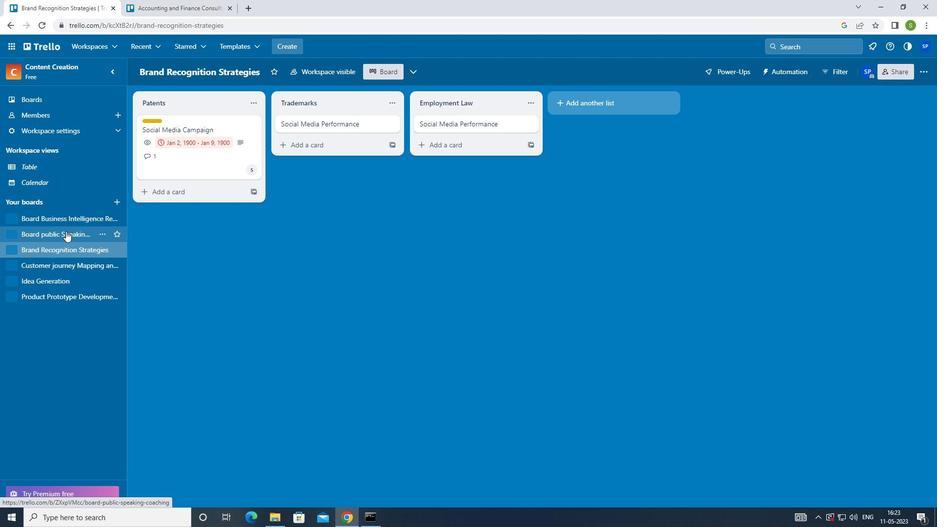 
Action: Mouse moved to (181, 124)
Screenshot: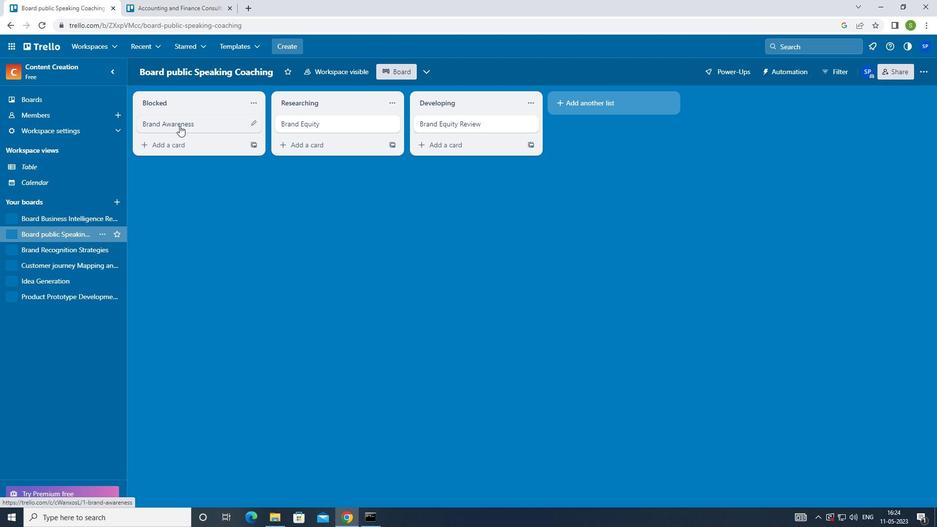 
Action: Mouse pressed left at (181, 124)
Screenshot: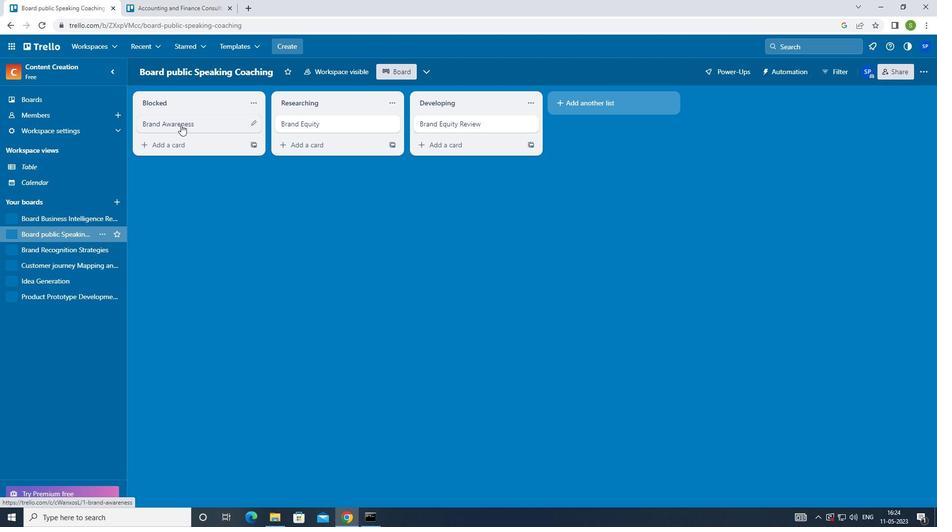 
Action: Mouse moved to (623, 119)
Screenshot: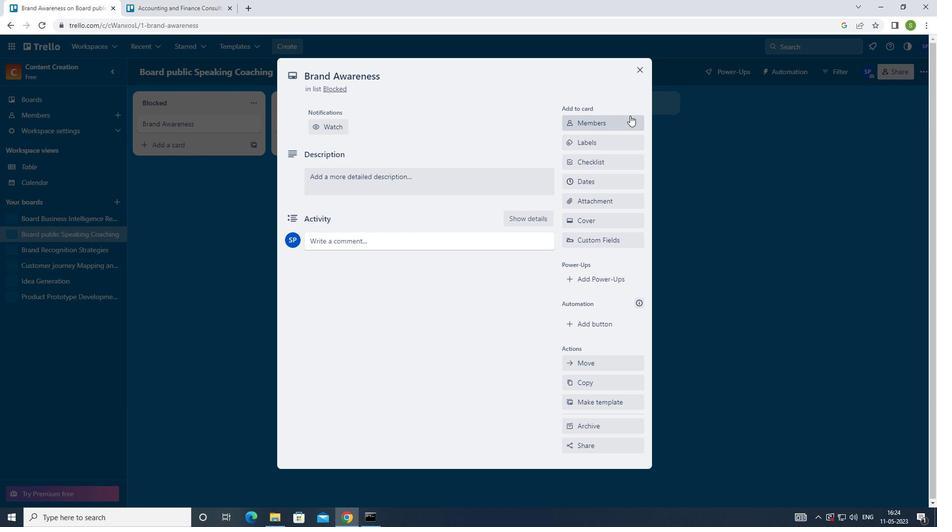 
Action: Mouse pressed left at (623, 119)
Screenshot: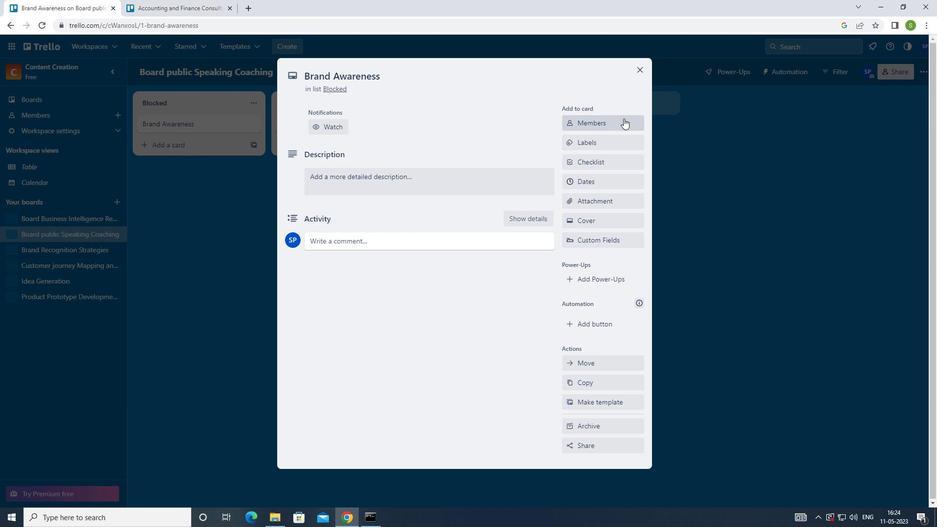 
Action: Mouse moved to (620, 167)
Screenshot: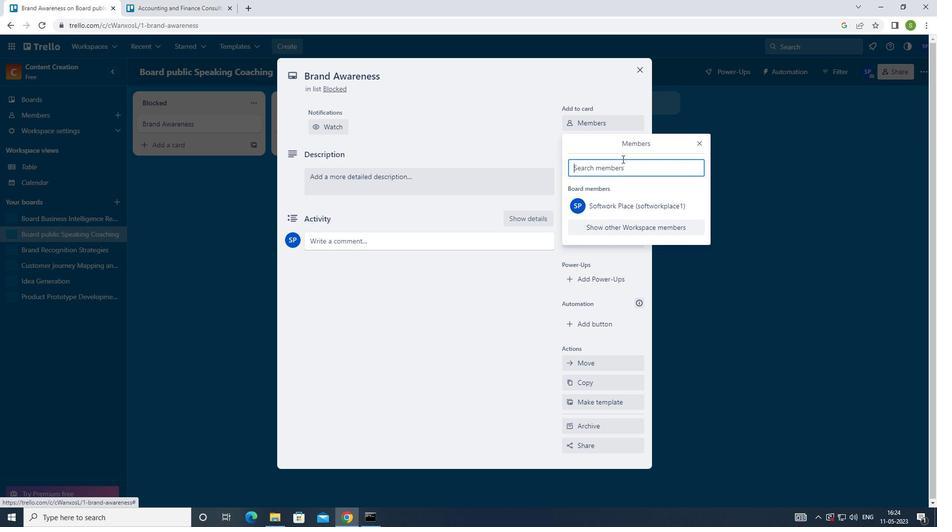 
Action: Mouse pressed left at (620, 167)
Screenshot: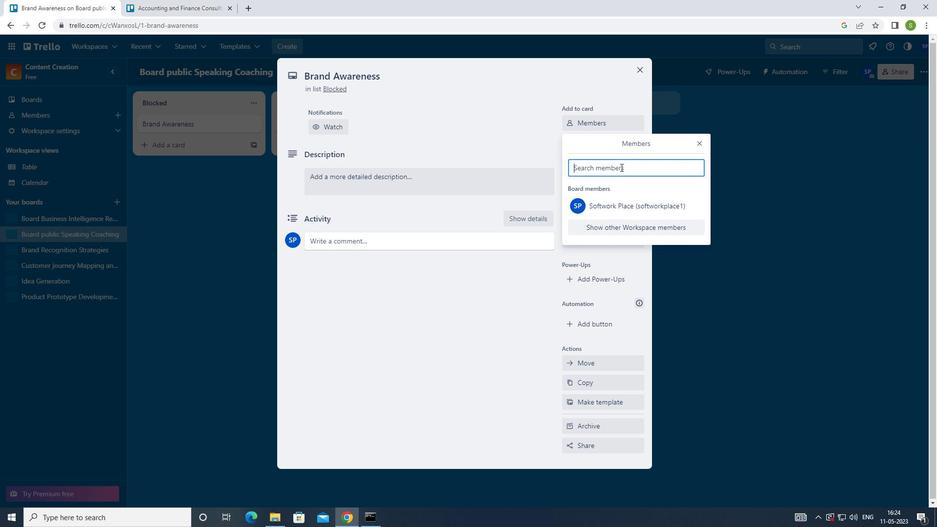
Action: Mouse moved to (629, 186)
Screenshot: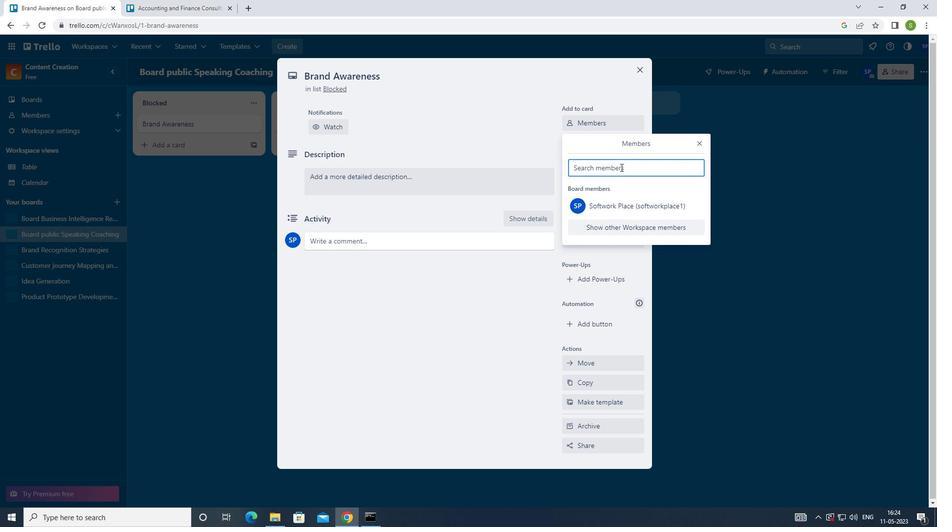 
Action: Key pressed <Key.shift>SOFTAGE.2<Key.shift>@SOFTAGE.NET
Screenshot: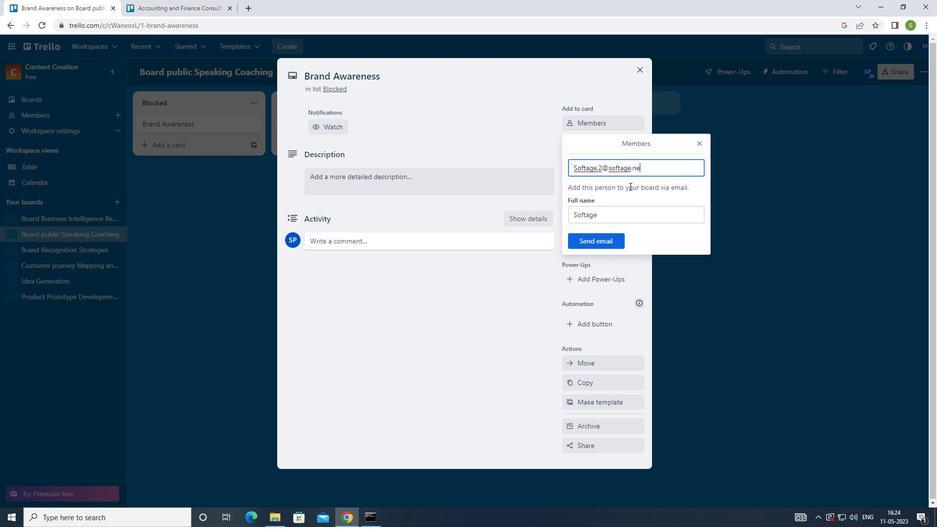 
Action: Mouse moved to (599, 240)
Screenshot: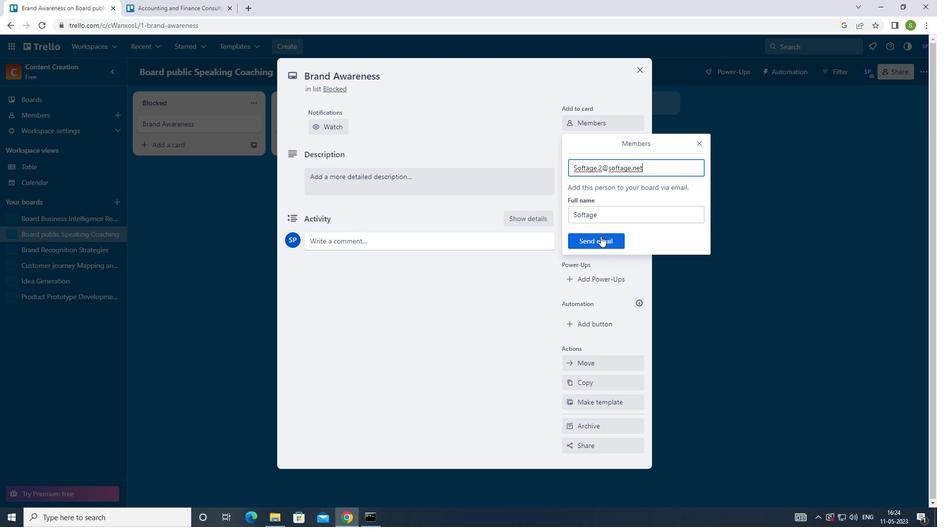 
Action: Mouse pressed left at (599, 240)
Screenshot: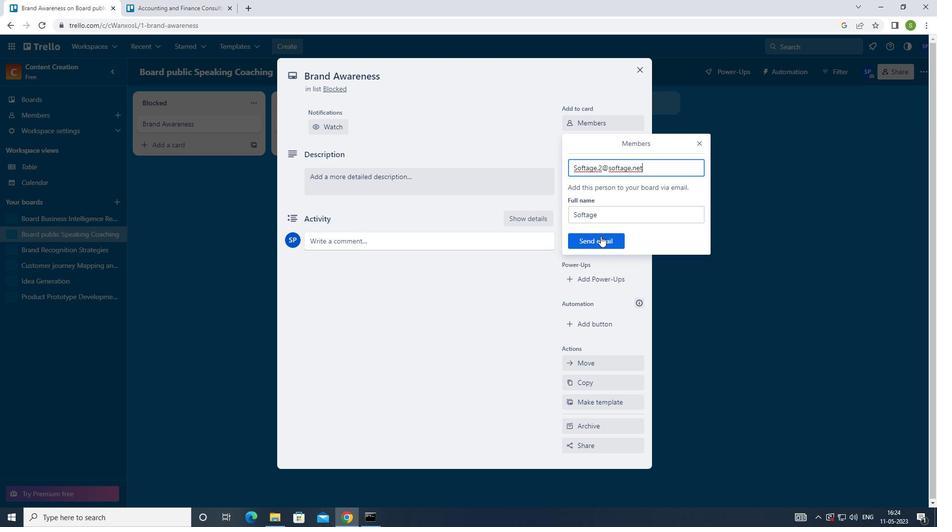 
Action: Mouse moved to (599, 180)
Screenshot: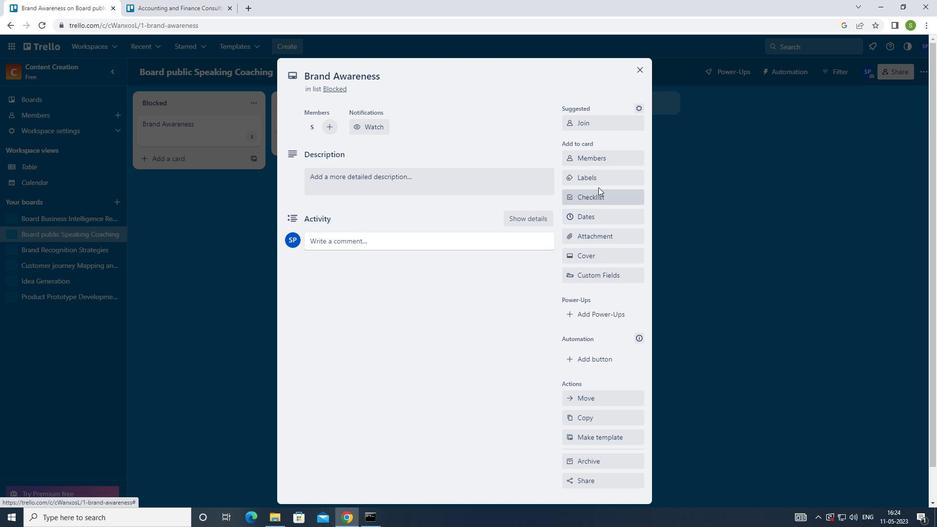 
Action: Mouse pressed left at (599, 180)
Screenshot: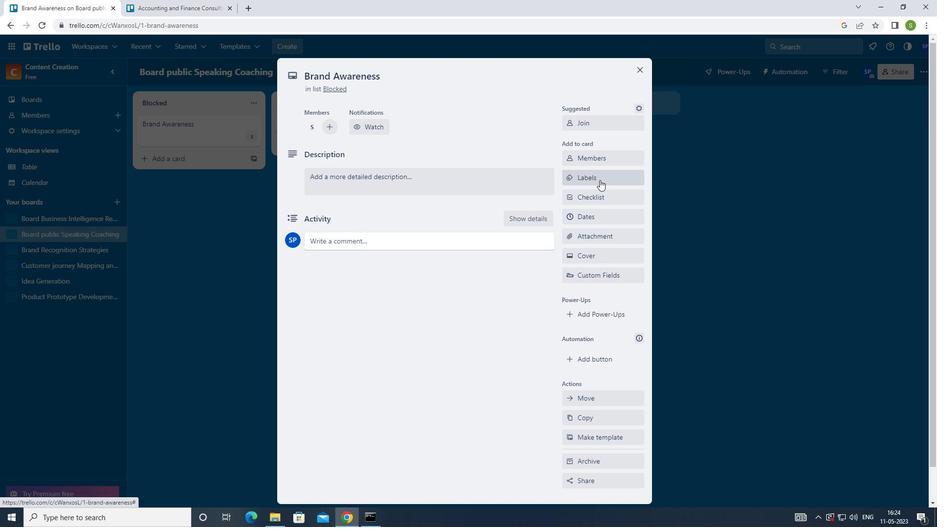 
Action: Mouse moved to (610, 375)
Screenshot: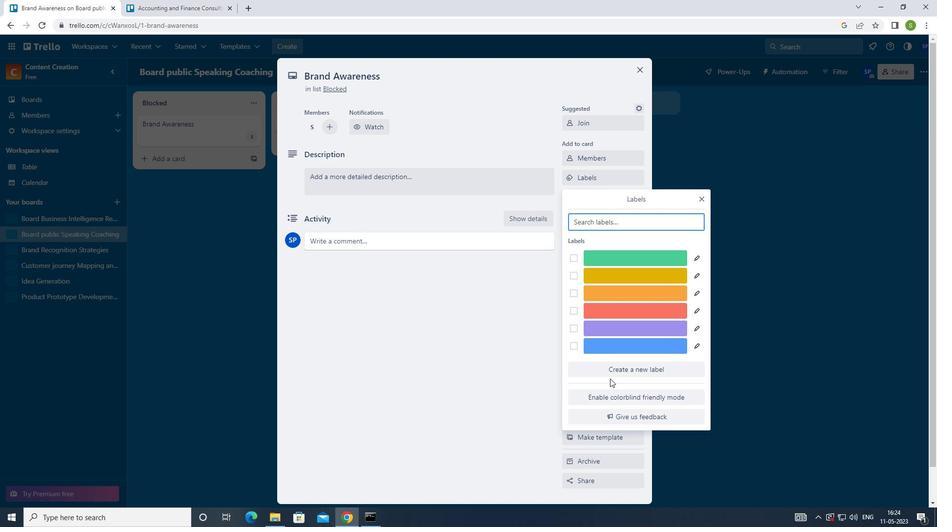 
Action: Mouse pressed left at (610, 375)
Screenshot: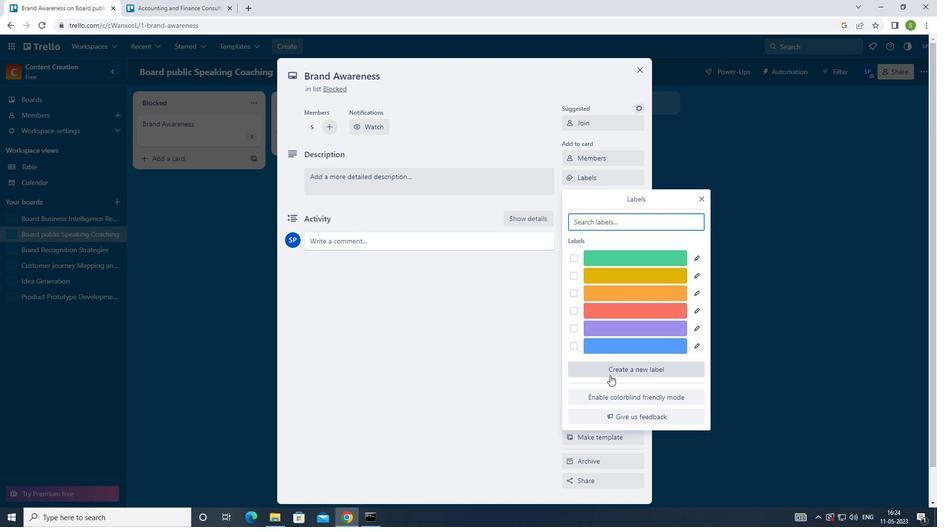 
Action: Mouse moved to (612, 347)
Screenshot: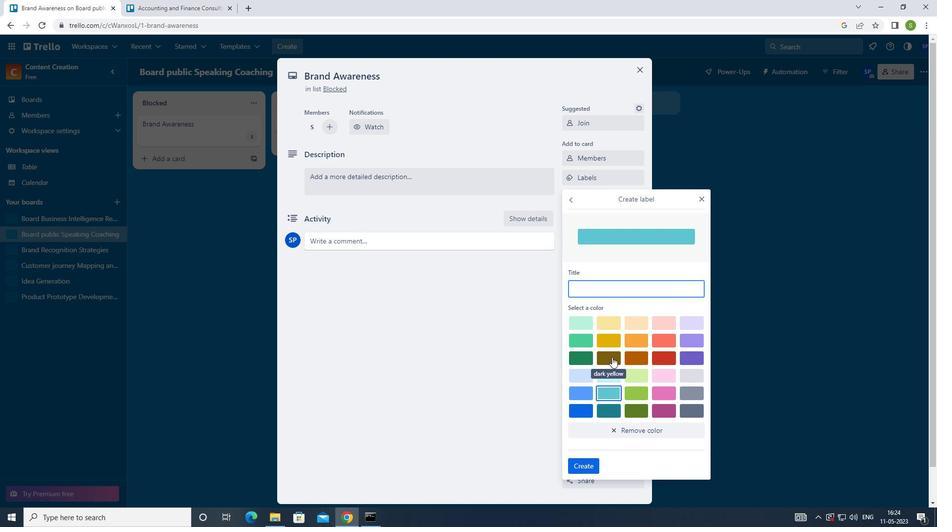 
Action: Mouse pressed left at (612, 347)
Screenshot: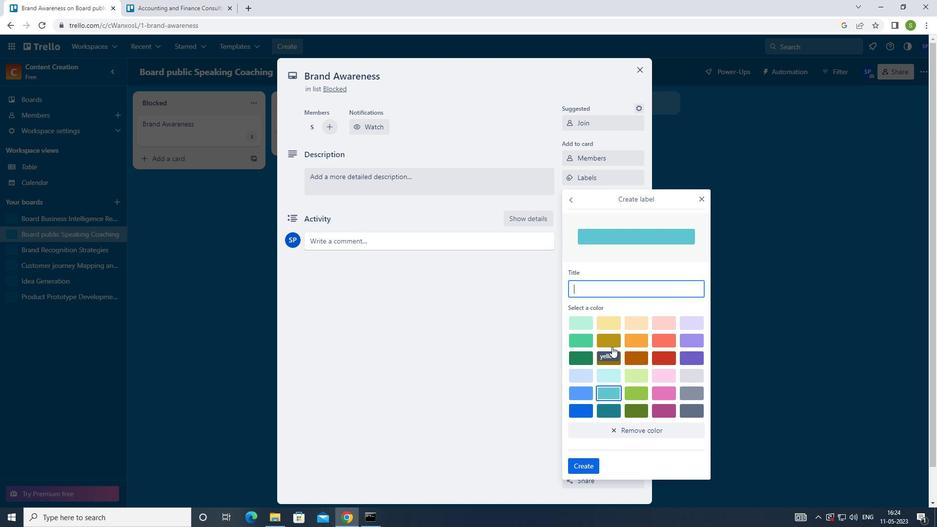 
Action: Mouse moved to (587, 471)
Screenshot: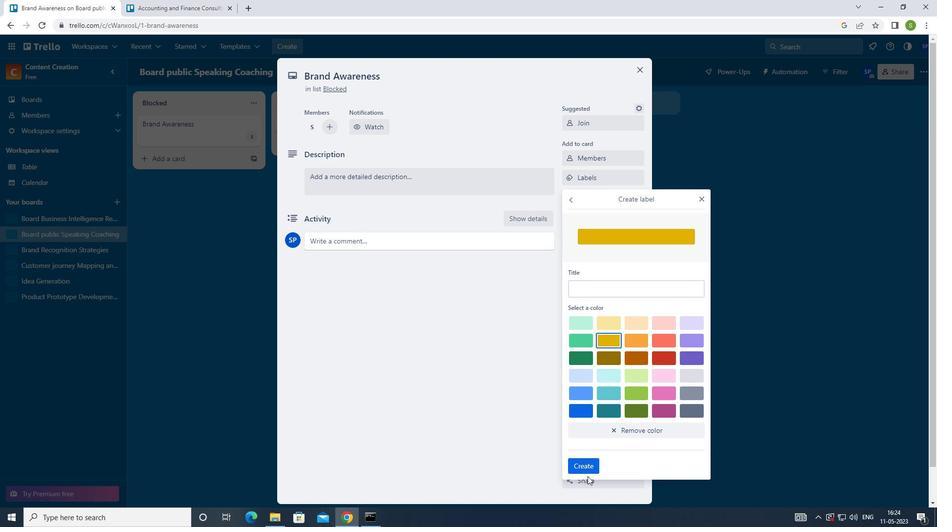 
Action: Mouse pressed left at (587, 471)
Screenshot: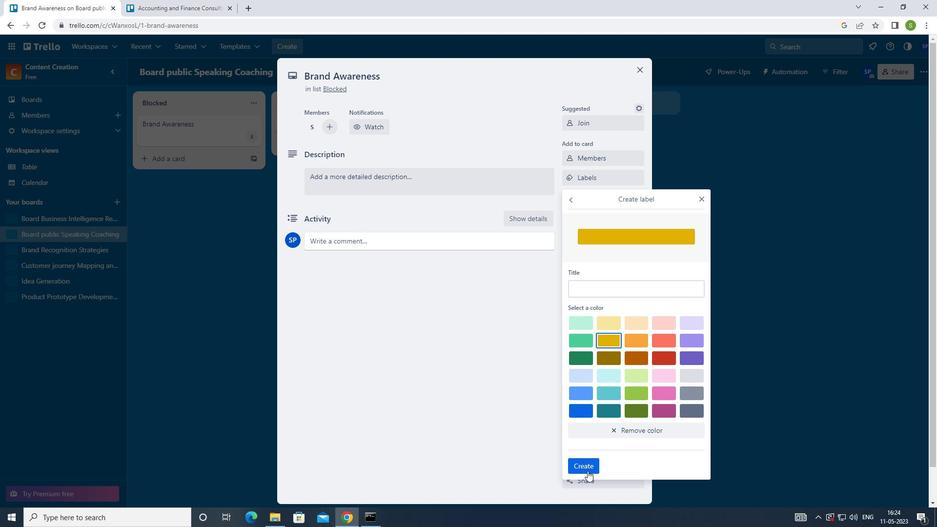 
Action: Mouse moved to (702, 196)
Screenshot: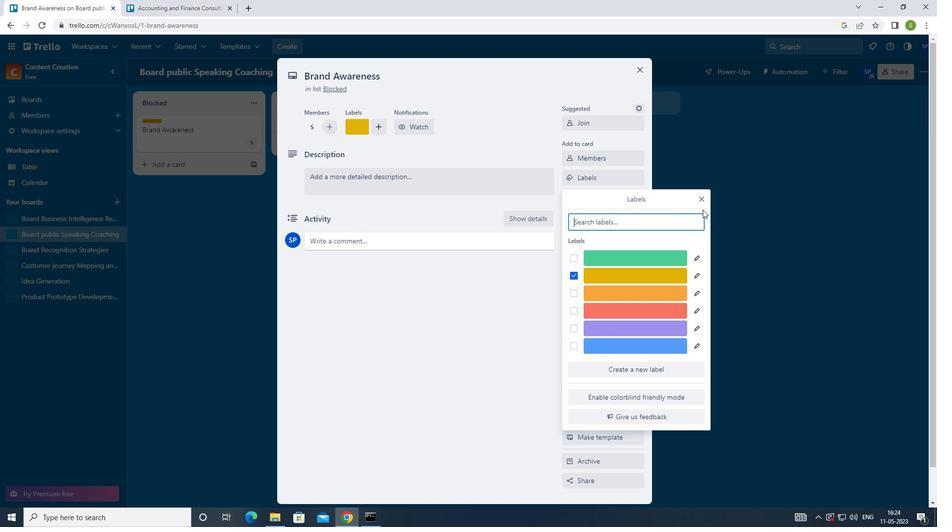 
Action: Mouse pressed left at (702, 196)
Screenshot: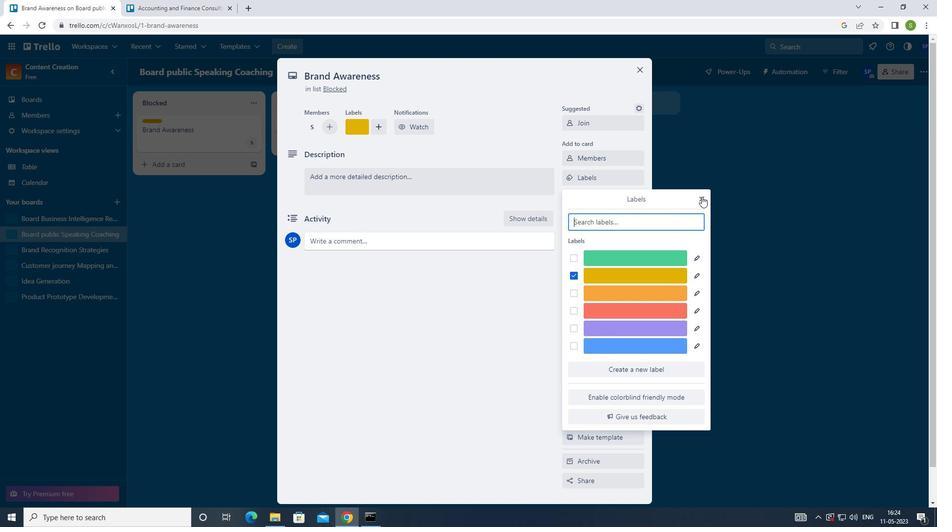 
Action: Mouse moved to (611, 197)
Screenshot: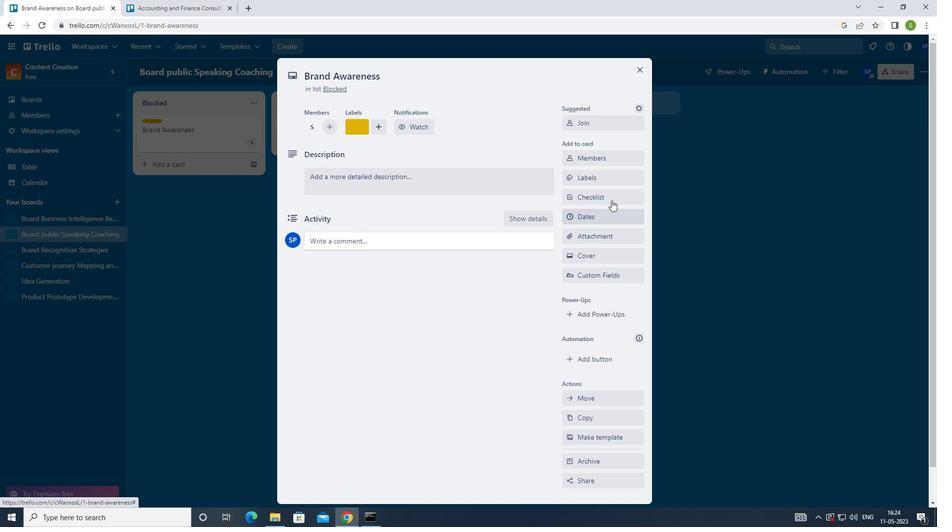
Action: Mouse pressed left at (611, 197)
Screenshot: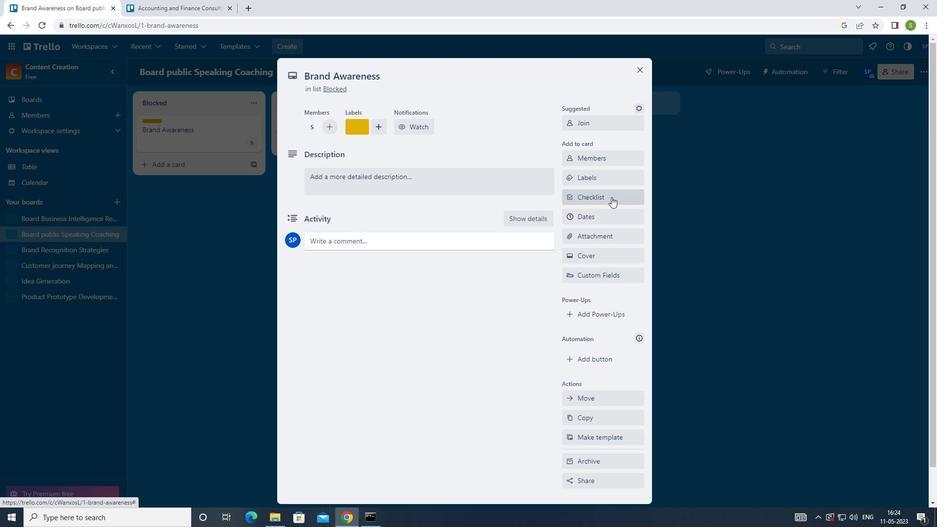 
Action: Mouse moved to (611, 249)
Screenshot: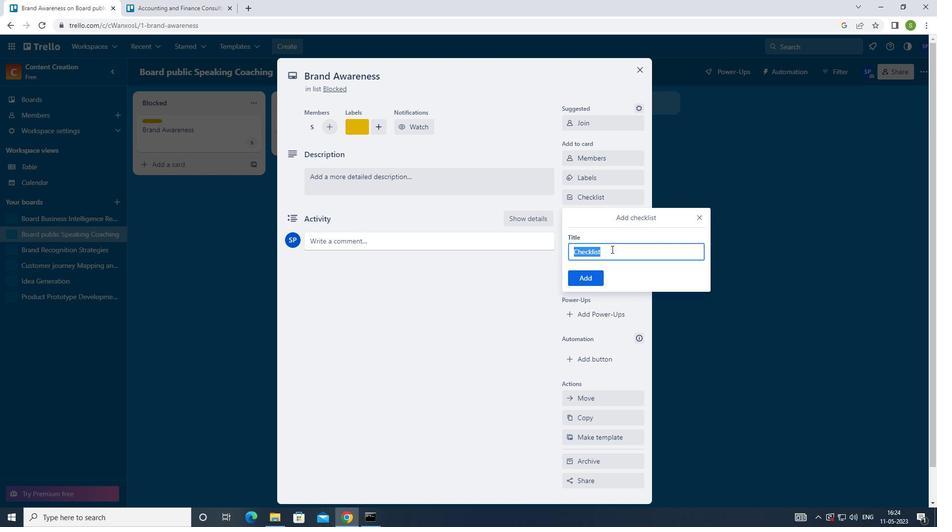 
Action: Key pressed <Key.shift>ARCHITECTURE
Screenshot: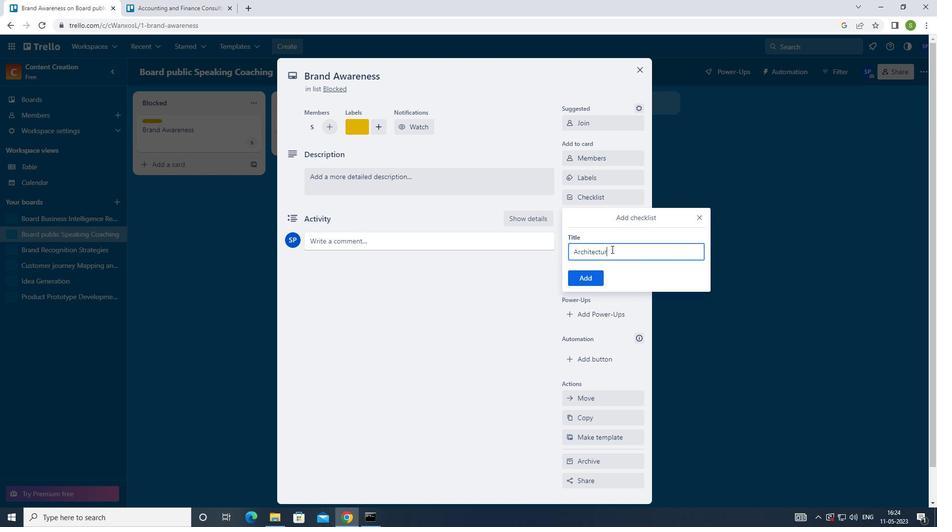 
Action: Mouse moved to (588, 279)
Screenshot: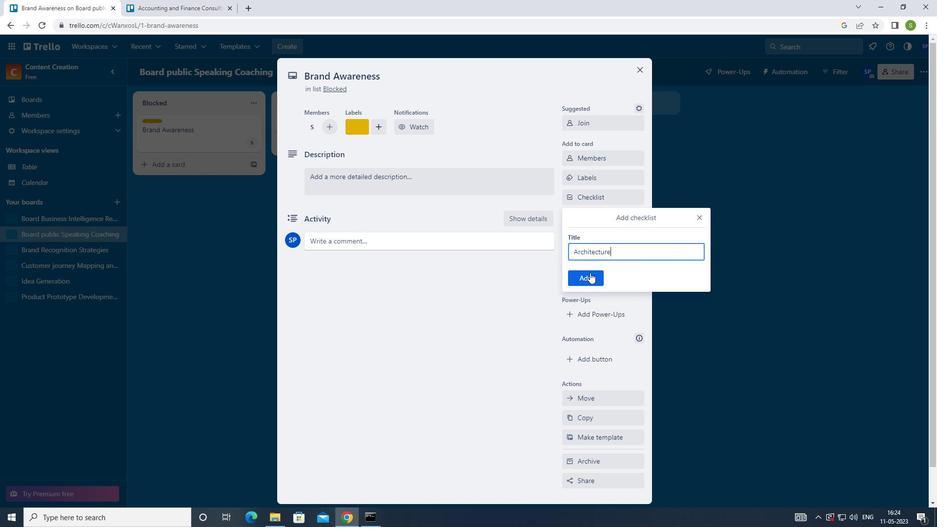 
Action: Mouse pressed left at (588, 279)
Screenshot: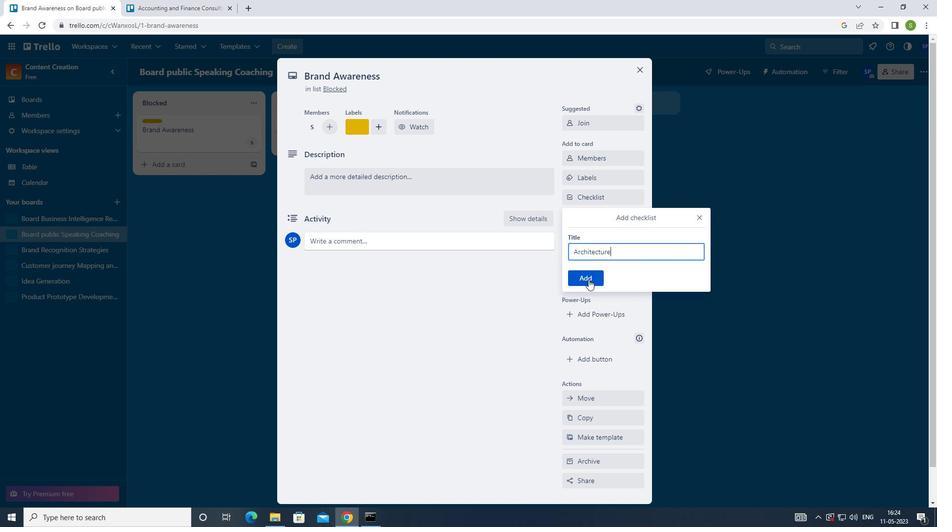 
Action: Mouse moved to (591, 238)
Screenshot: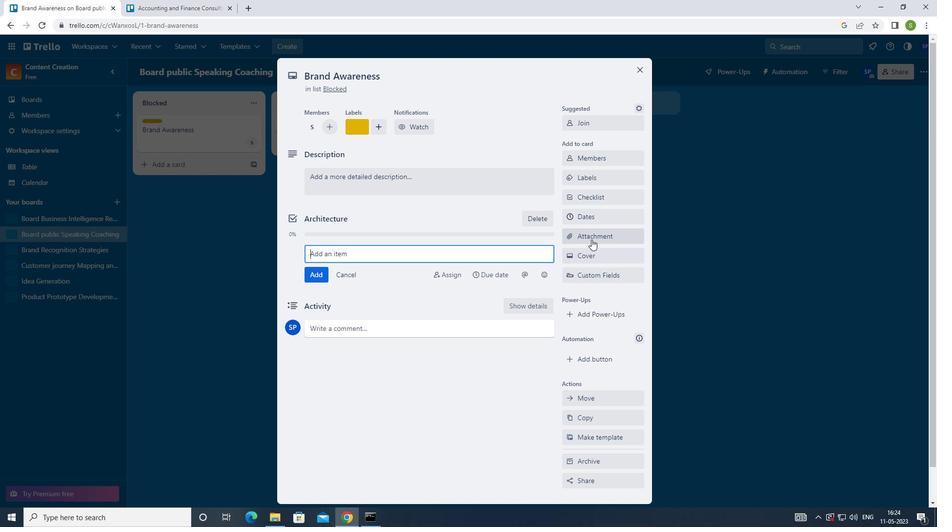 
Action: Mouse pressed left at (591, 238)
Screenshot: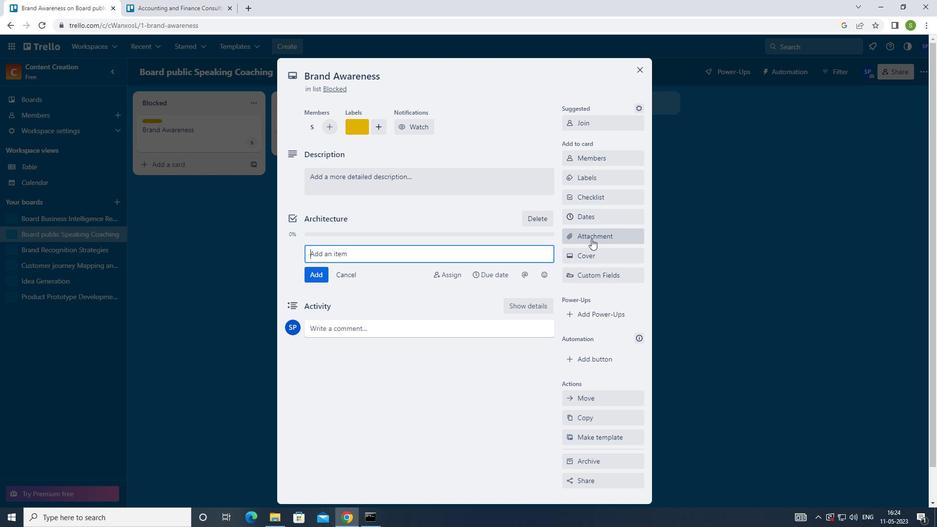 
Action: Mouse moved to (602, 311)
Screenshot: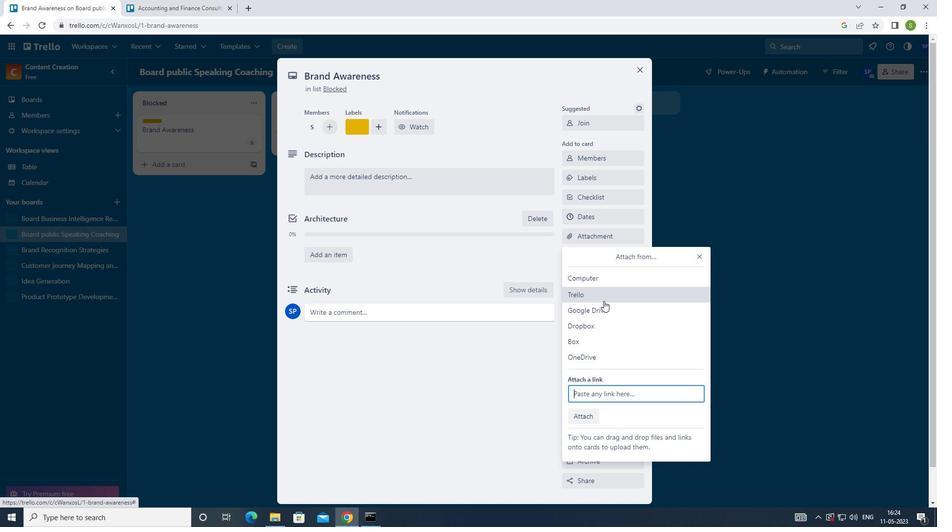 
Action: Mouse pressed left at (602, 311)
Screenshot: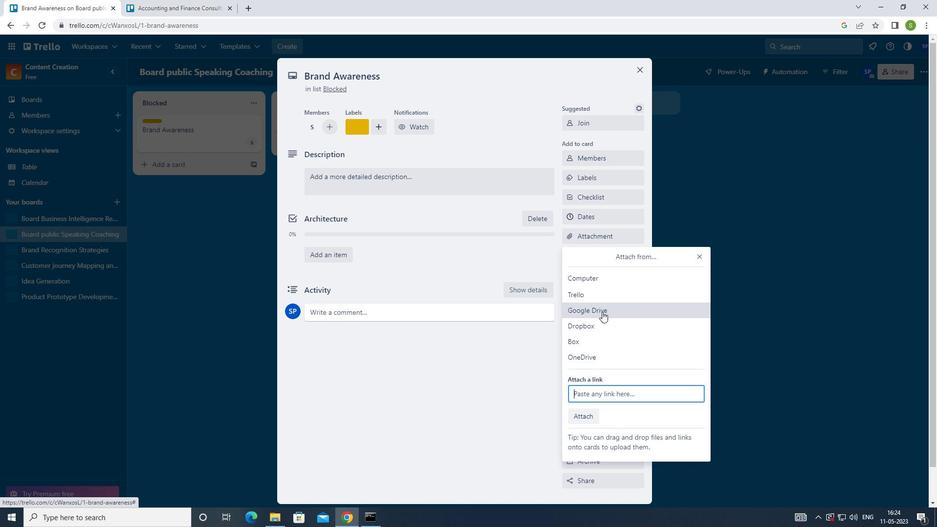 
Action: Mouse moved to (714, 127)
Screenshot: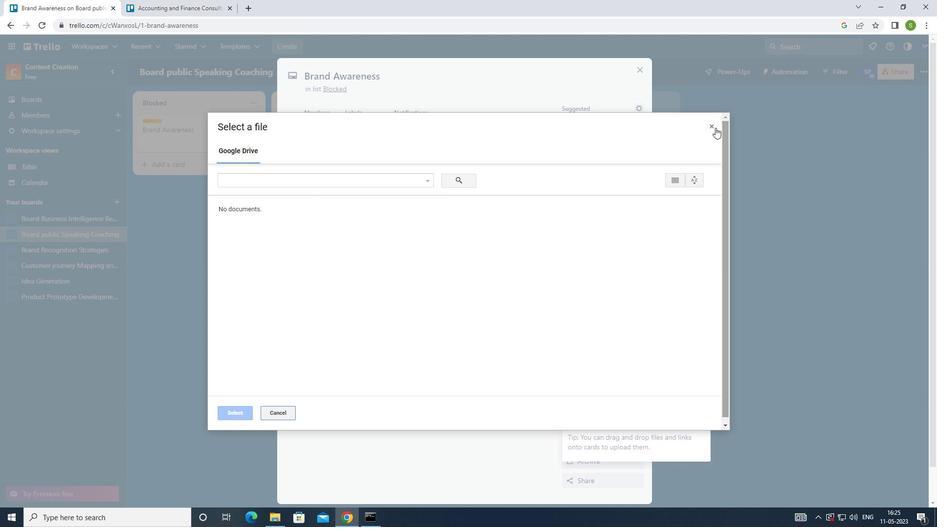 
Action: Mouse pressed left at (714, 127)
Screenshot: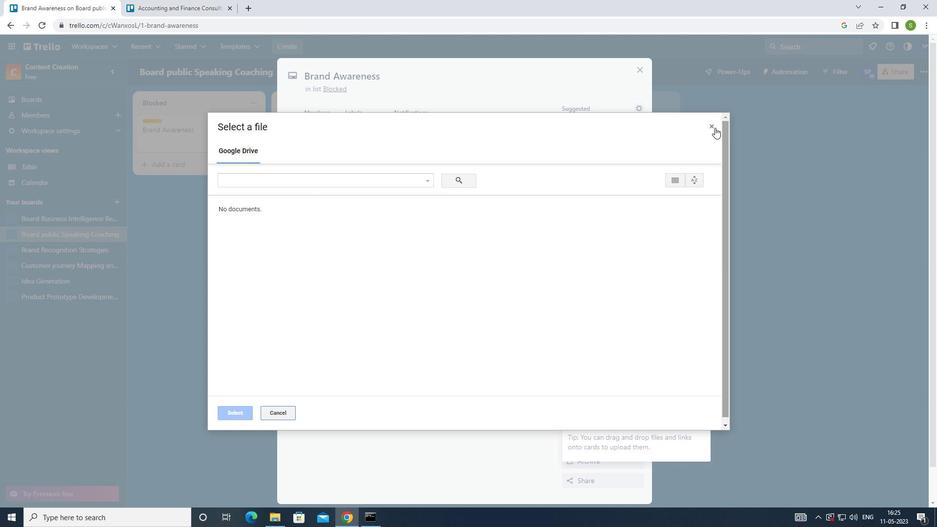 
Action: Mouse moved to (702, 257)
Screenshot: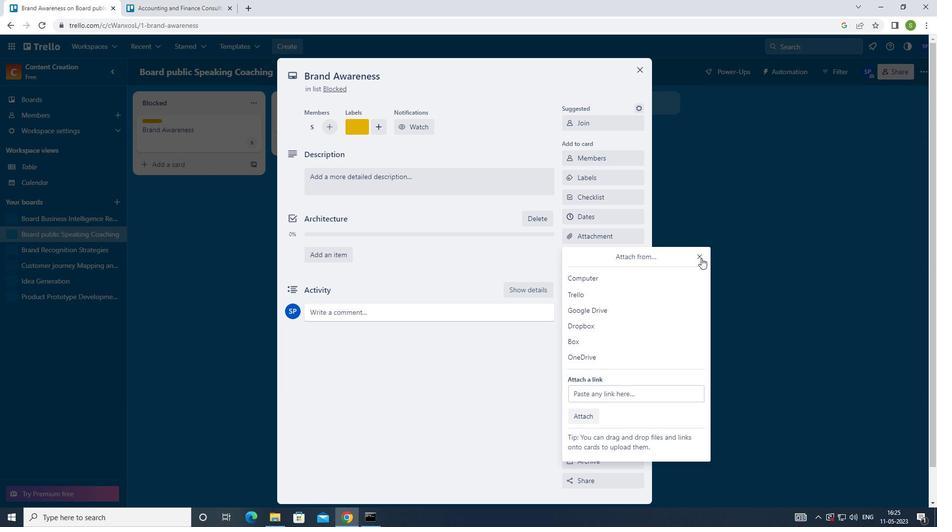 
Action: Mouse pressed left at (702, 257)
Screenshot: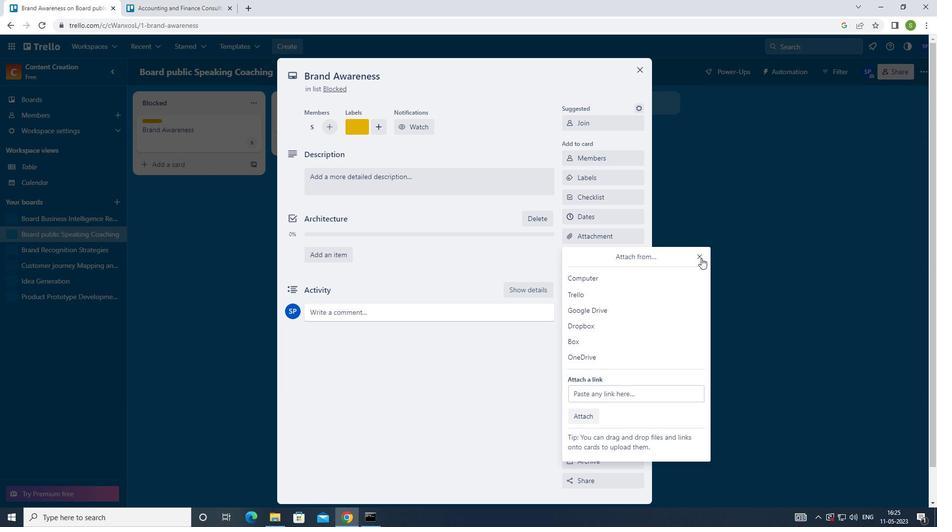 
Action: Mouse moved to (408, 178)
Screenshot: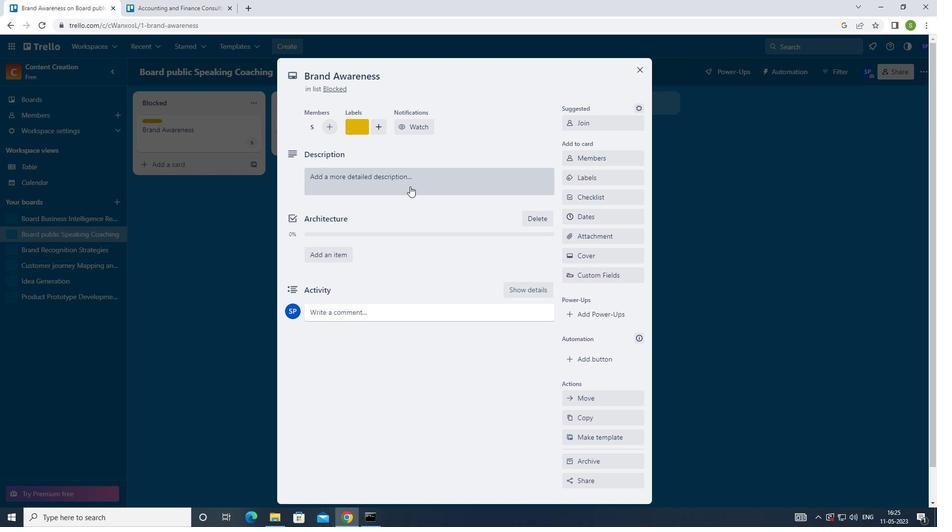 
Action: Mouse pressed left at (408, 178)
Screenshot: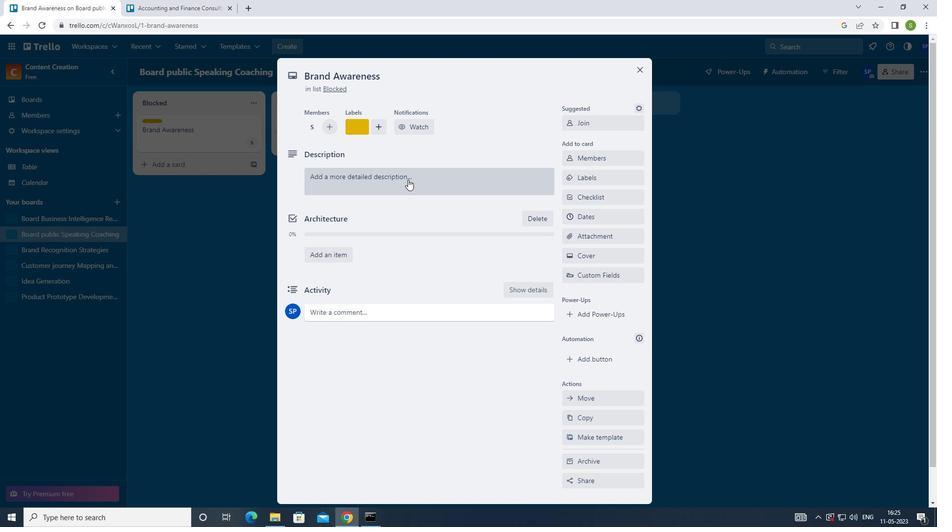
Action: Mouse moved to (406, 225)
Screenshot: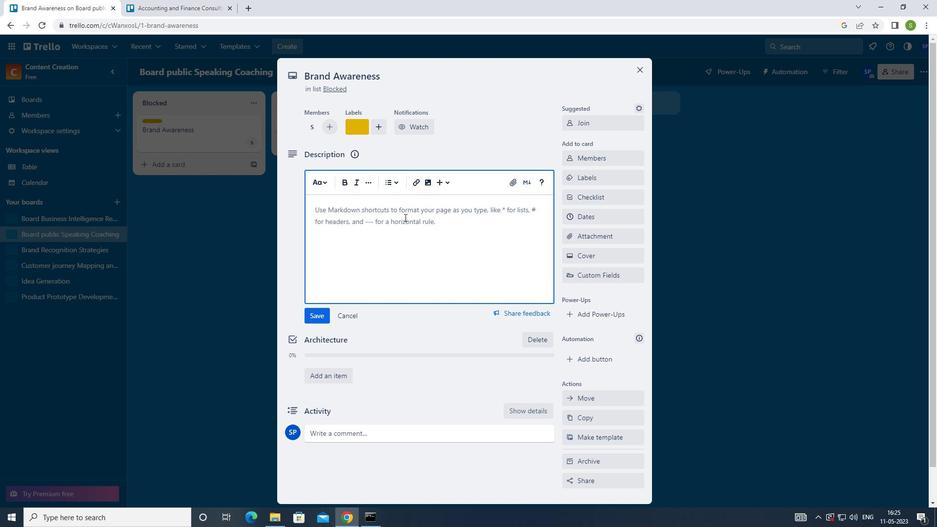 
Action: Key pressed <Key.shift>BRAINSTROM<Key.space>NEW<Key.space>MARKETING<Key.space>CAMPAIGN<Key.space>IDEAS
Screenshot: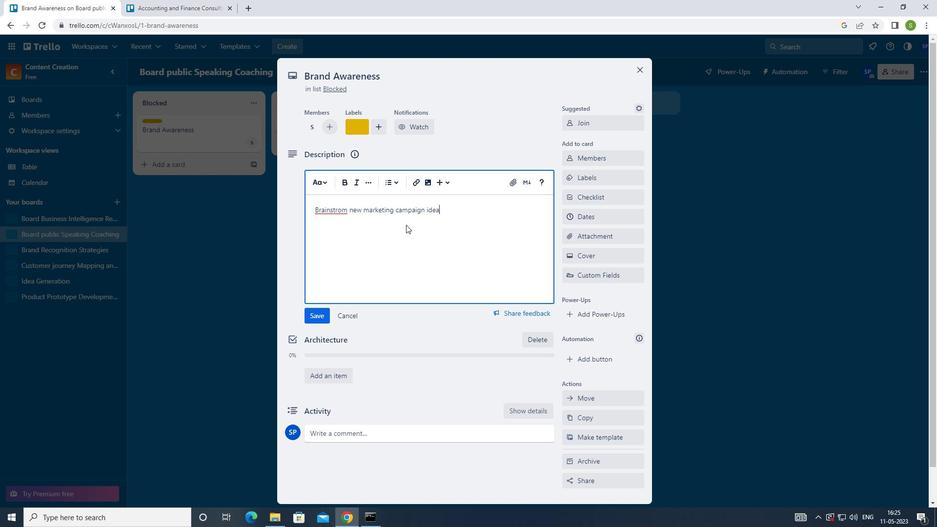
Action: Mouse moved to (409, 225)
Screenshot: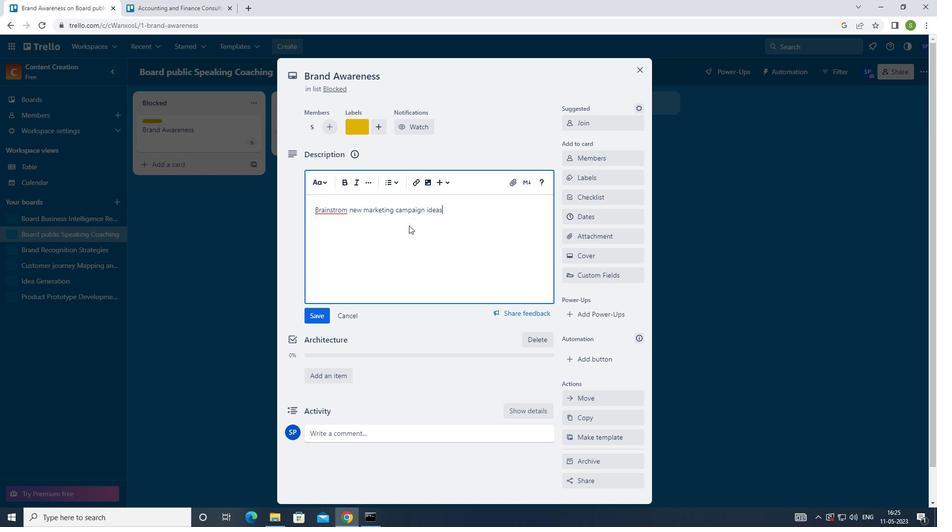 
Action: Key pressed <Key.left><Key.left><Key.left><Key.left><Key.left><Key.left><Key.left><Key.left><Key.left><Key.left><Key.left><Key.left><Key.left><Key.left><Key.left><Key.left><Key.left><Key.left><Key.left><Key.left><Key.left><Key.left><Key.left><Key.left><Key.left><Key.left><Key.left><Key.left><Key.left><Key.left>
Screenshot: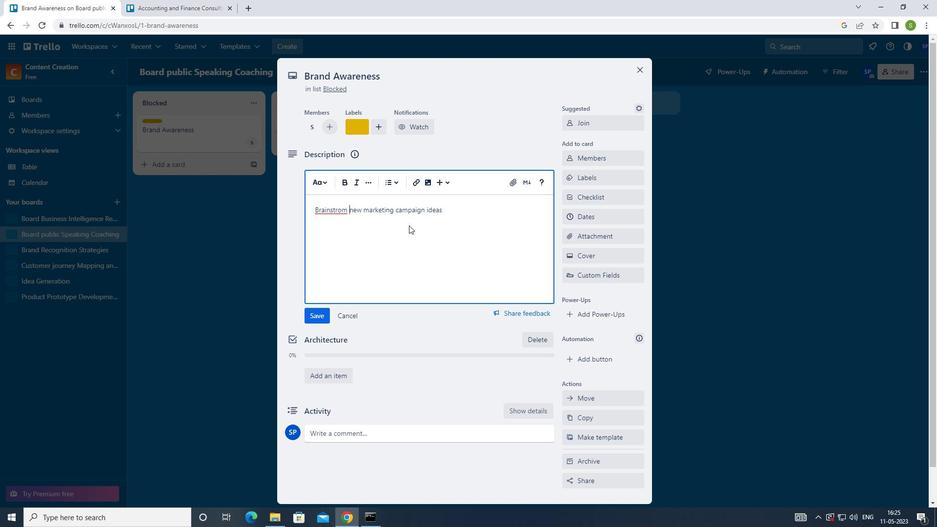 
Action: Mouse moved to (420, 226)
Screenshot: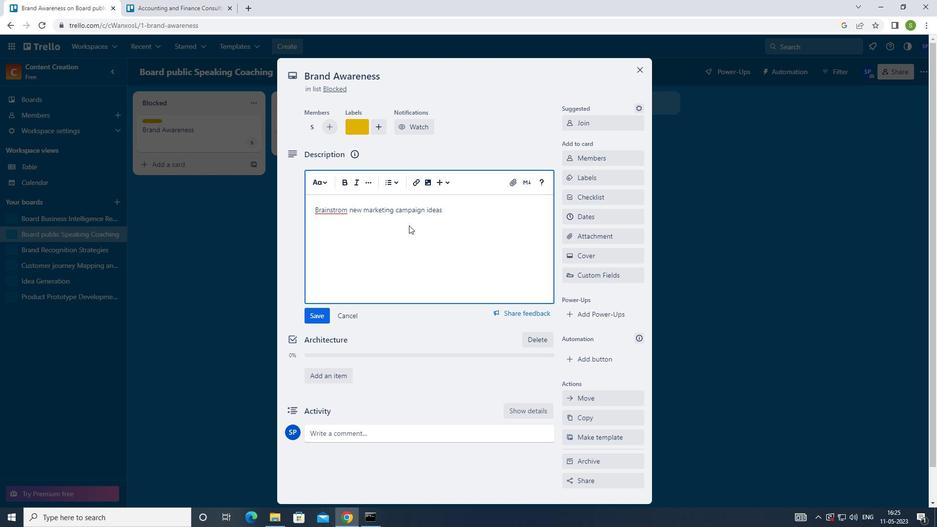 
Action: Key pressed <Key.backspace><Key.backspace>OR
Screenshot: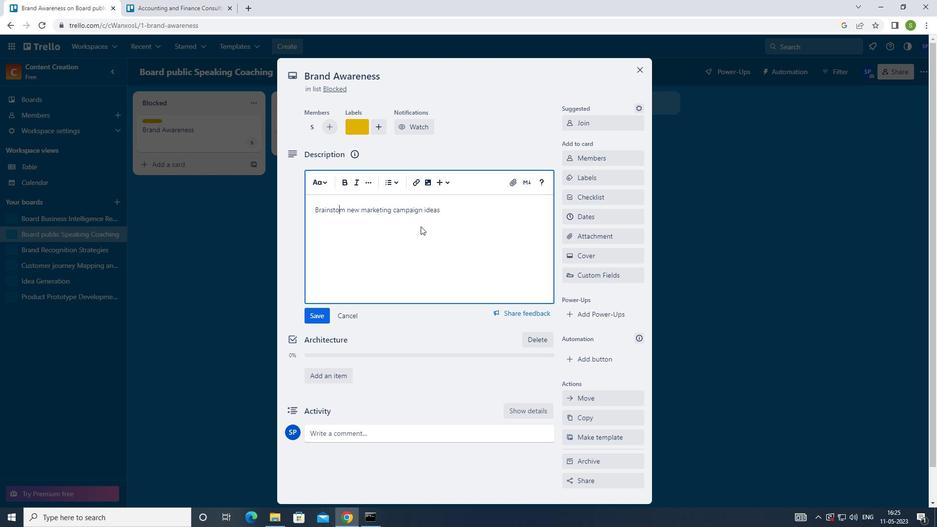 
Action: Mouse moved to (319, 319)
Screenshot: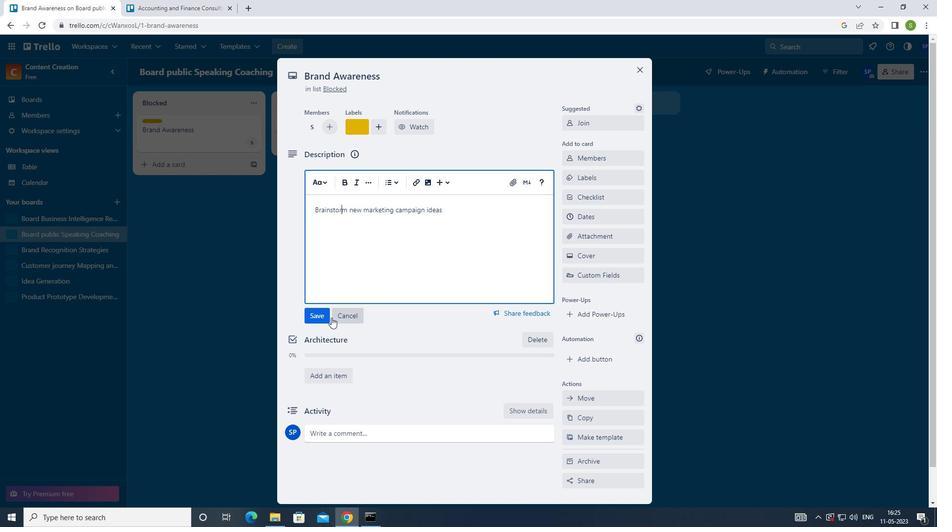 
Action: Mouse pressed left at (319, 319)
Screenshot: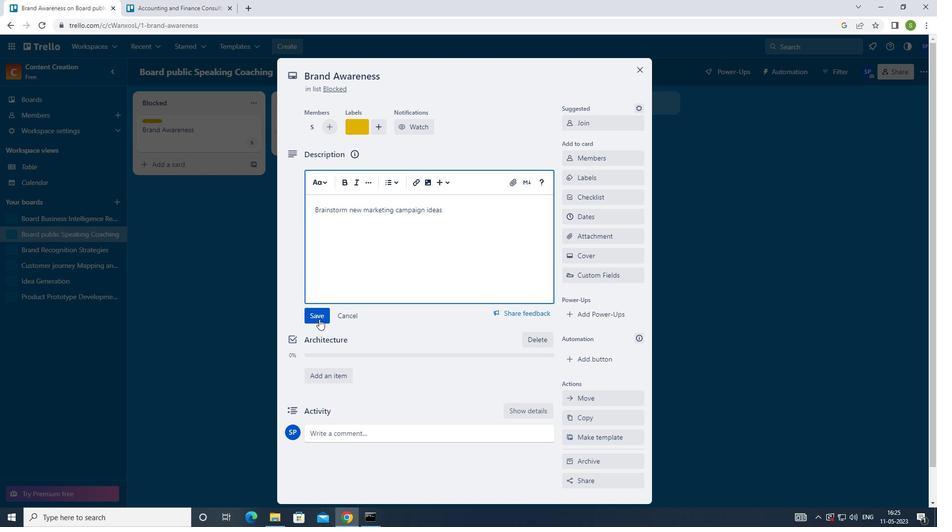 
Action: Mouse moved to (339, 295)
Screenshot: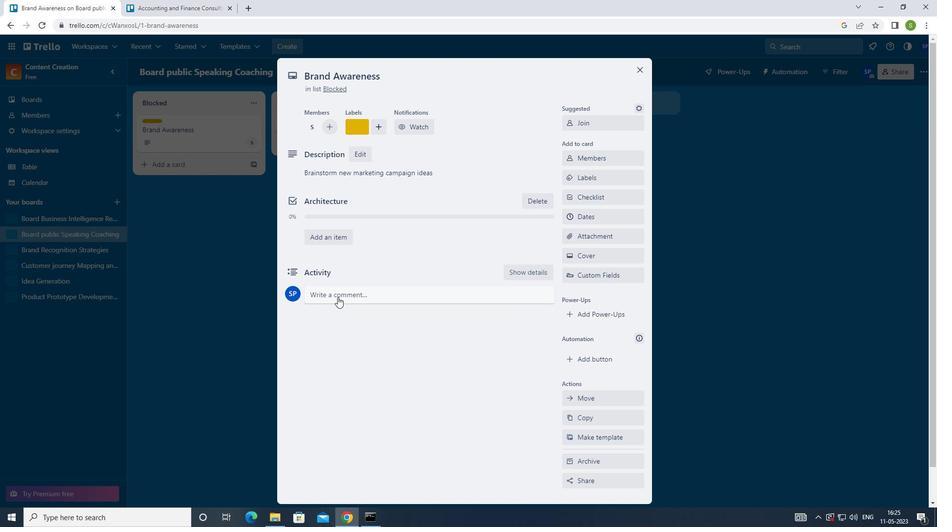 
Action: Mouse pressed left at (339, 295)
Screenshot: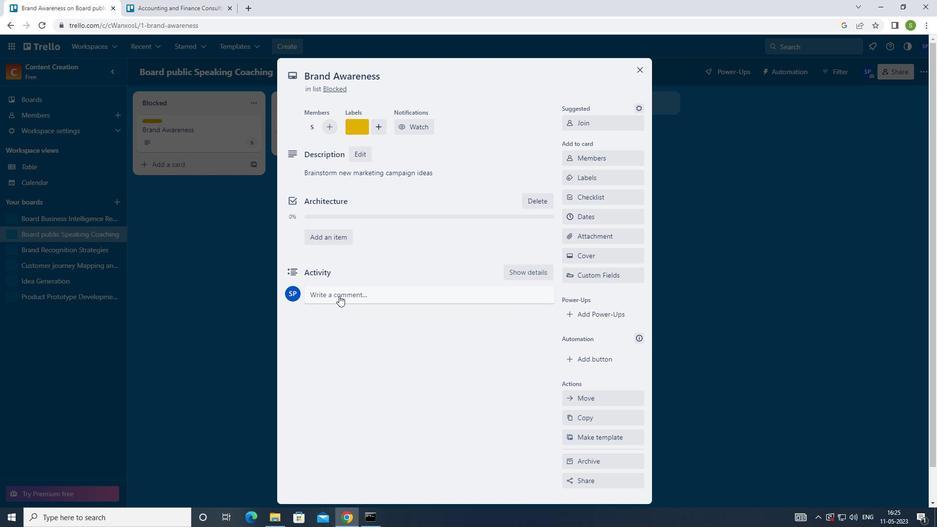 
Action: Mouse moved to (347, 309)
Screenshot: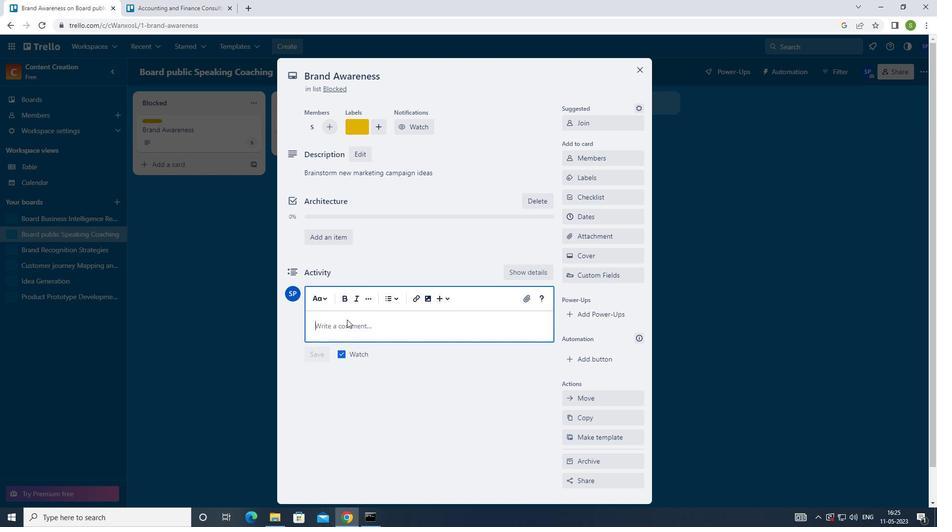
Action: Key pressed <Key.shift_r>LET<Key.space>US<Key.space>APPROACH<Key.space>THIS<Key.space>TASK<Key.space>WITH<Key.space>A<Key.space>FOCUS<Key.space>ON<Key.space>CONTINUOUS<Key.space>LEARING<Key.space>AND<Key.space>IMPROVMENT<Key.left><Key.left><Key.left><Key.left>E<Key.left><Key.left><Key.left><Key.left><Key.left><Key.left><Key.left><Key.left><Key.left><Key.left><Key.left><Key.left><Key.left><Key.left><Key.left>N<Key.right><Key.right><Key.right><Key.right><Key.right><Key.right><Key.right><Key.right><Key.right><Key.right><Key.right><Key.right><Key.right><Key.right><Key.right><Key.right><Key.right><Key.right><Key.right><Key.space>SEEKING<Key.space>TO<Key.space>ITRATE<Key.left><Key.left><Key.left><Key.left>E<Key.right><Key.right><Key.right><Key.right><Key.space>AND<Key.space>REFINE<Key.space>OUR<Key.space>APPROACH<Key.space>NEW<Key.space>MARKETING<Key.space>CAMPAIGN<Key.space>IDEAS<Key.backspace><Key.backspace><Key.backspace><Key.backspace><Key.backspace><Key.backspace><Key.backspace><Key.backspace><Key.backspace><Key.backspace><Key.backspace><Key.backspace><Key.backspace><Key.backspace><Key.backspace><Key.backspace><Key.backspace><Key.backspace><Key.backspace><Key.backspace><Key.backspace><Key.backspace><Key.backspace><Key.backspace><Key.backspace><Key.backspace><Key.backspace><Key.backspace>OVER<Key.space>TO<Key.backspace>IME.
Screenshot: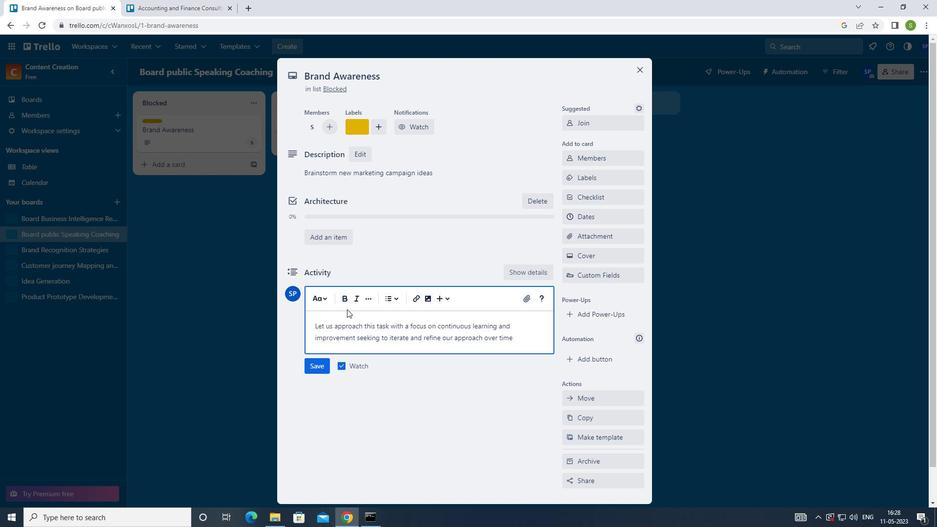 
Action: Mouse moved to (316, 366)
Screenshot: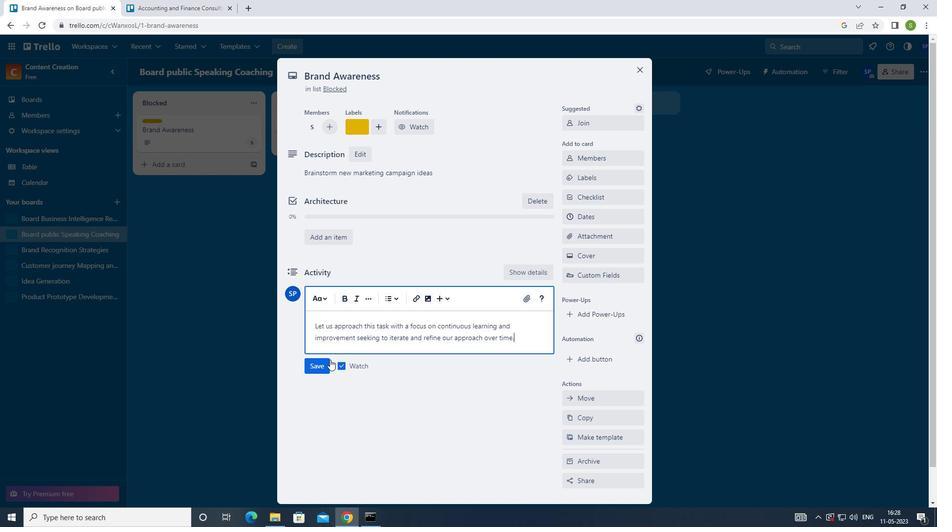 
Action: Mouse pressed left at (316, 366)
Screenshot: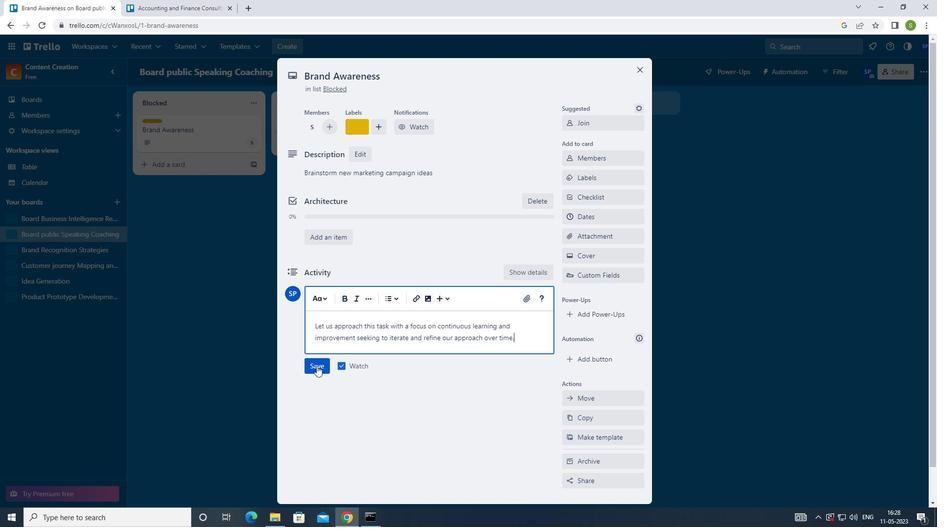 
Action: Mouse moved to (601, 217)
Screenshot: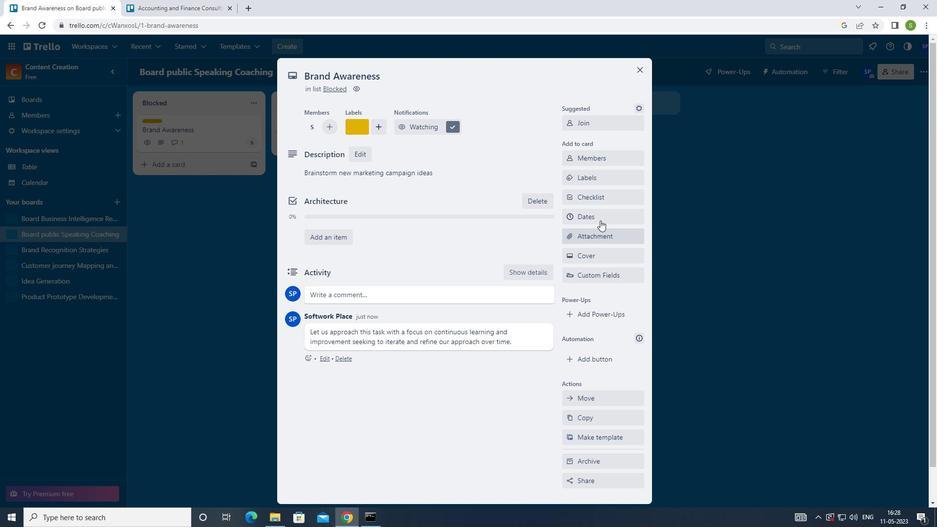 
Action: Mouse pressed left at (601, 217)
Screenshot: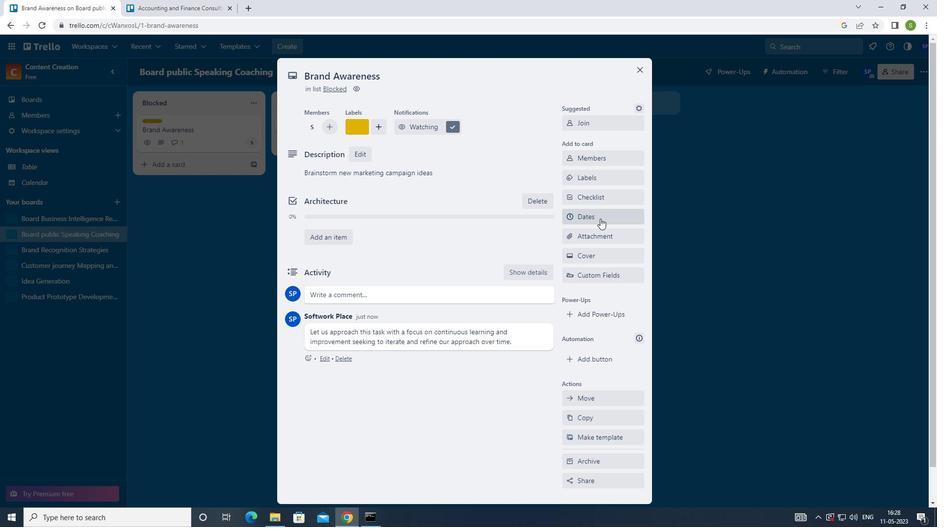 
Action: Mouse moved to (571, 246)
Screenshot: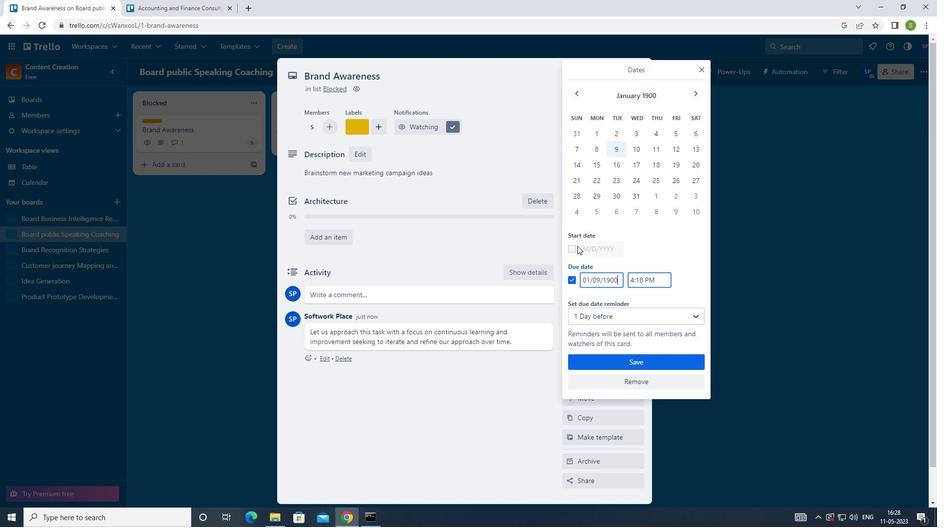
Action: Mouse pressed left at (571, 246)
Screenshot: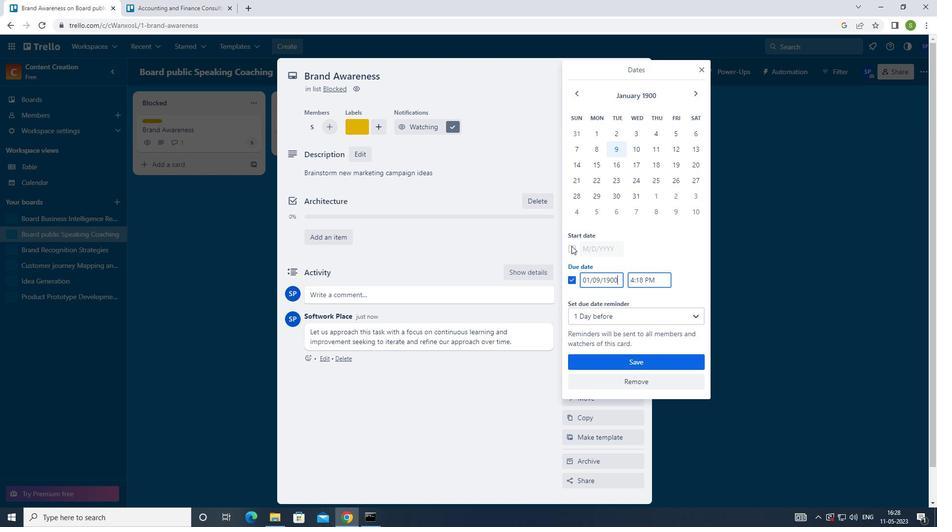 
Action: Mouse moved to (601, 248)
Screenshot: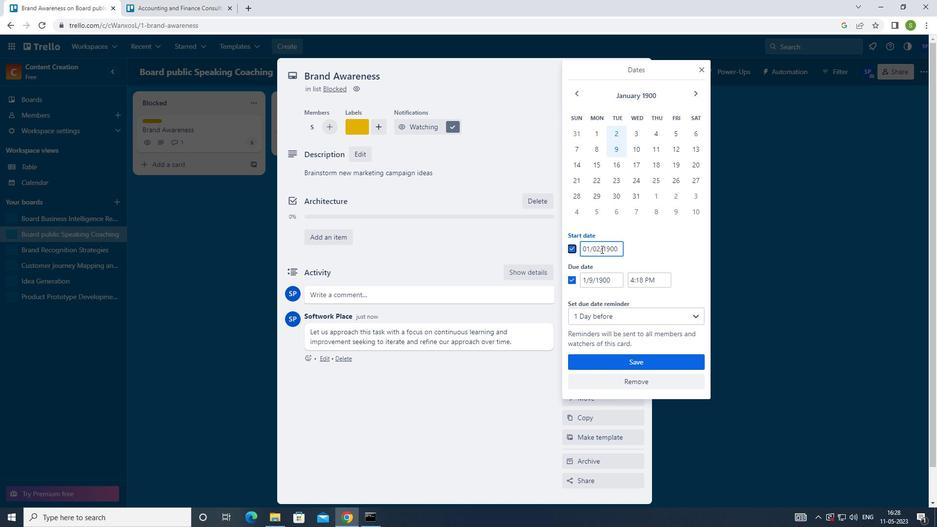 
Action: Mouse pressed left at (601, 248)
Screenshot: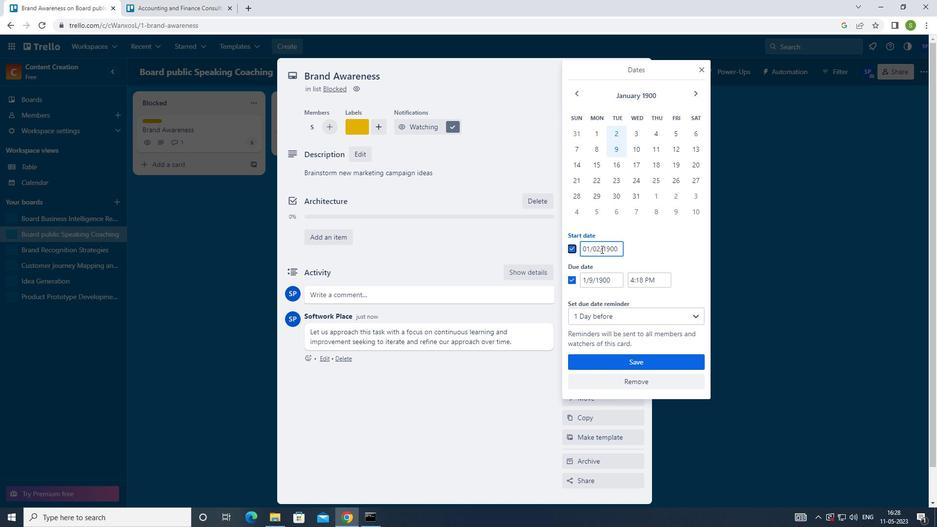 
Action: Mouse moved to (591, 248)
Screenshot: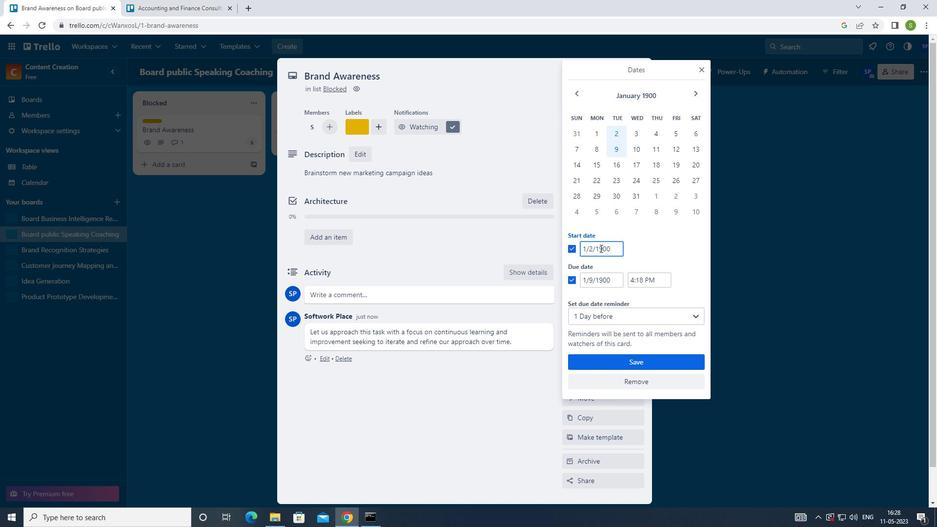 
Action: Mouse pressed left at (591, 248)
Screenshot: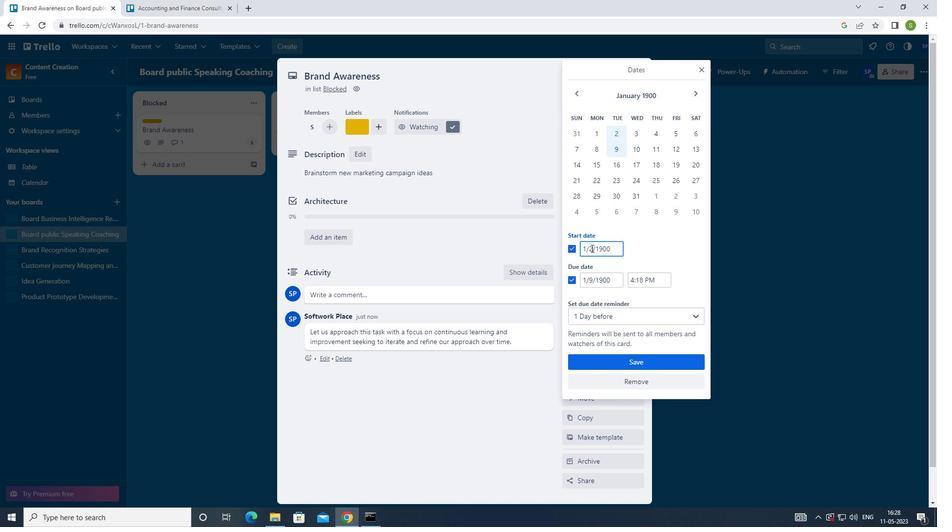 
Action: Mouse moved to (595, 250)
Screenshot: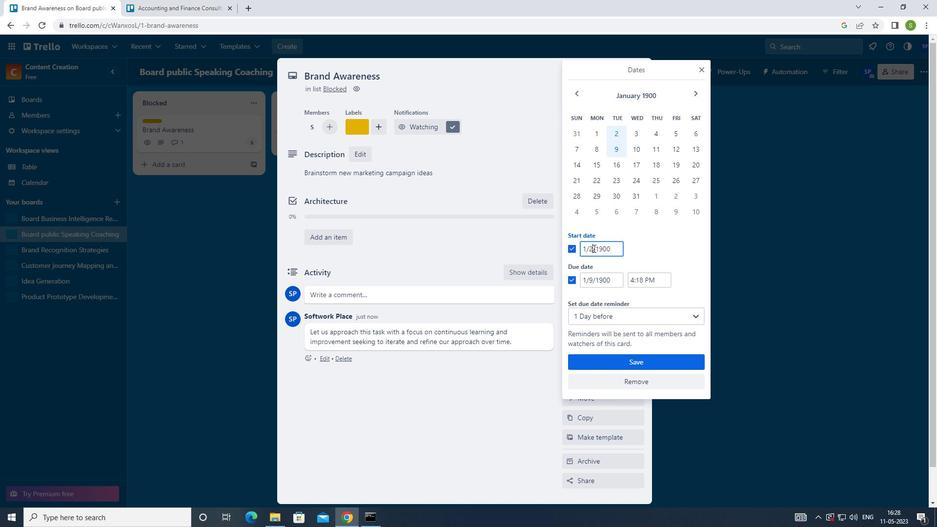 
Action: Key pressed <Key.backspace>3
Screenshot: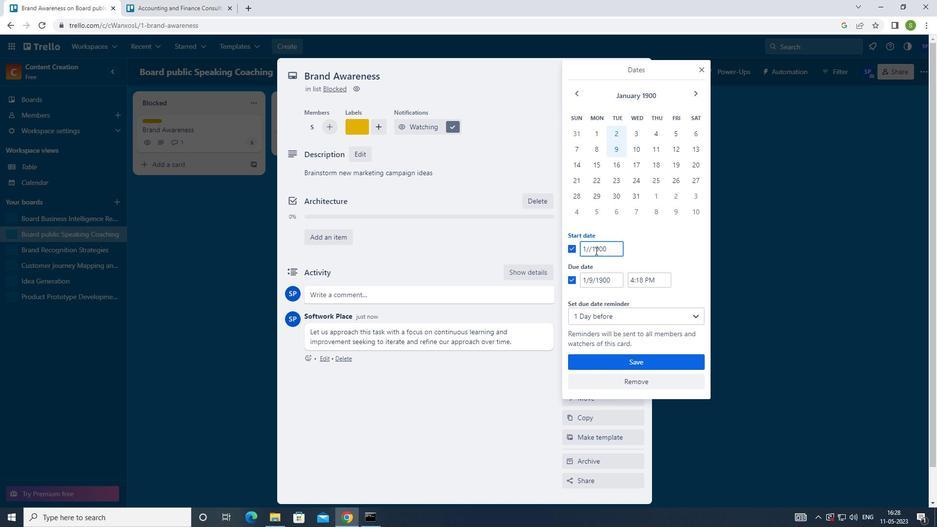 
Action: Mouse moved to (592, 282)
Screenshot: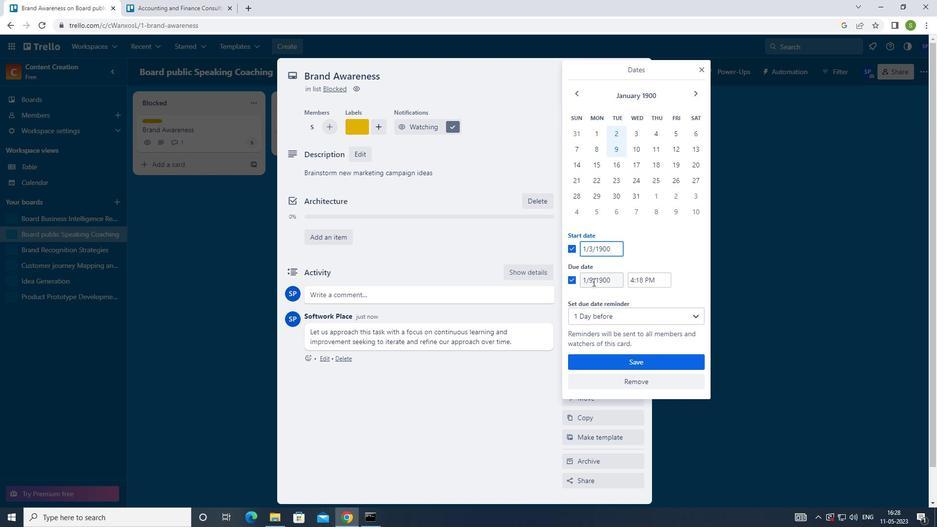 
Action: Mouse pressed left at (592, 282)
Screenshot: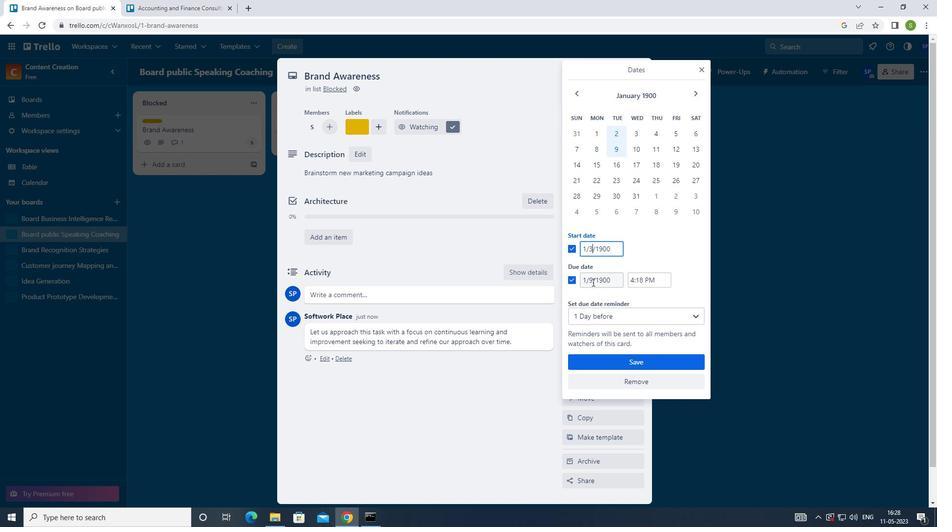 
Action: Mouse moved to (599, 280)
Screenshot: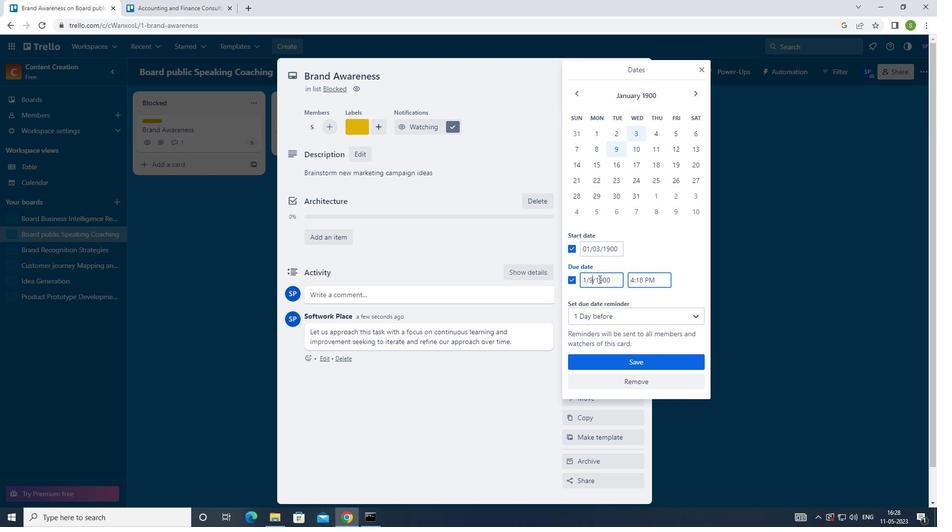 
Action: Key pressed <Key.backspace>10
Screenshot: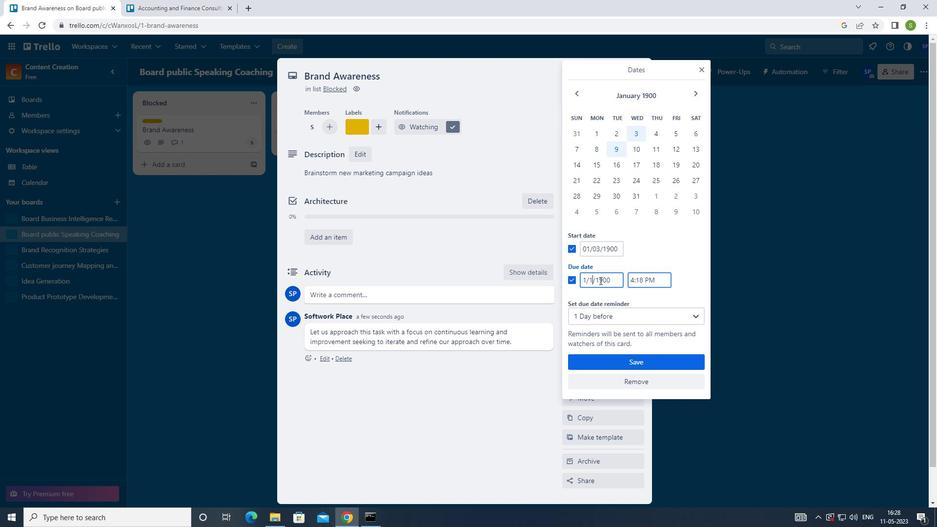 
Action: Mouse moved to (611, 366)
Screenshot: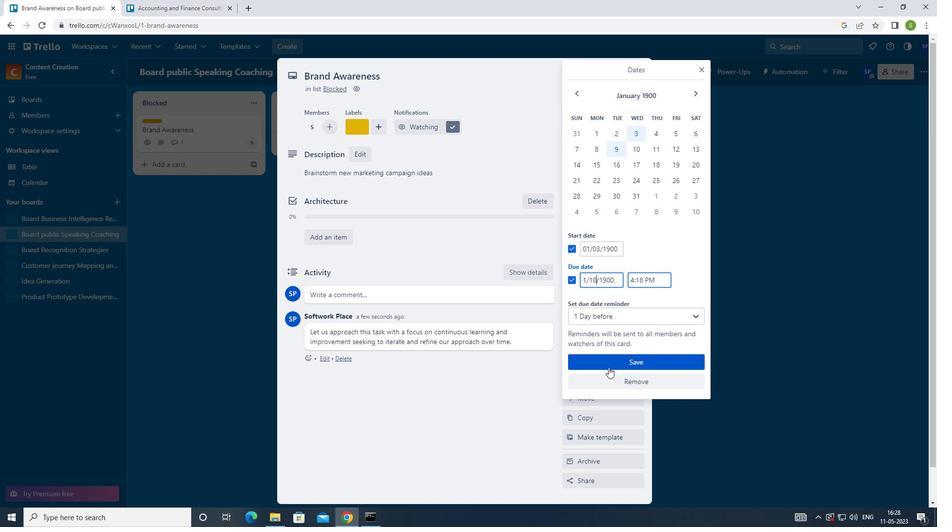 
Action: Mouse pressed left at (611, 366)
Screenshot: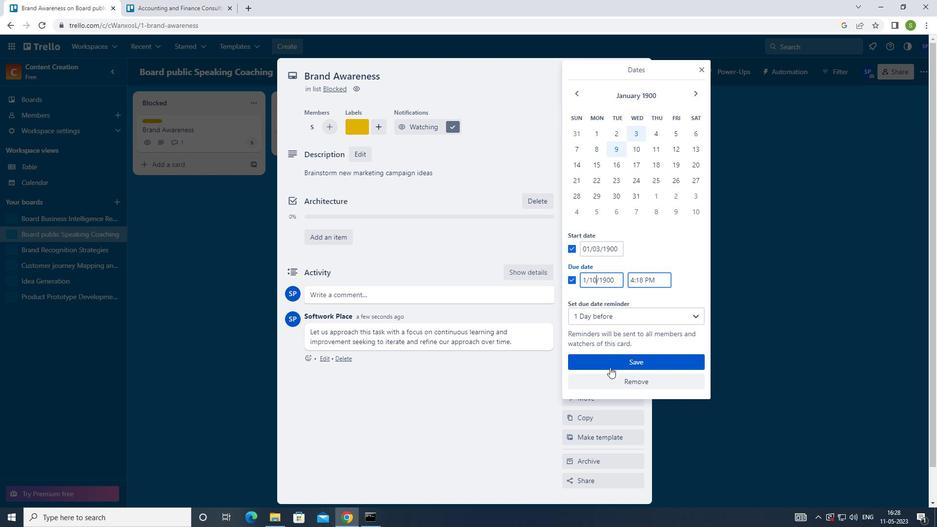 
Action: Key pressed <Key.f8>
Screenshot: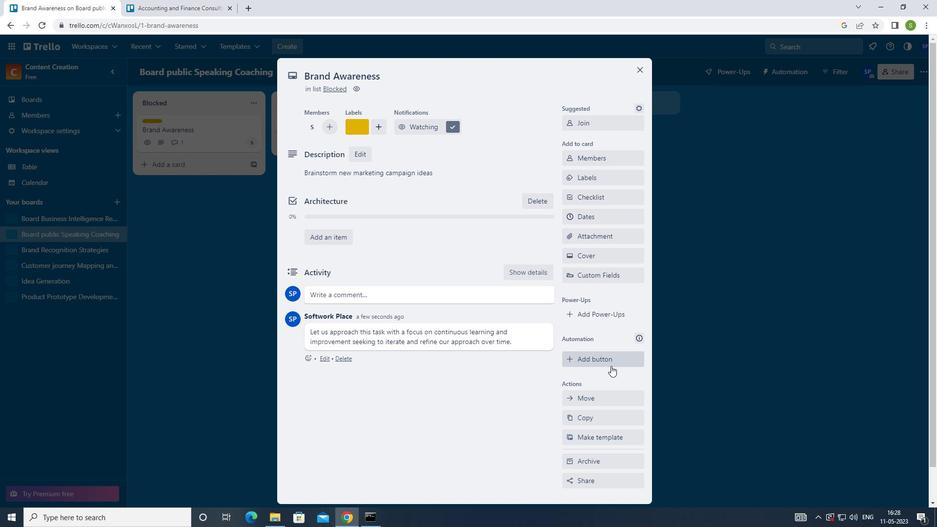 
